 Task: Look for space in Changji, China from 5th July, 2023 to 15th July, 2023 for 9 adults in price range Rs.15000 to Rs.25000. Place can be entire place with 5 bedrooms having 5 beds and 5 bathrooms. Property type can be house, flat, guest house. Amenities needed are: washing machine. Booking option can be shelf check-in. Required host language is Chinese (Simplified).
Action: Mouse moved to (344, 198)
Screenshot: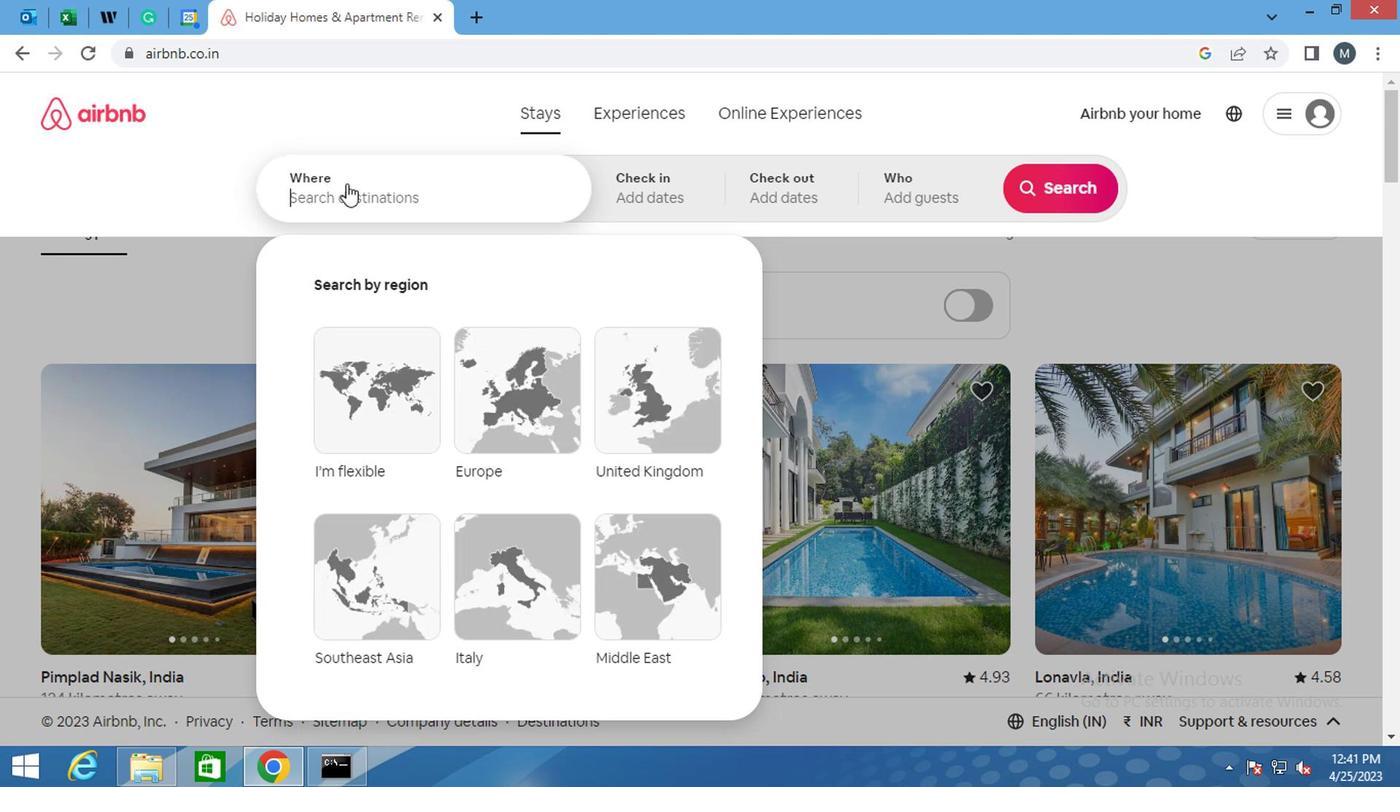 
Action: Mouse pressed left at (344, 198)
Screenshot: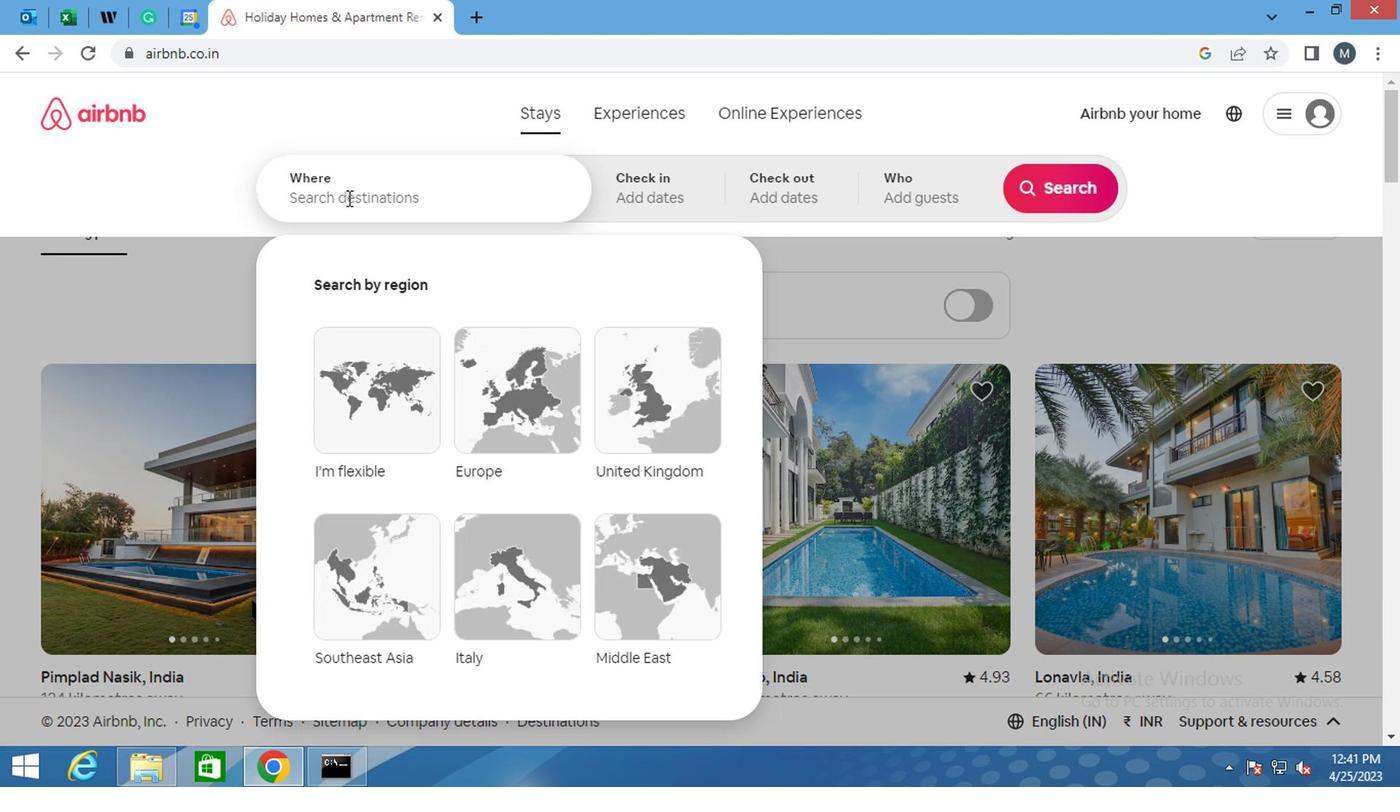 
Action: Mouse moved to (334, 204)
Screenshot: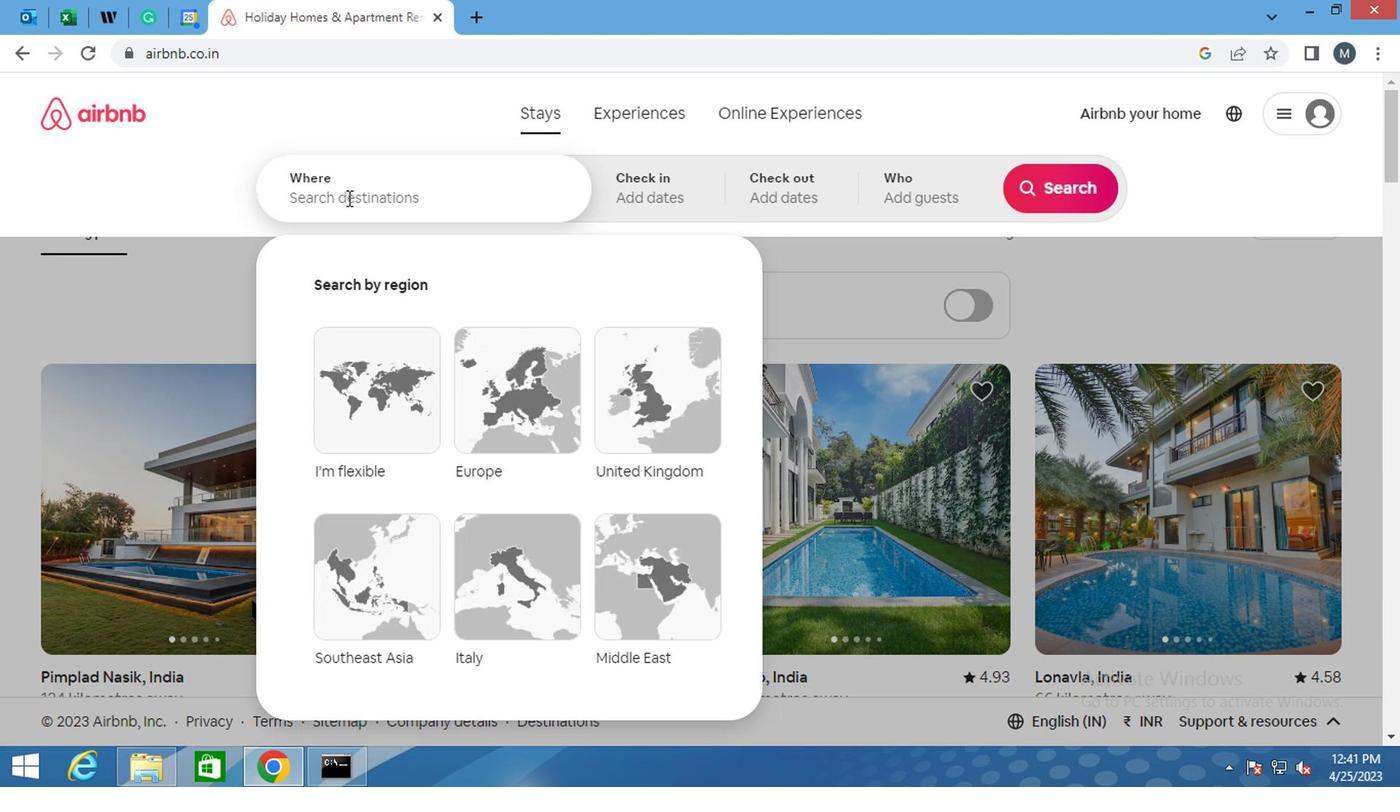 
Action: Key pressed <Key.shift>CHANGJI,<Key.shift>CHINA
Screenshot: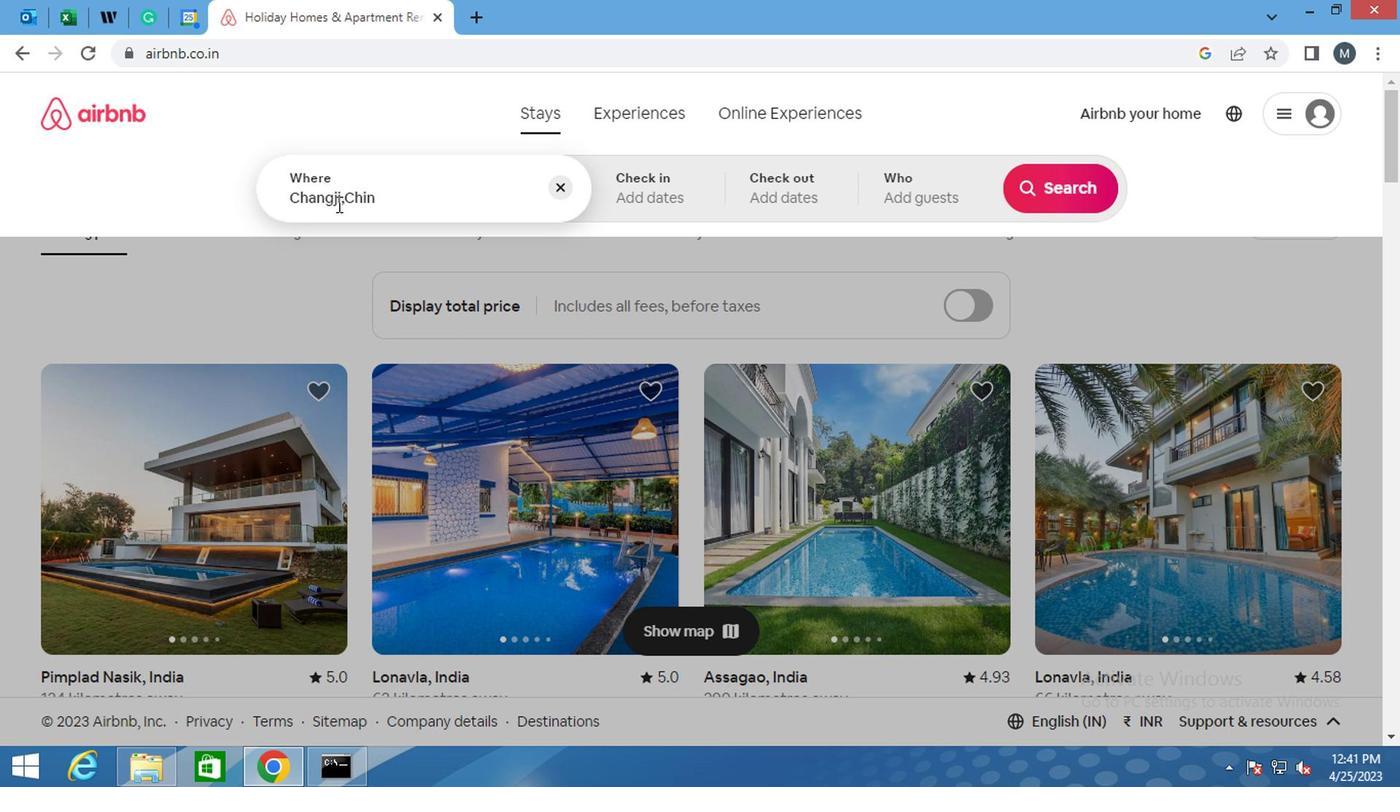
Action: Mouse moved to (670, 193)
Screenshot: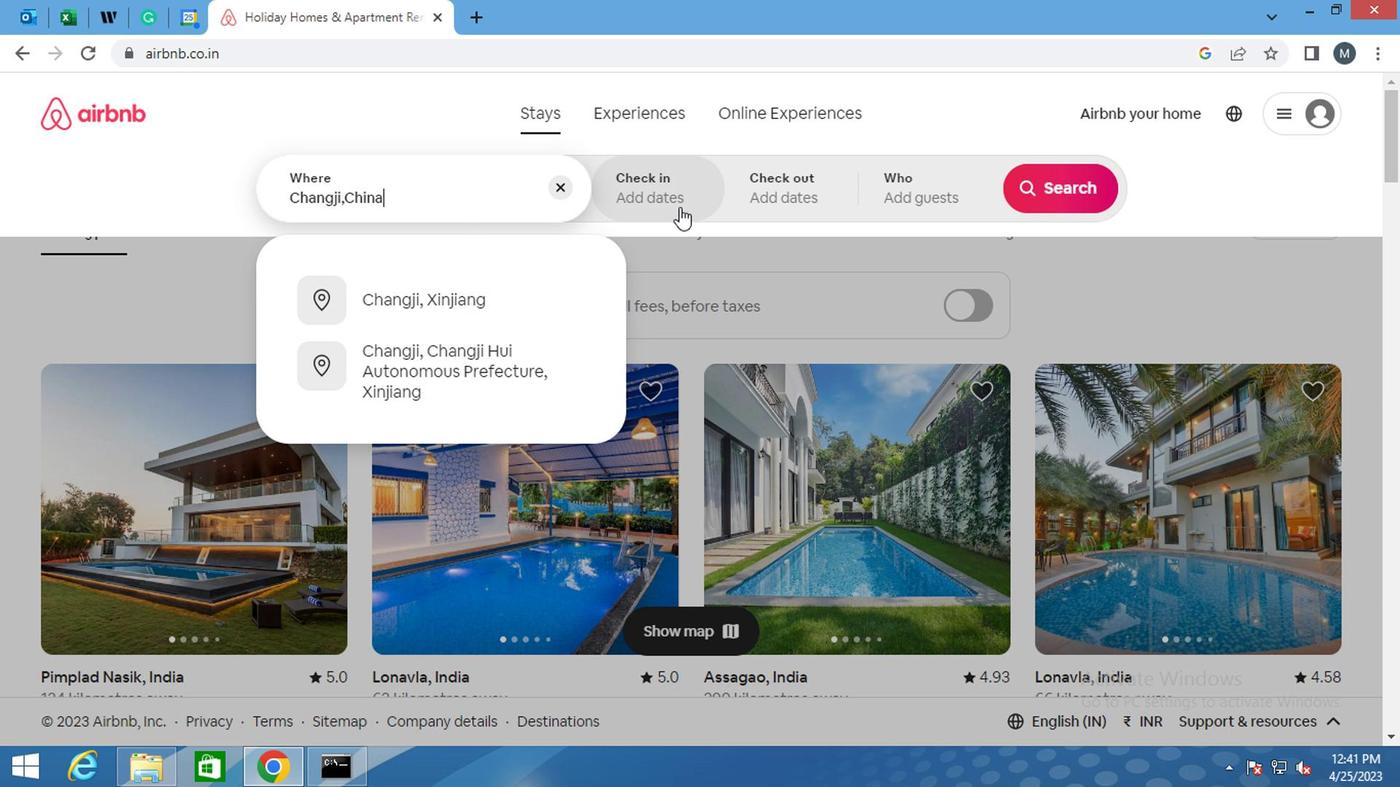 
Action: Mouse pressed left at (670, 193)
Screenshot: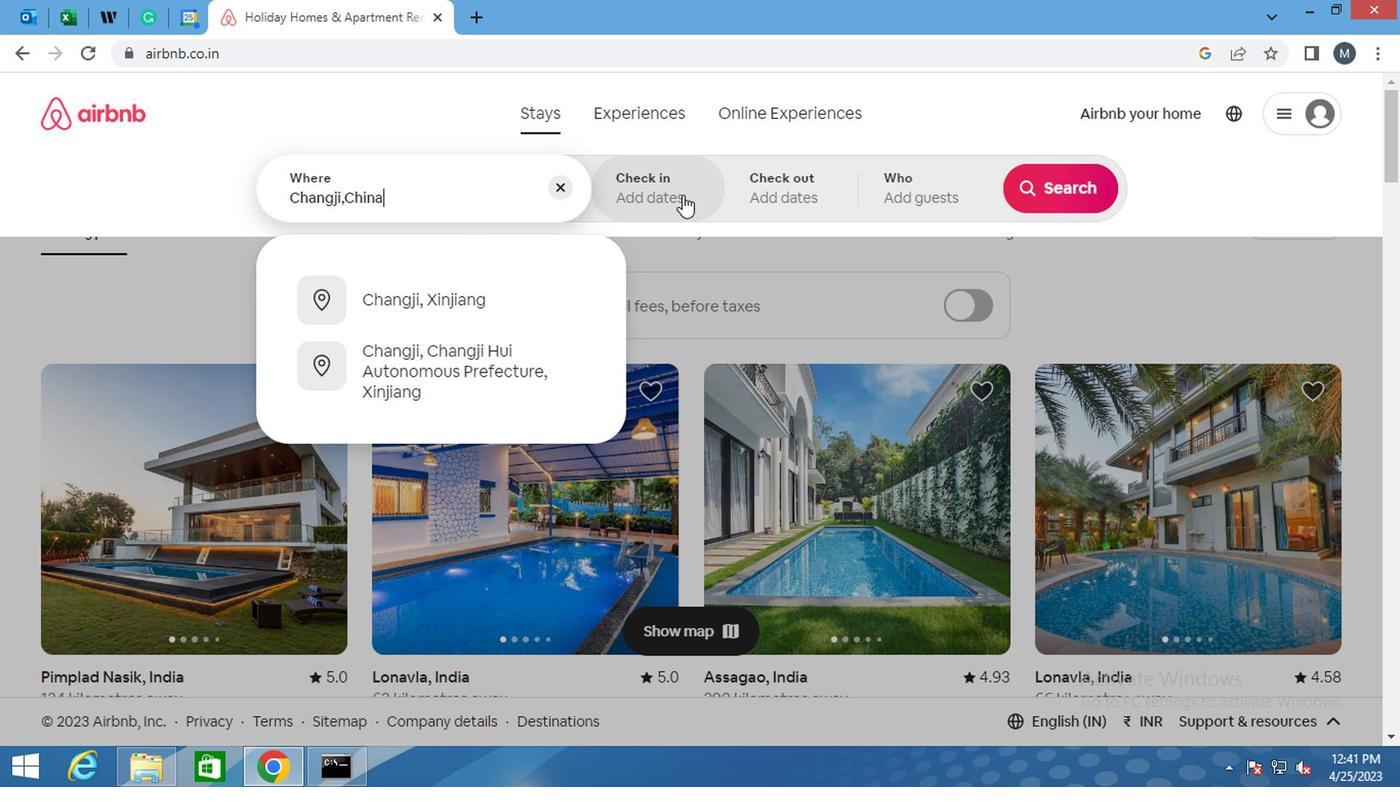
Action: Mouse moved to (1047, 347)
Screenshot: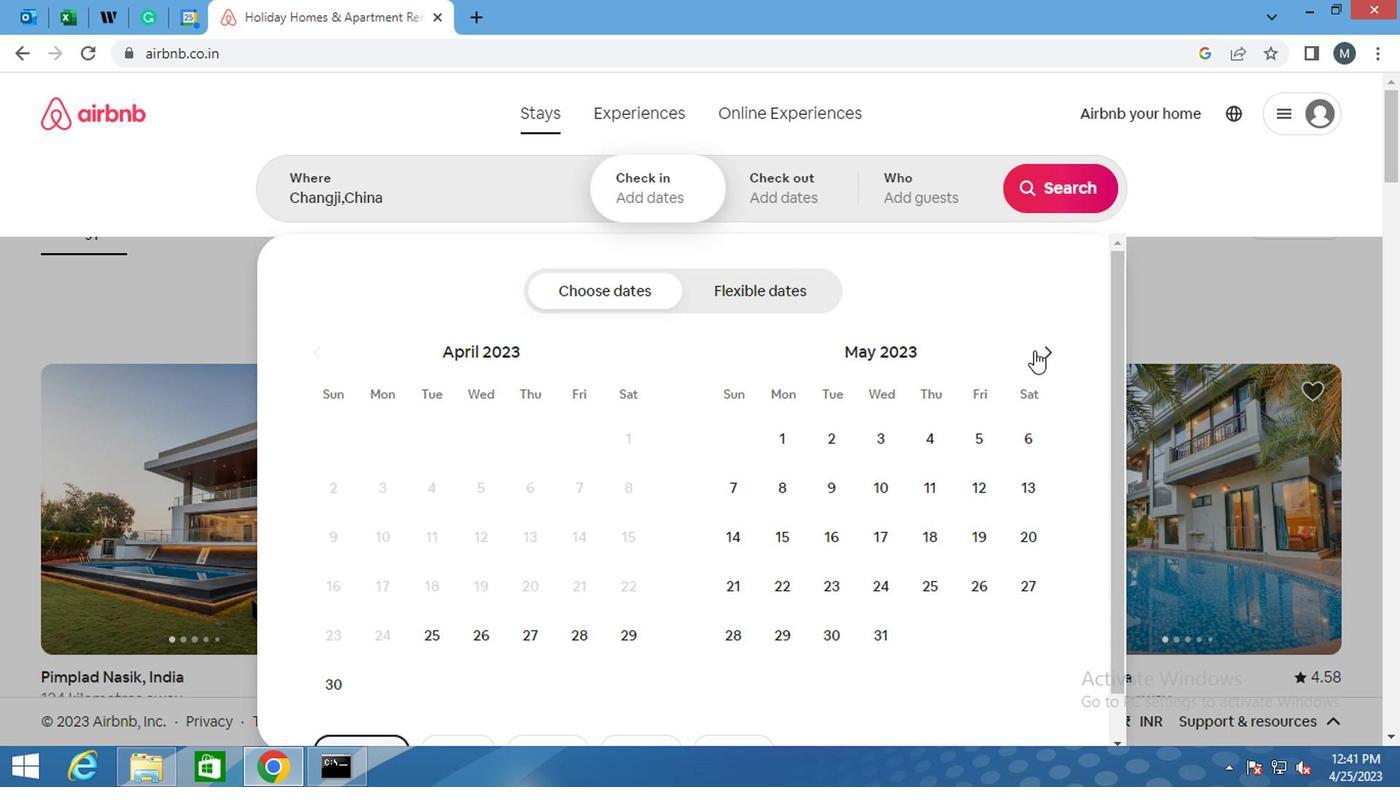 
Action: Mouse pressed left at (1047, 347)
Screenshot: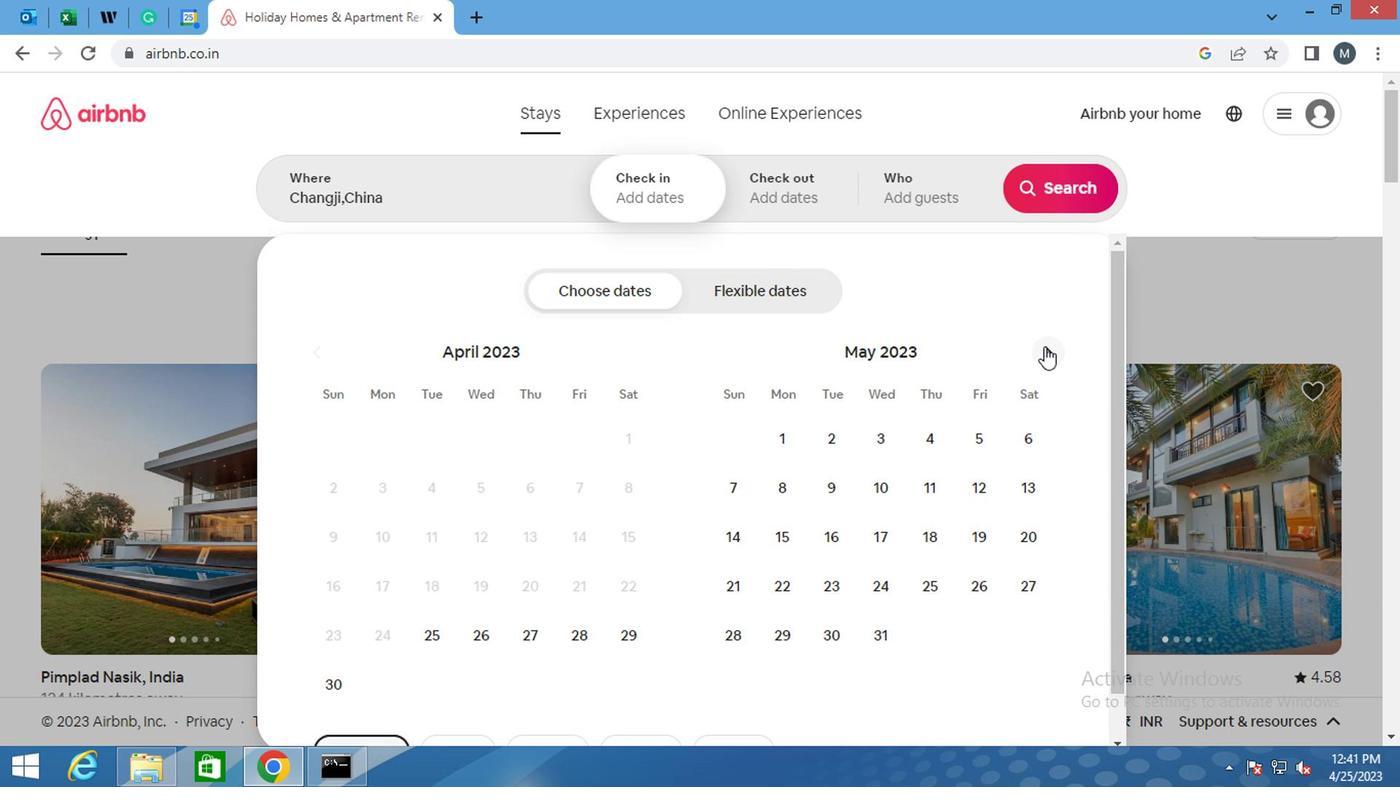 
Action: Mouse moved to (1047, 347)
Screenshot: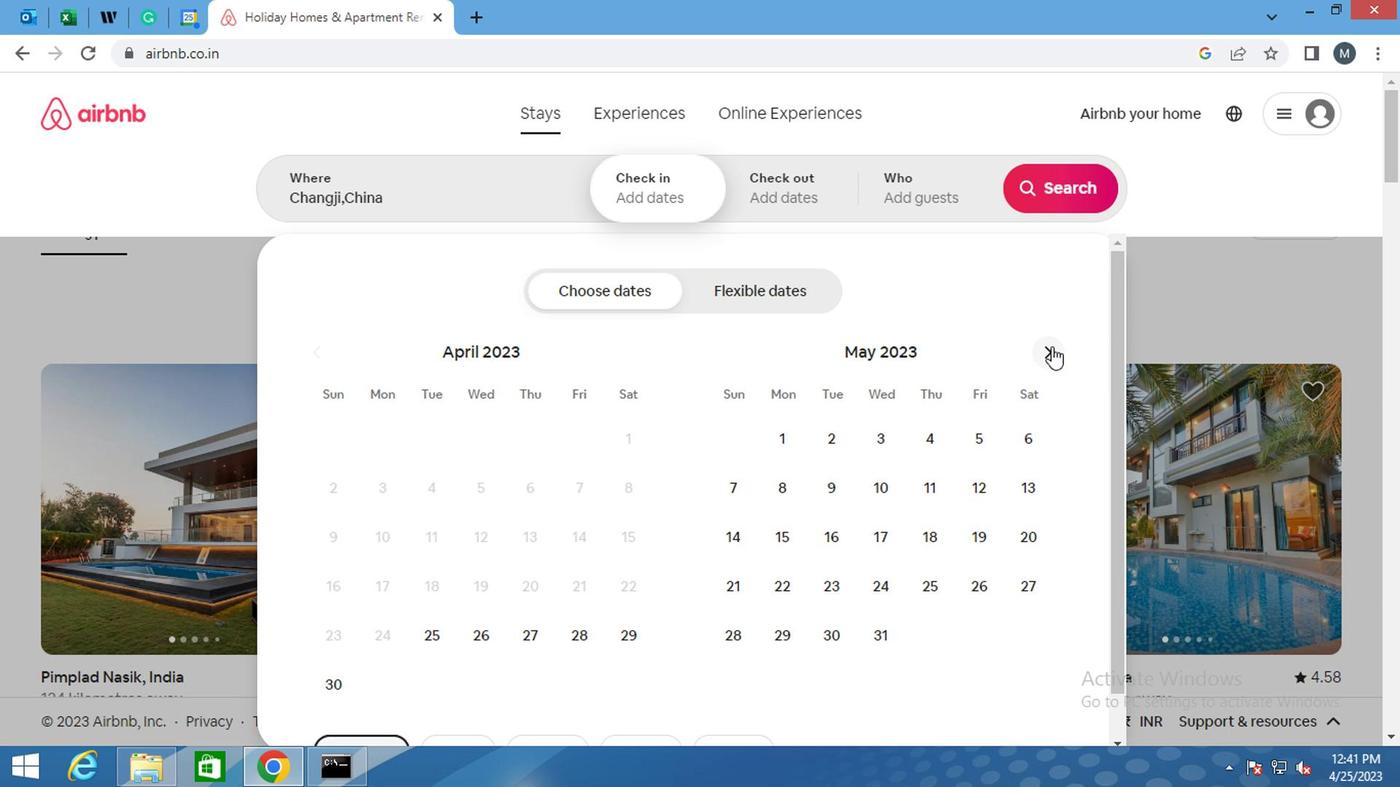 
Action: Mouse pressed left at (1047, 347)
Screenshot: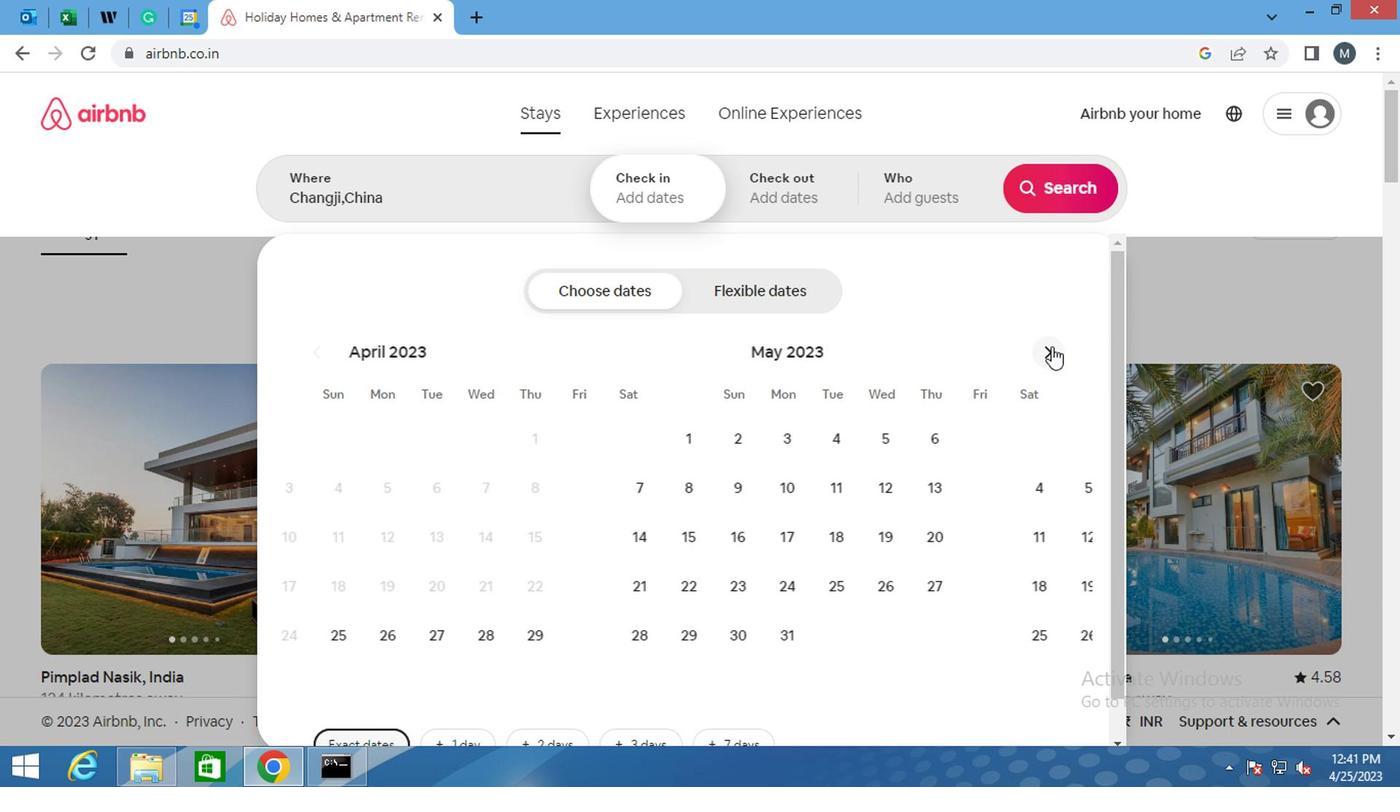 
Action: Mouse moved to (883, 498)
Screenshot: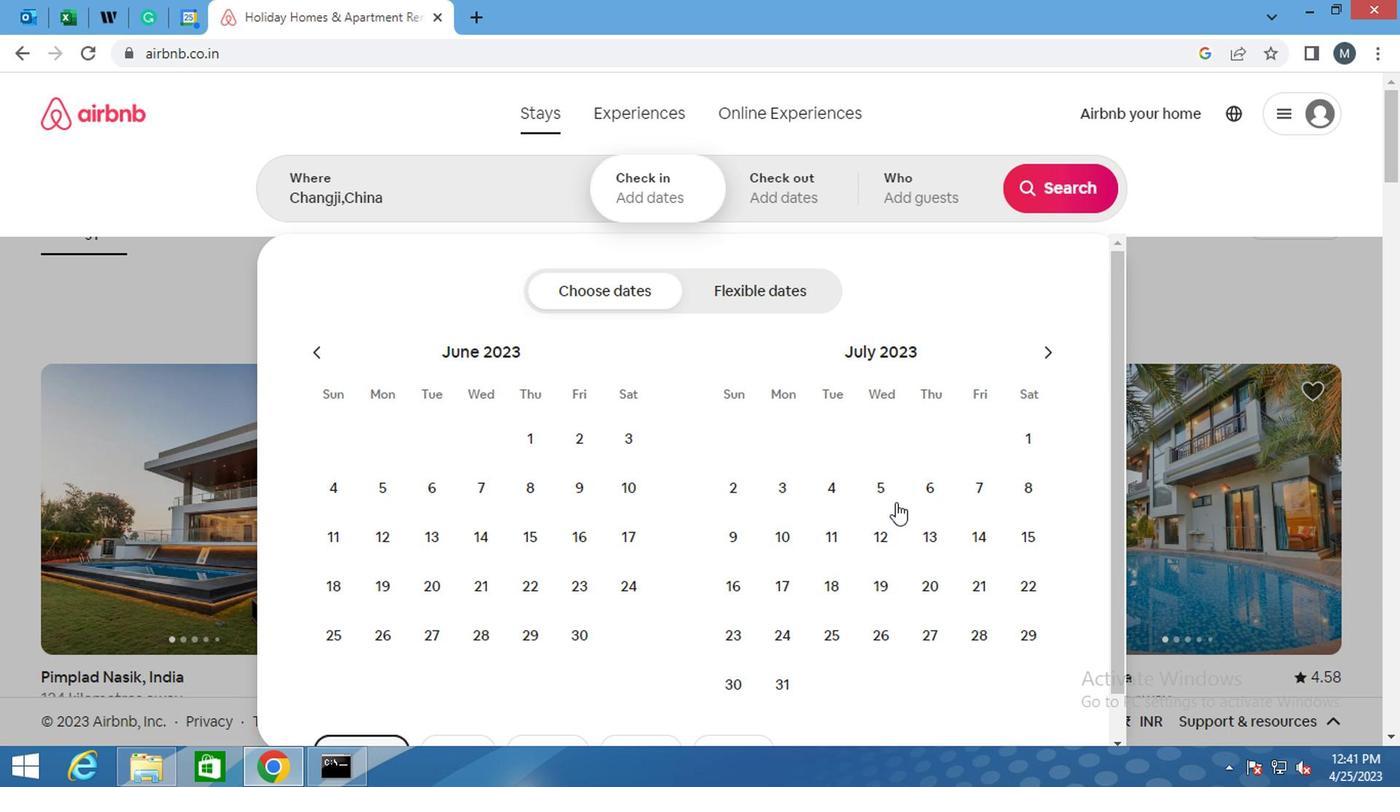 
Action: Mouse pressed left at (883, 498)
Screenshot: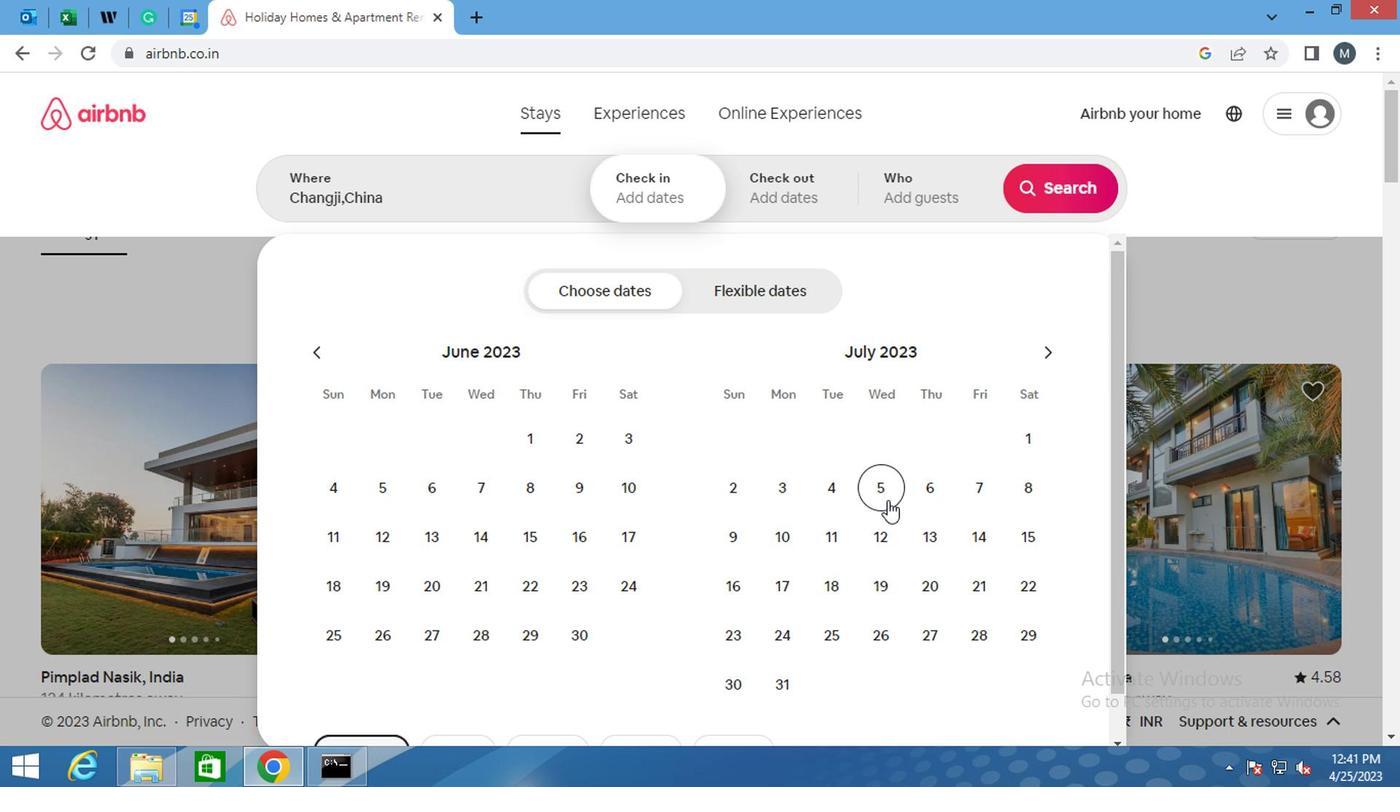 
Action: Mouse moved to (1028, 538)
Screenshot: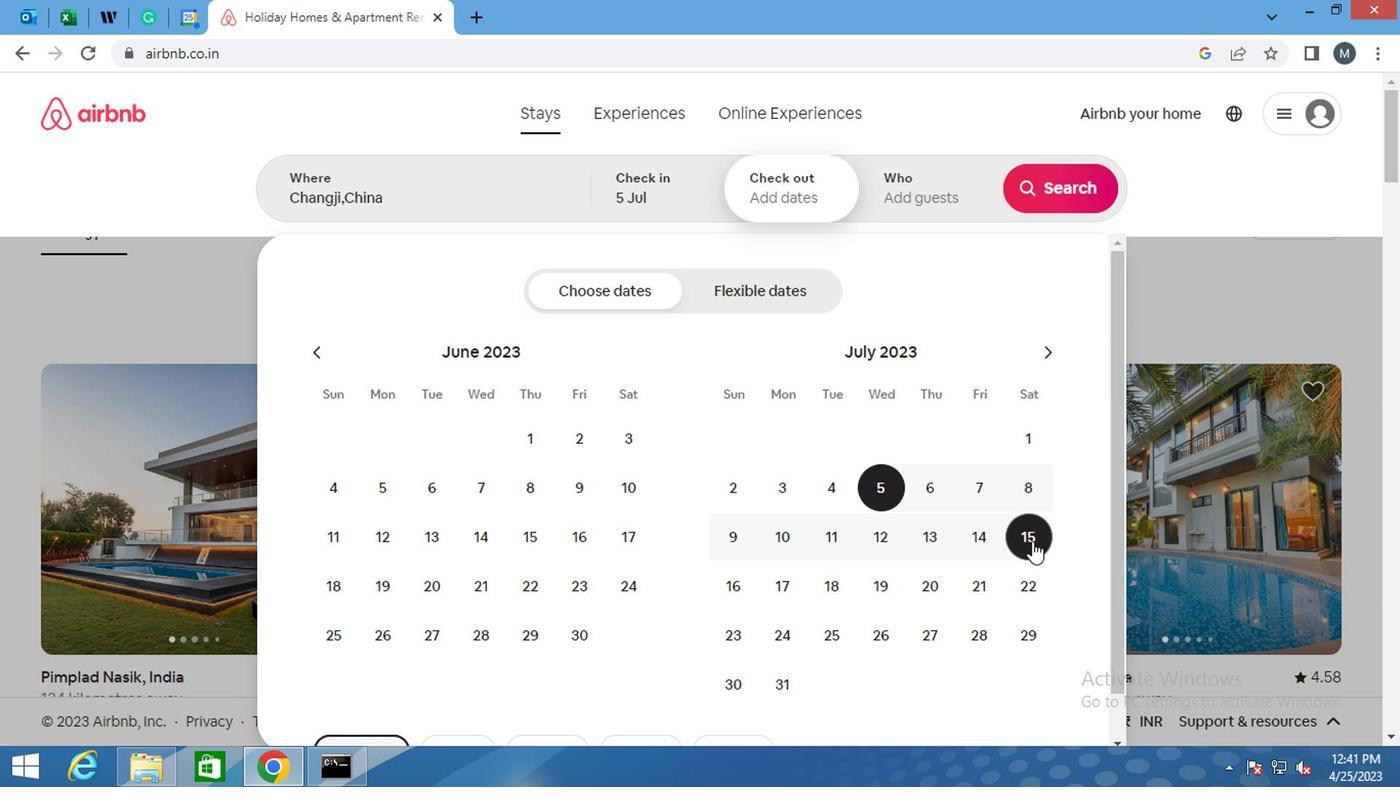 
Action: Mouse pressed left at (1028, 538)
Screenshot: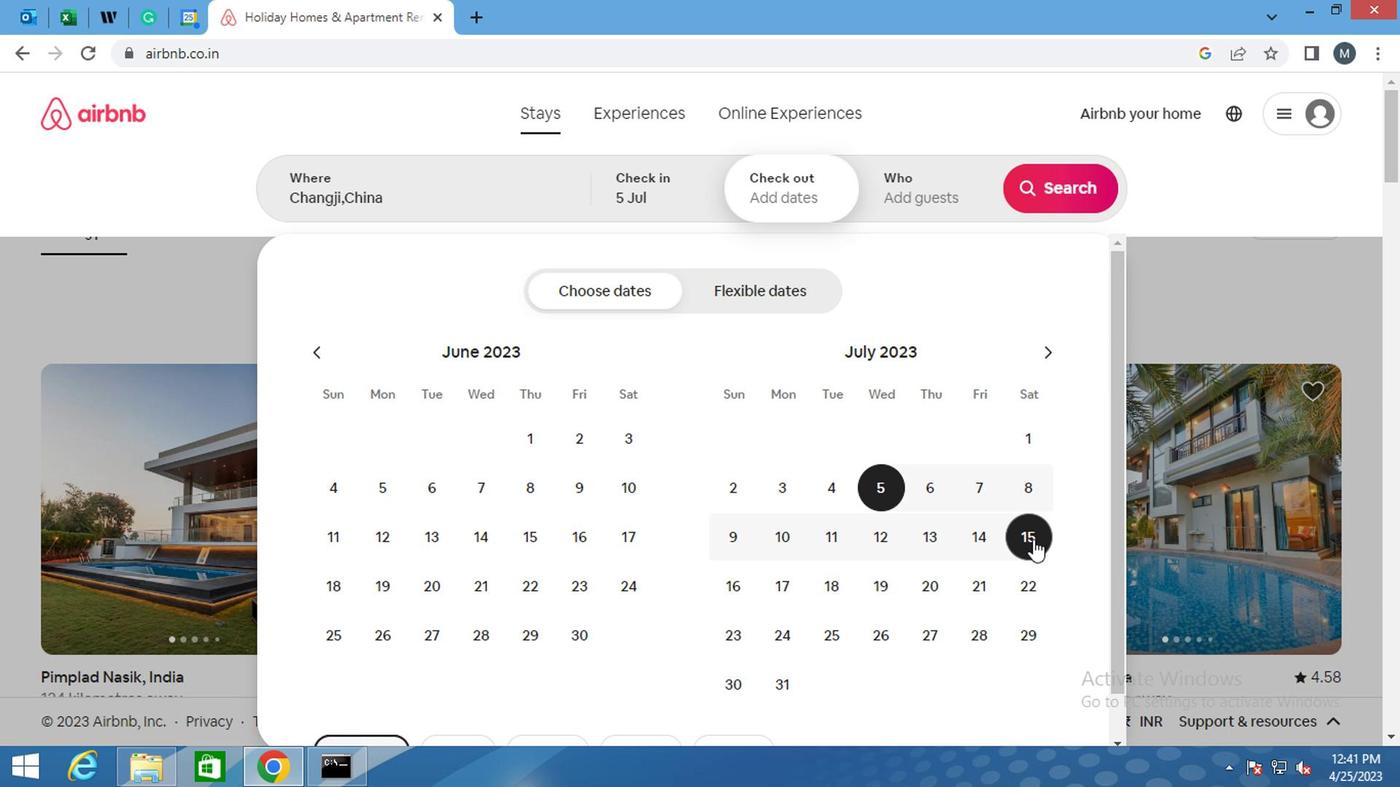 
Action: Mouse moved to (921, 204)
Screenshot: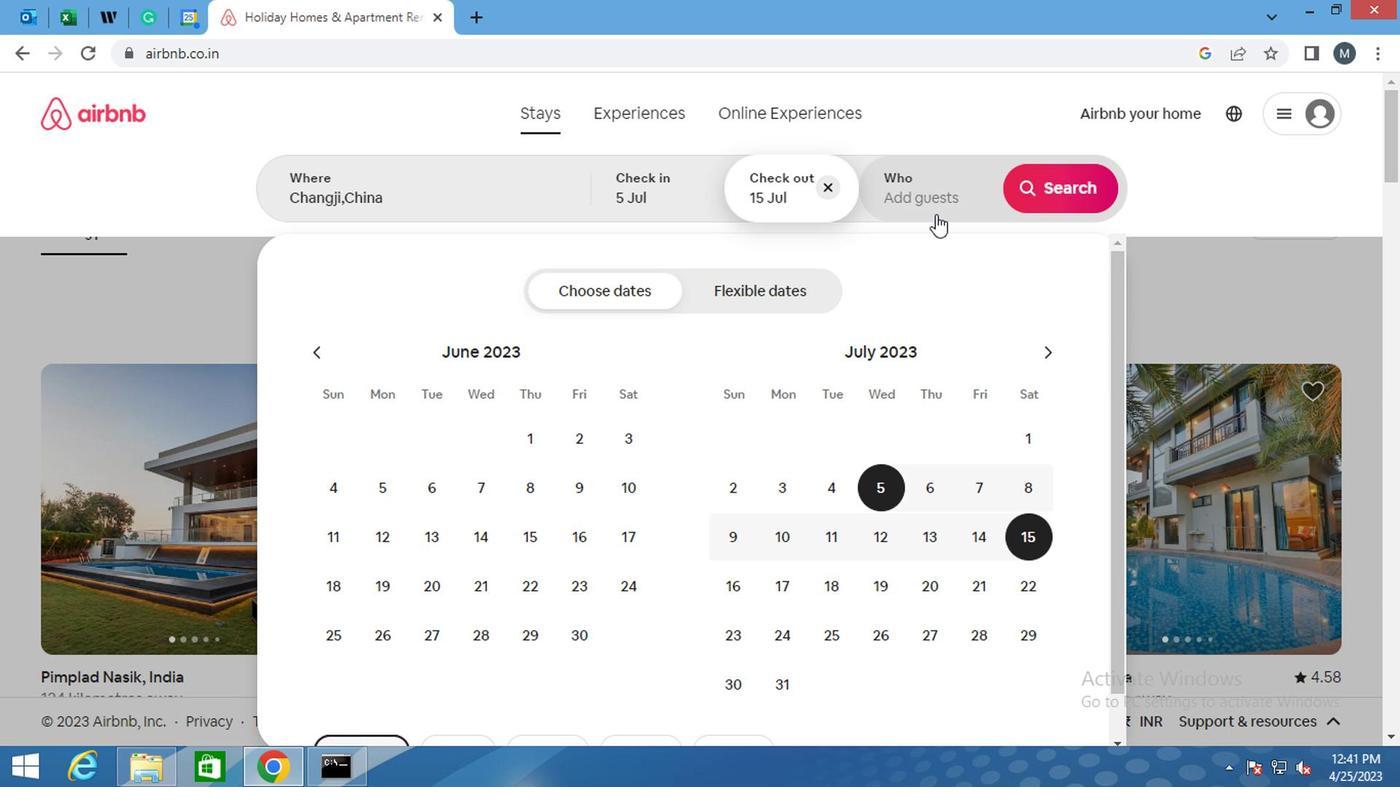 
Action: Mouse pressed left at (921, 204)
Screenshot: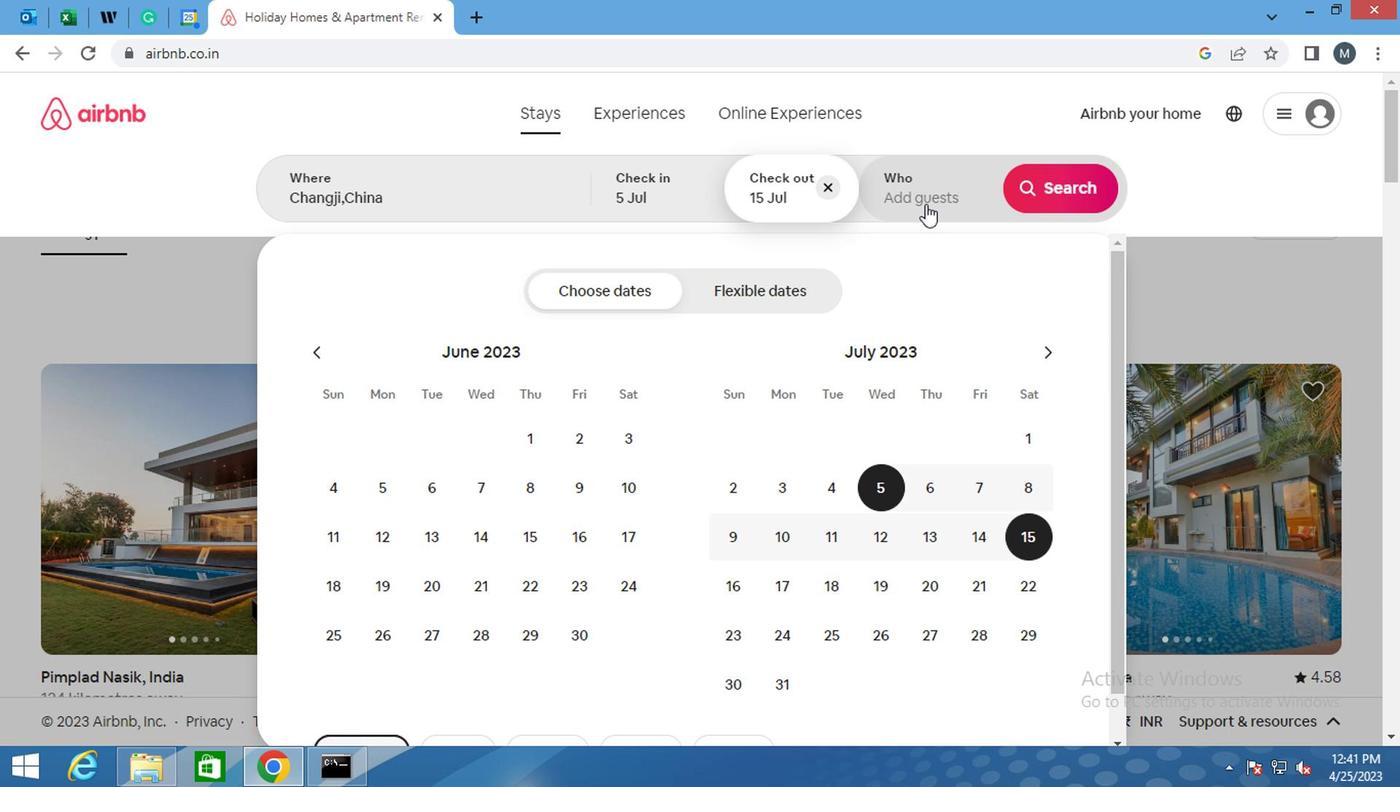 
Action: Mouse moved to (1070, 304)
Screenshot: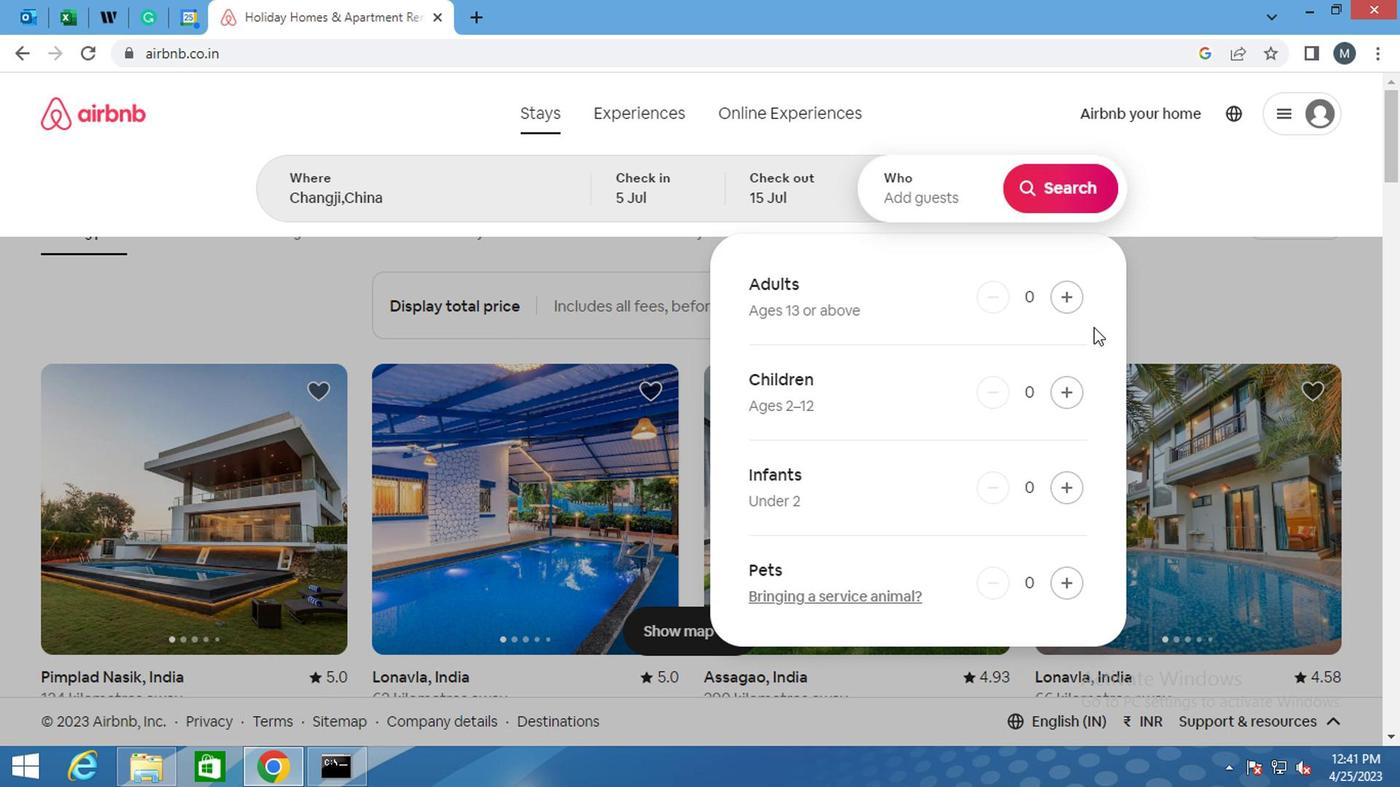 
Action: Mouse pressed left at (1070, 304)
Screenshot: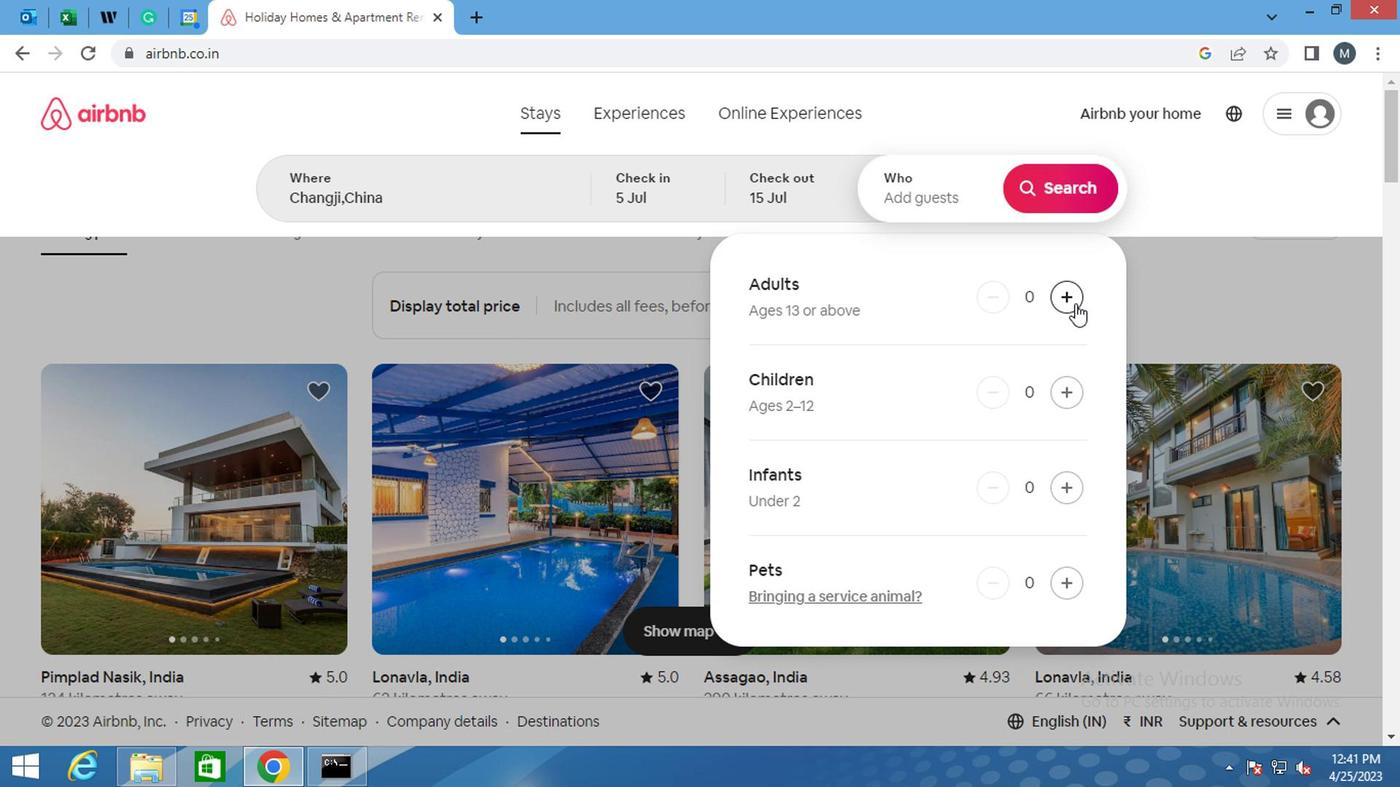 
Action: Mouse pressed left at (1070, 304)
Screenshot: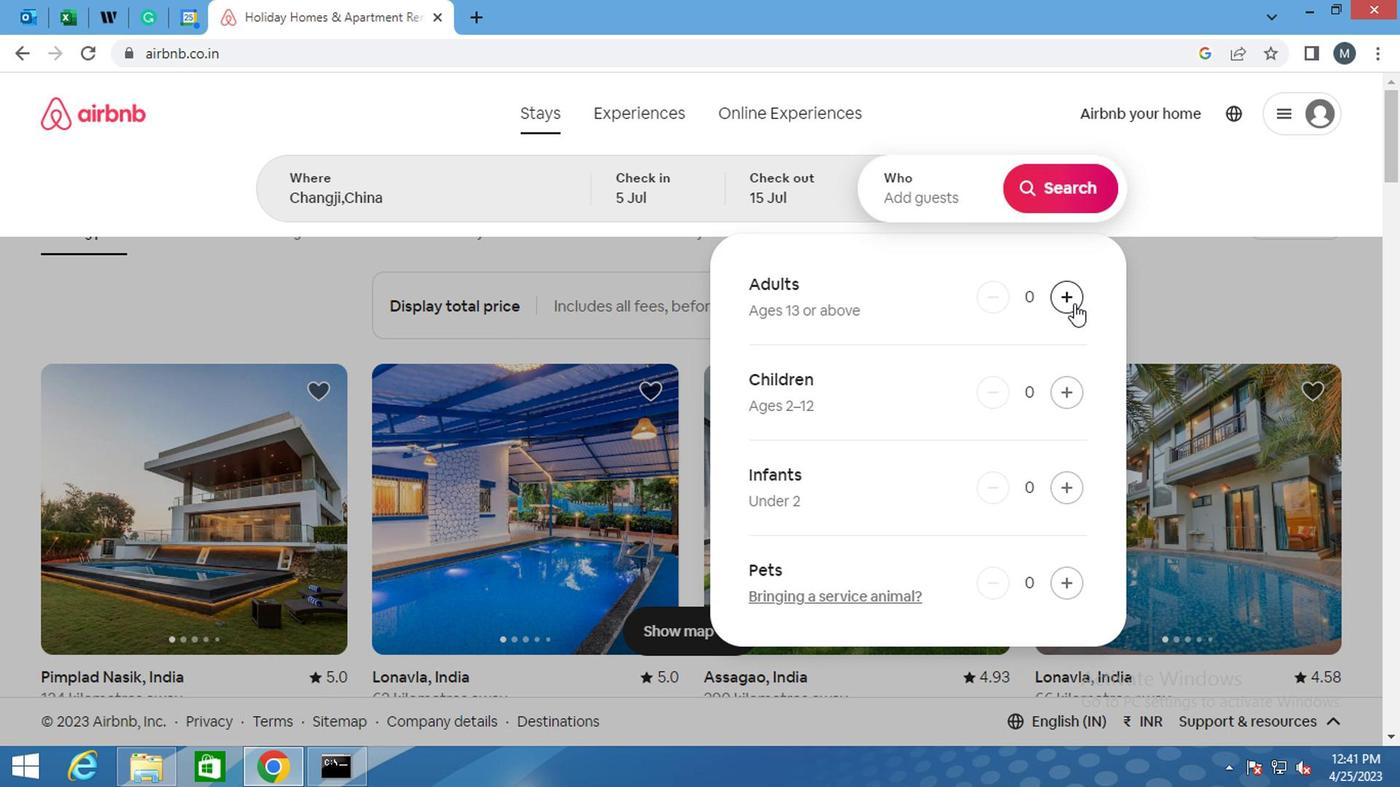 
Action: Mouse pressed left at (1070, 304)
Screenshot: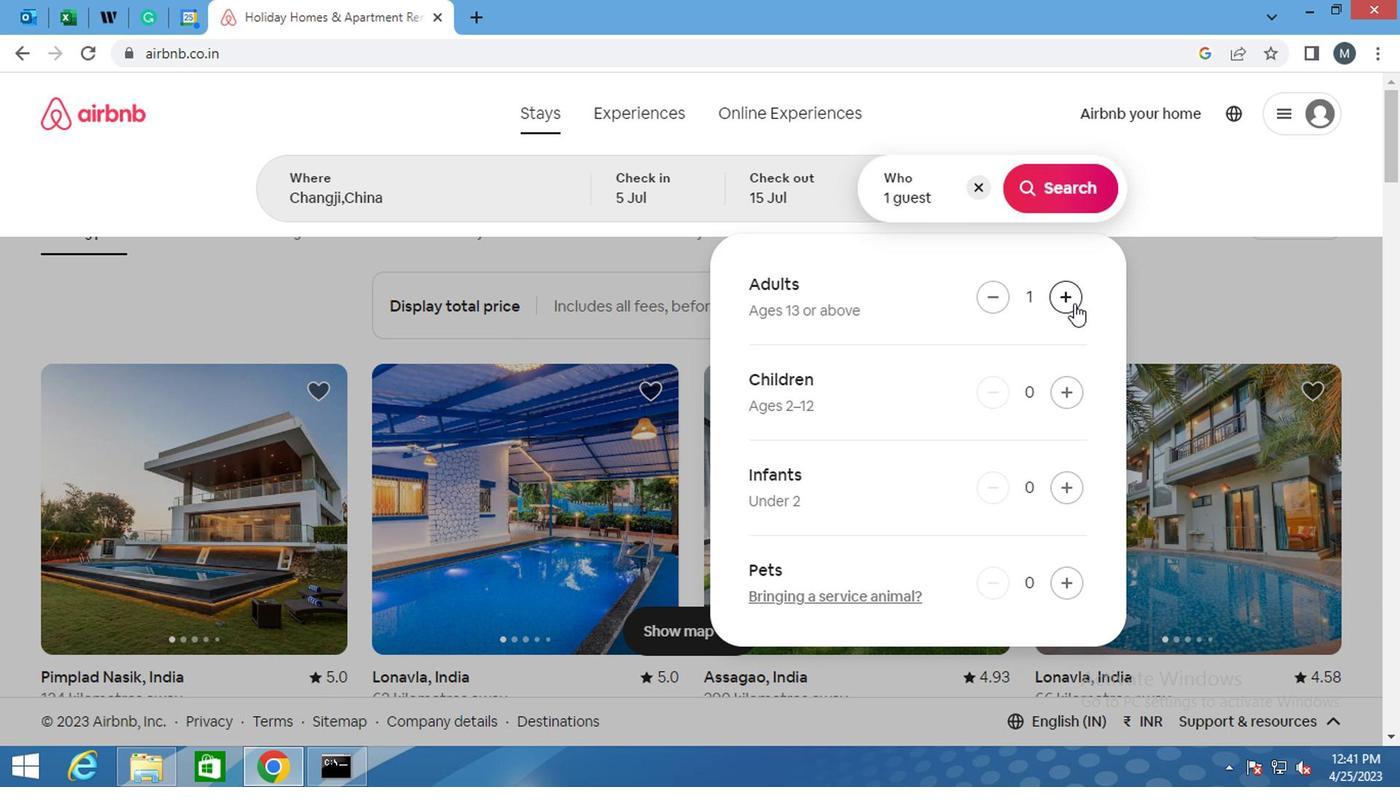 
Action: Mouse pressed left at (1070, 304)
Screenshot: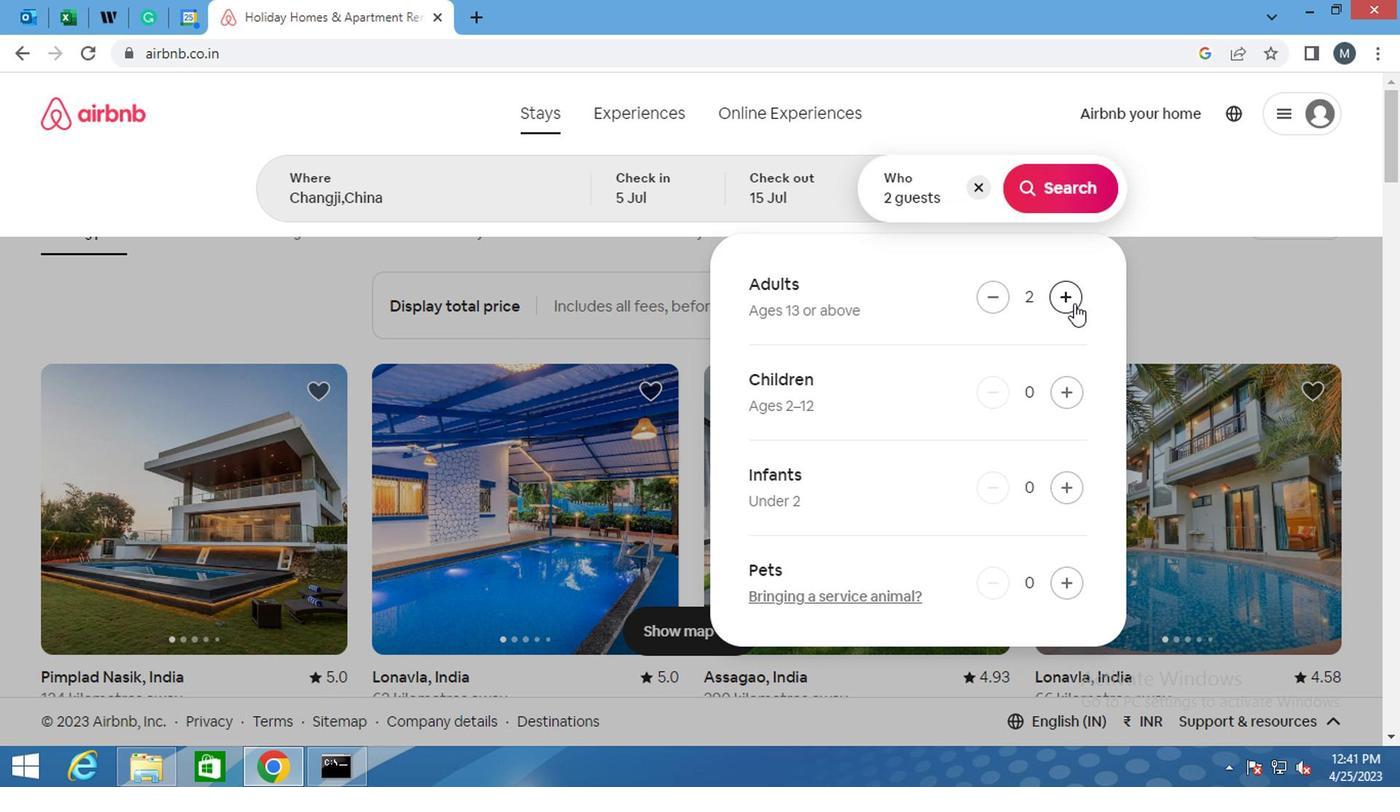 
Action: Mouse pressed left at (1070, 304)
Screenshot: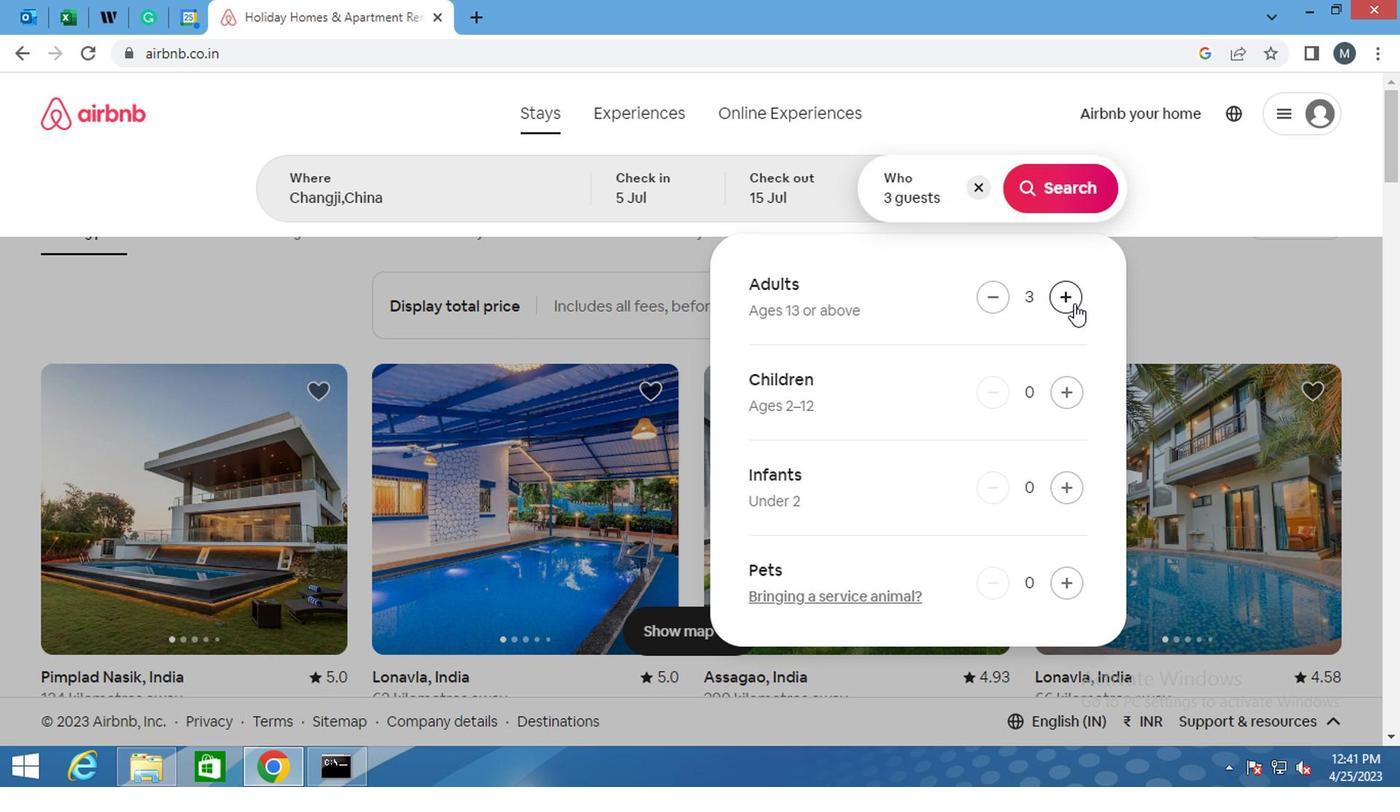 
Action: Mouse pressed left at (1070, 304)
Screenshot: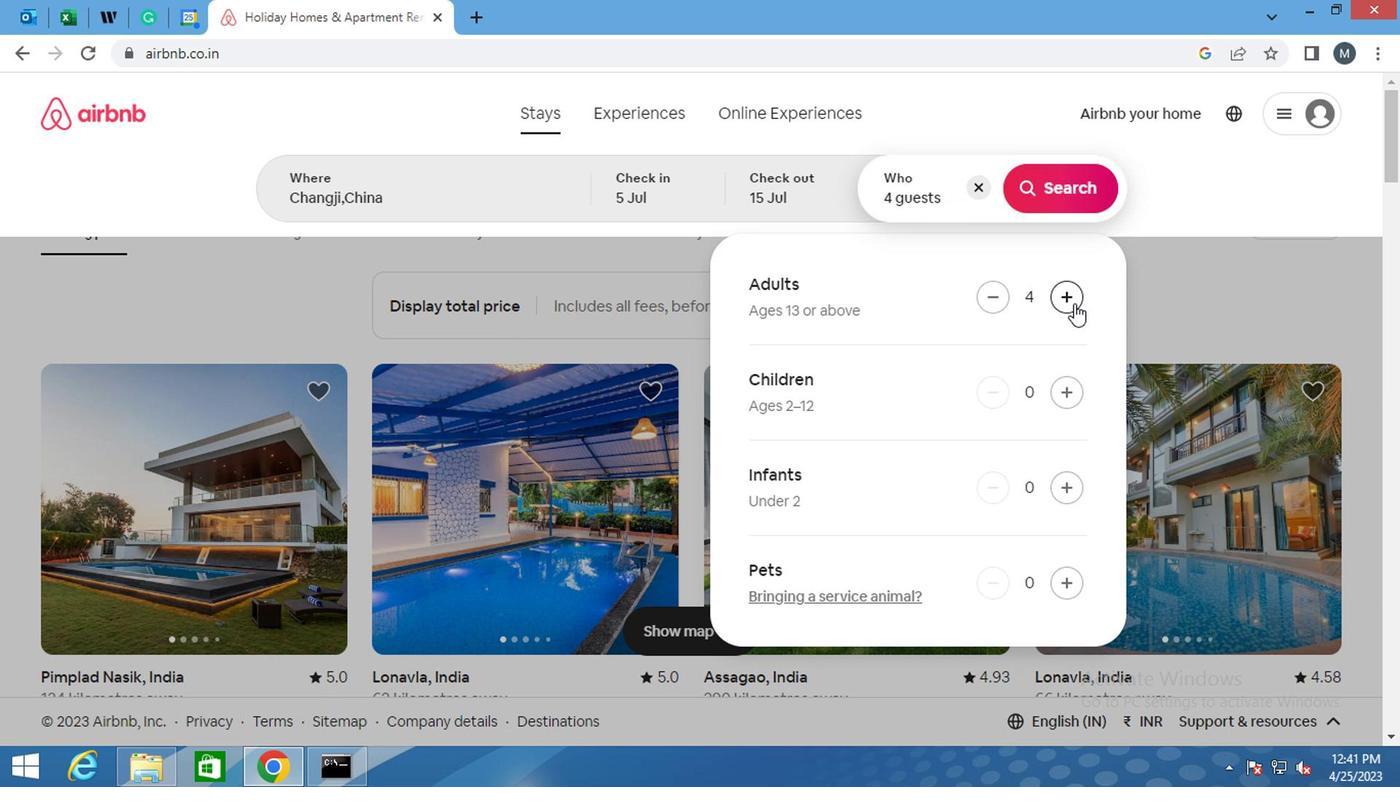 
Action: Mouse pressed left at (1070, 304)
Screenshot: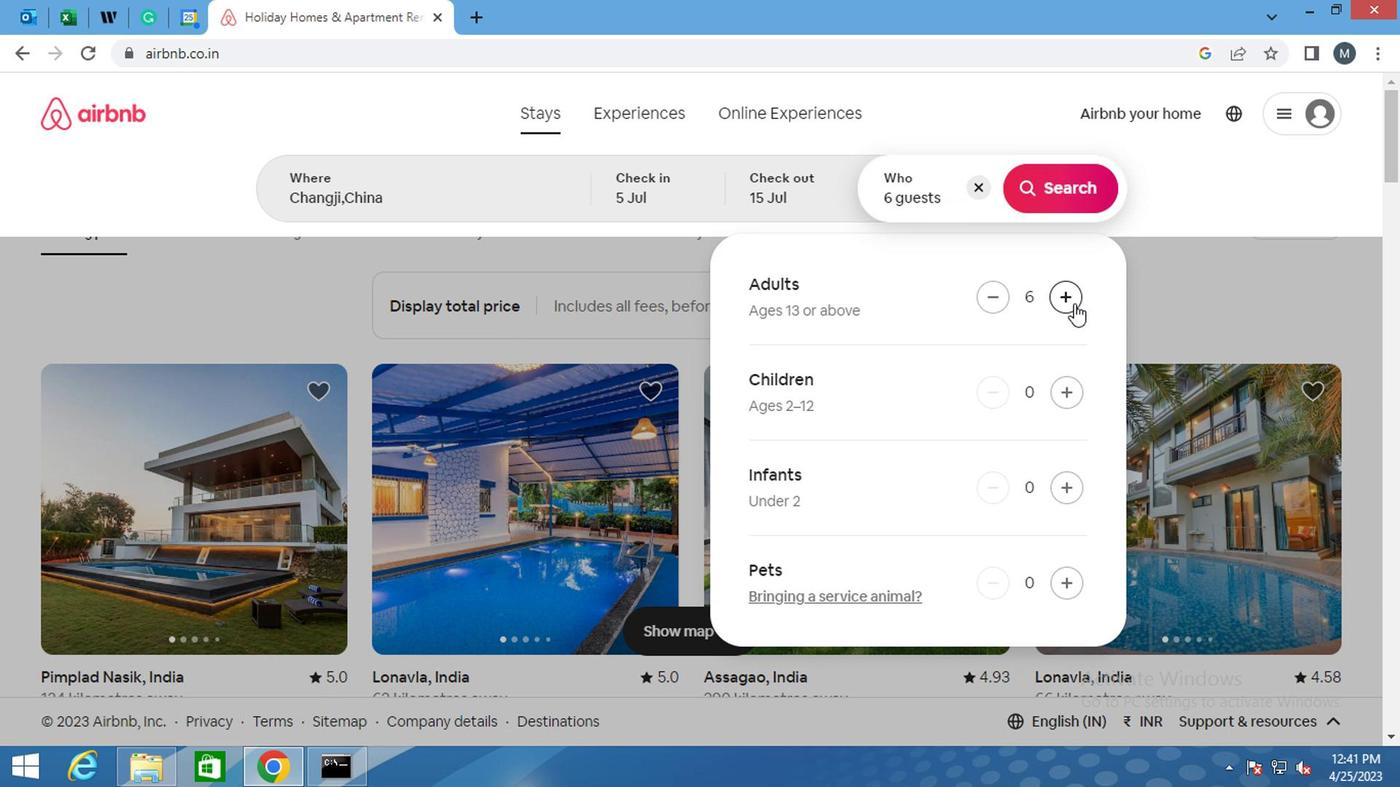 
Action: Mouse pressed left at (1070, 304)
Screenshot: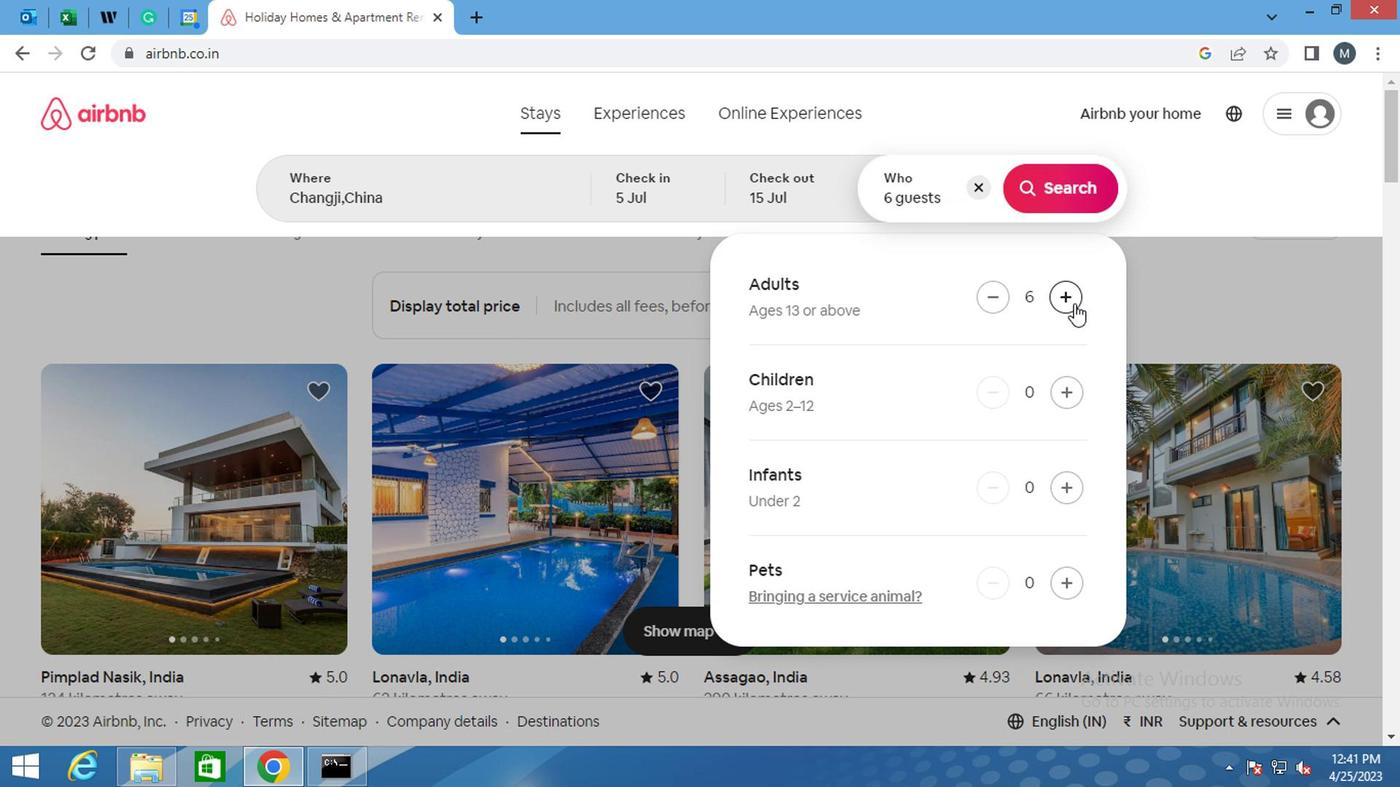 
Action: Mouse pressed left at (1070, 304)
Screenshot: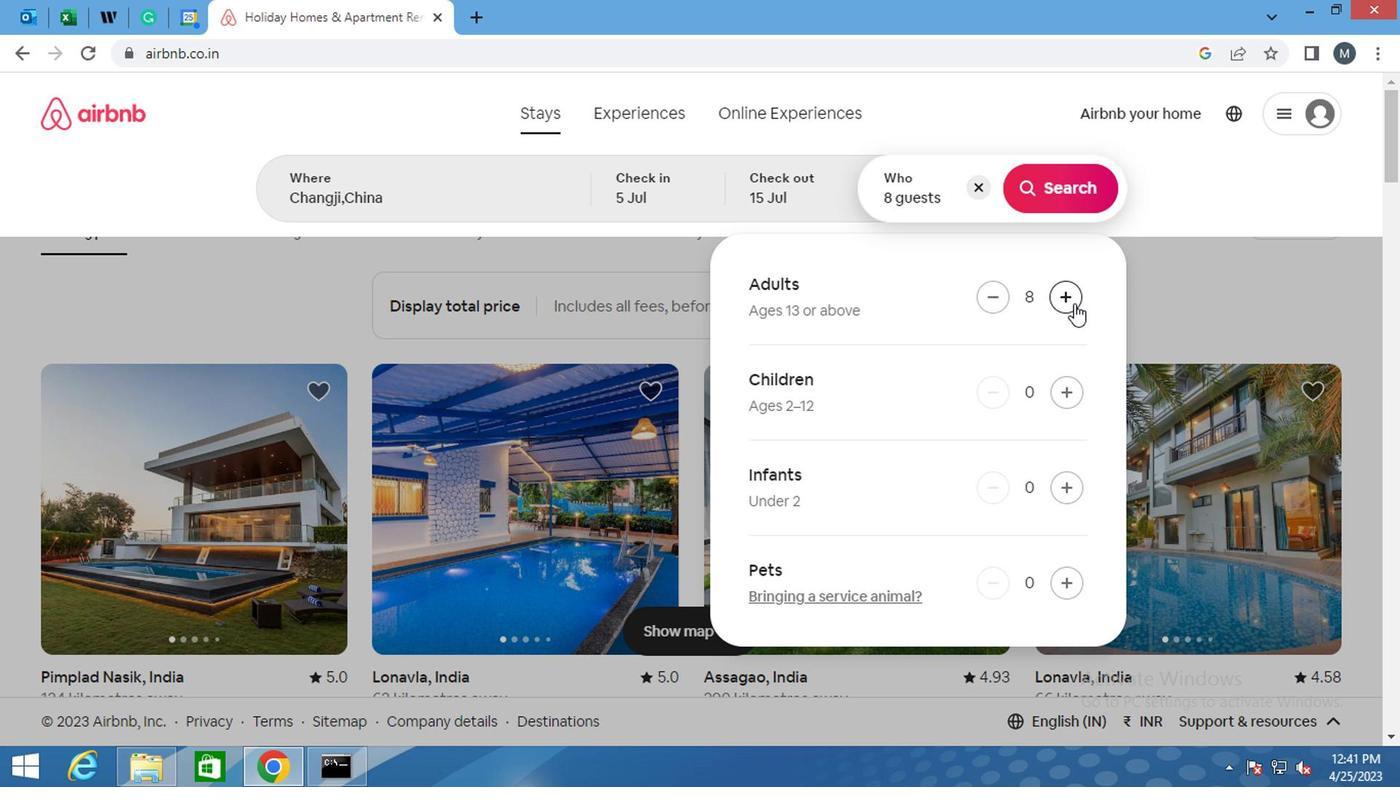 
Action: Mouse moved to (1060, 191)
Screenshot: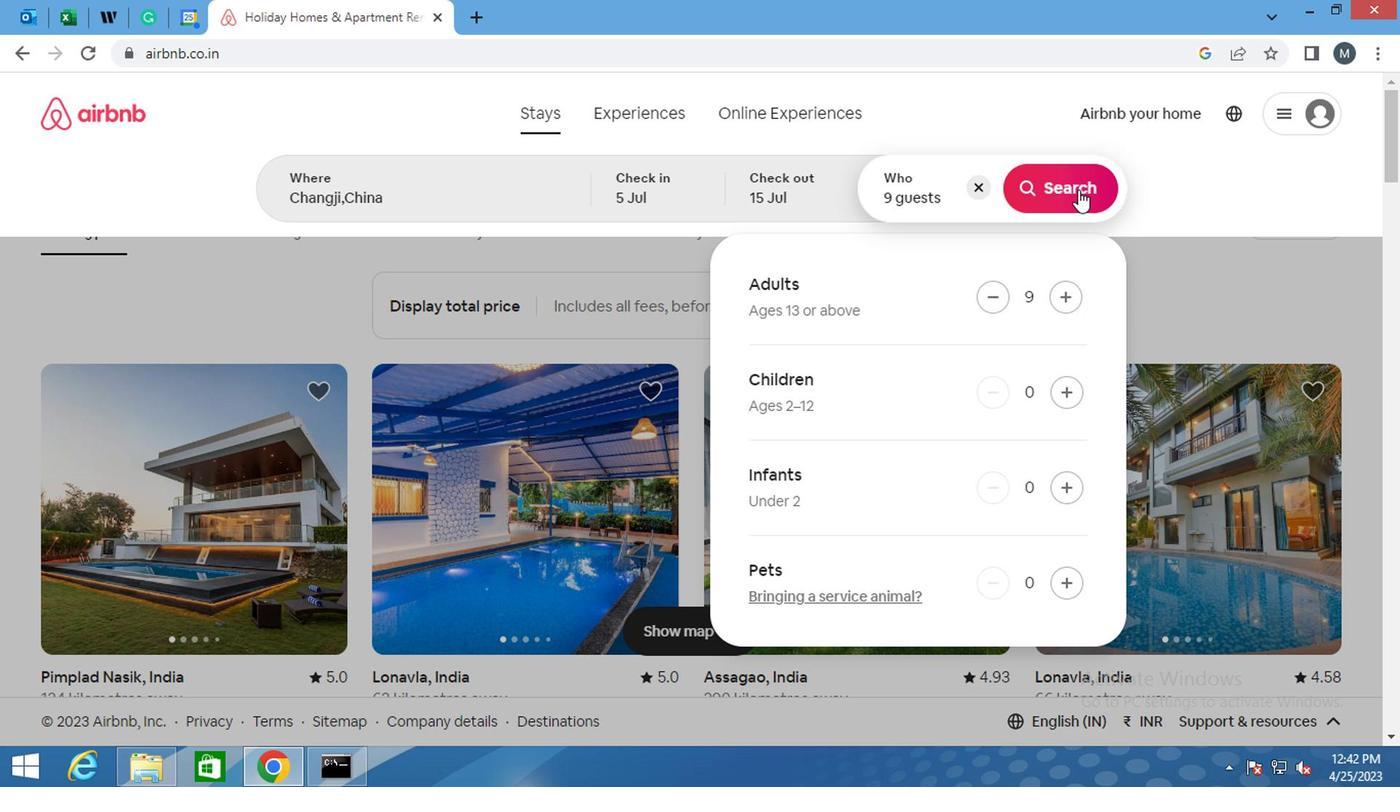 
Action: Mouse pressed left at (1060, 191)
Screenshot: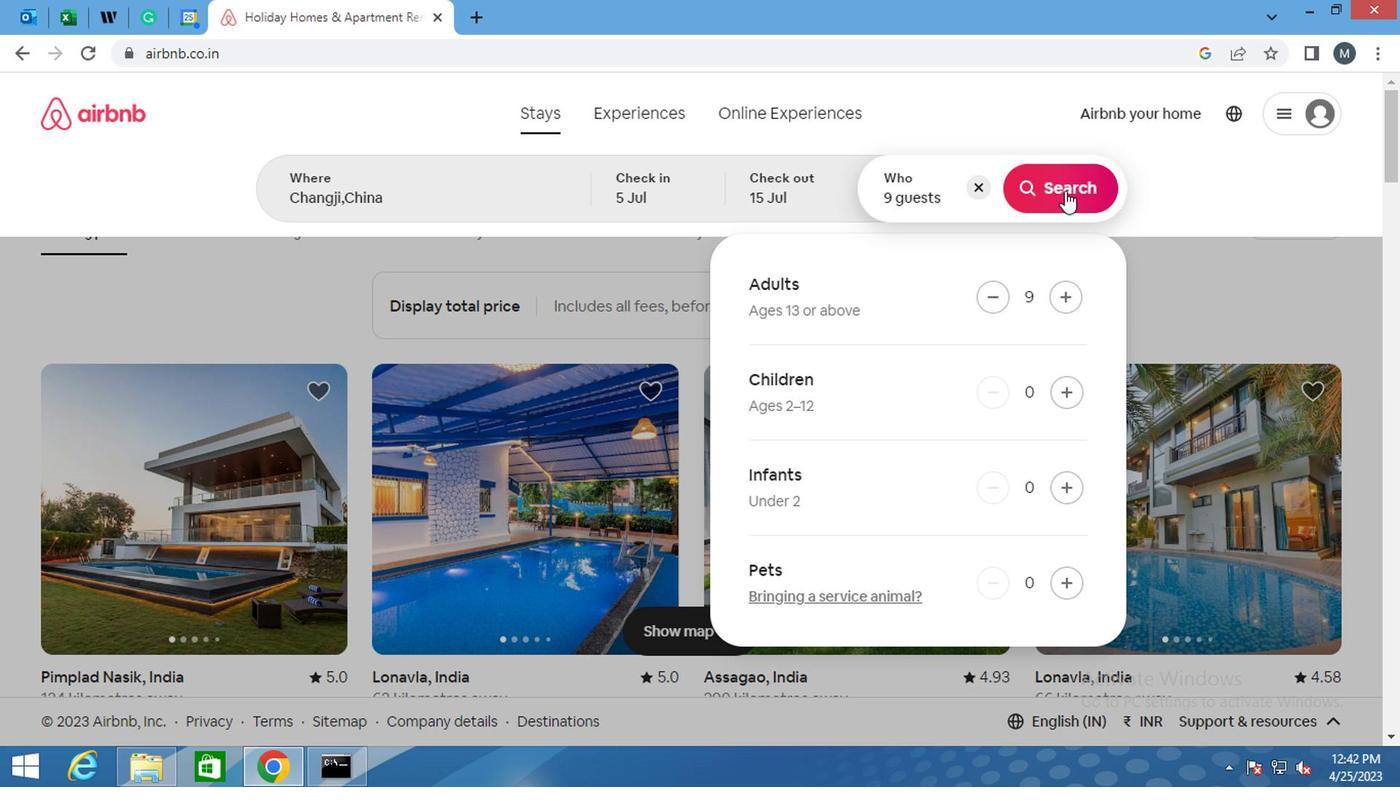 
Action: Mouse moved to (1312, 193)
Screenshot: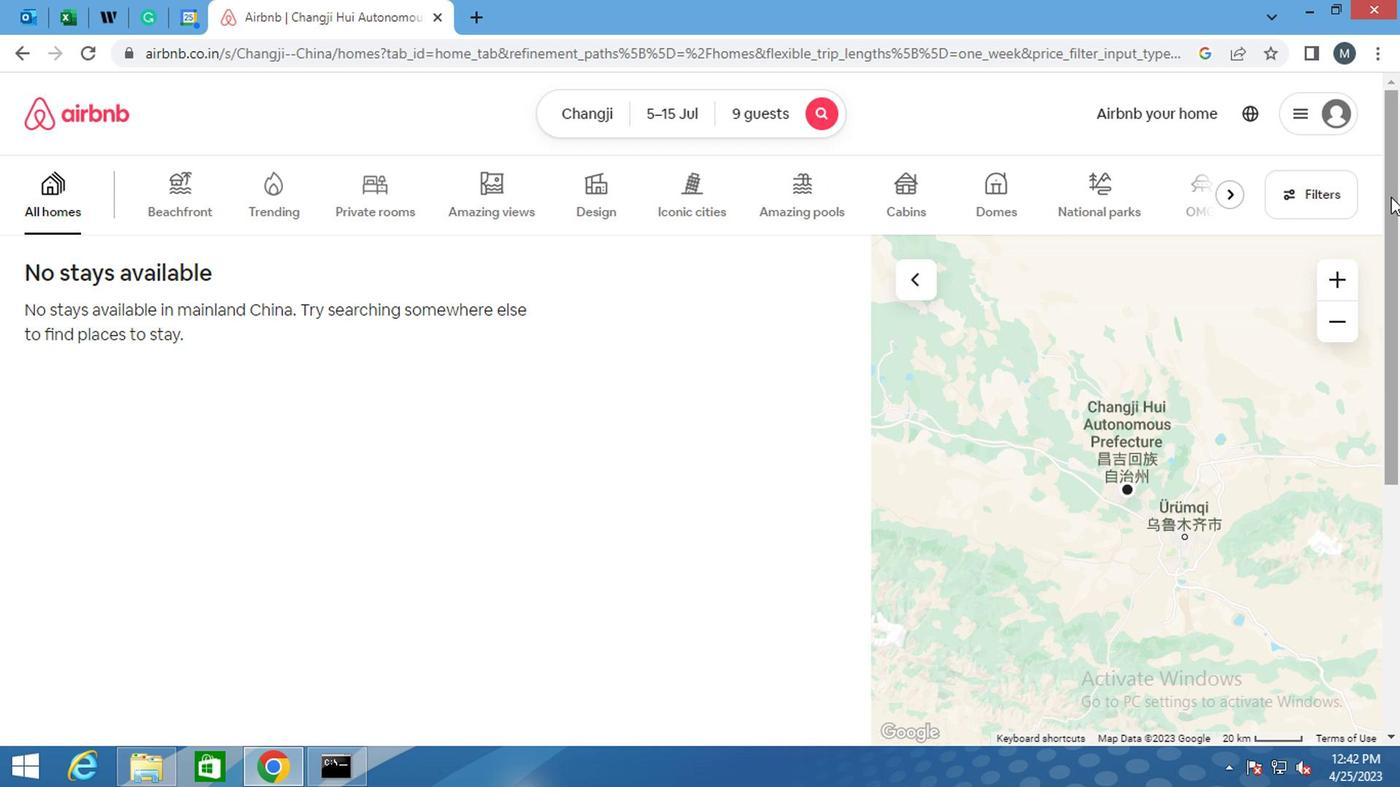 
Action: Mouse pressed left at (1312, 193)
Screenshot: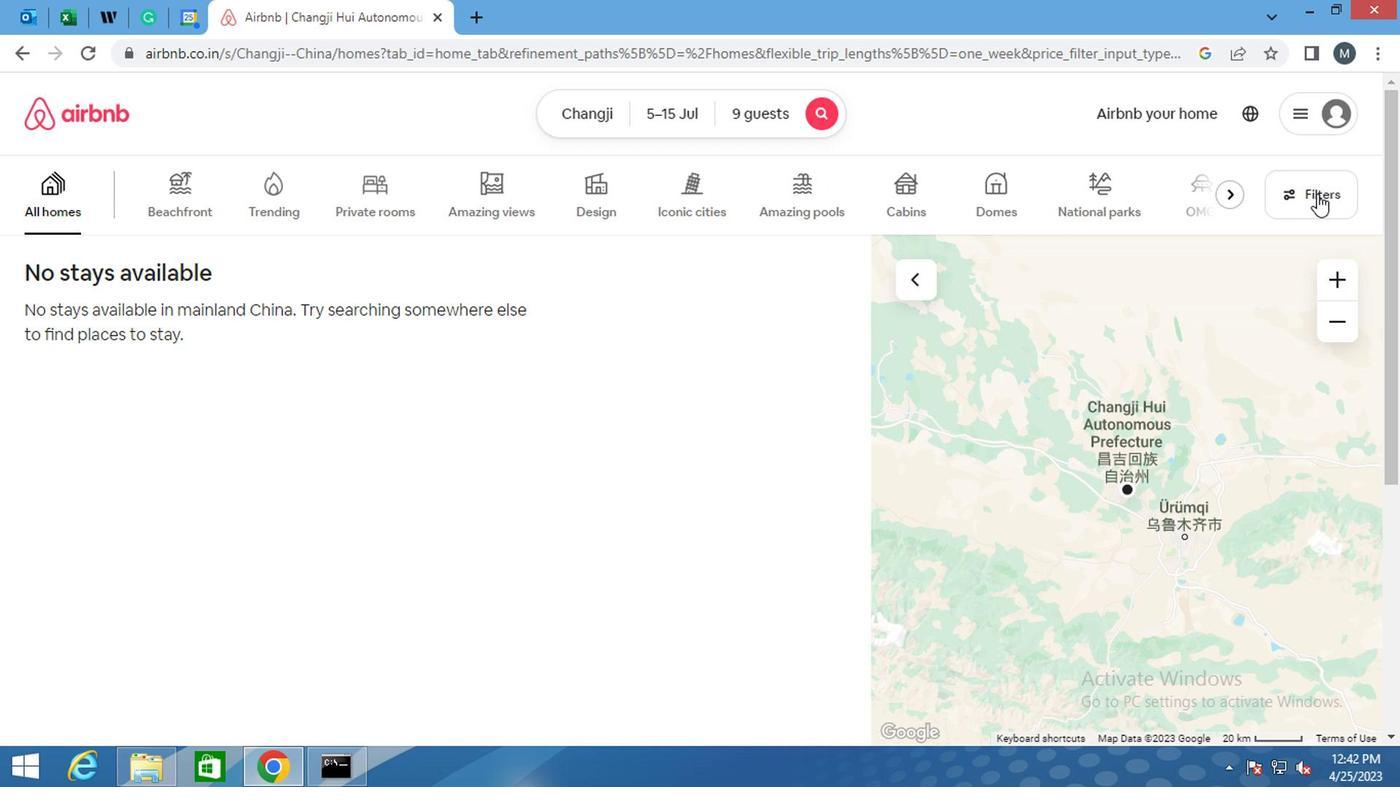 
Action: Mouse moved to (490, 328)
Screenshot: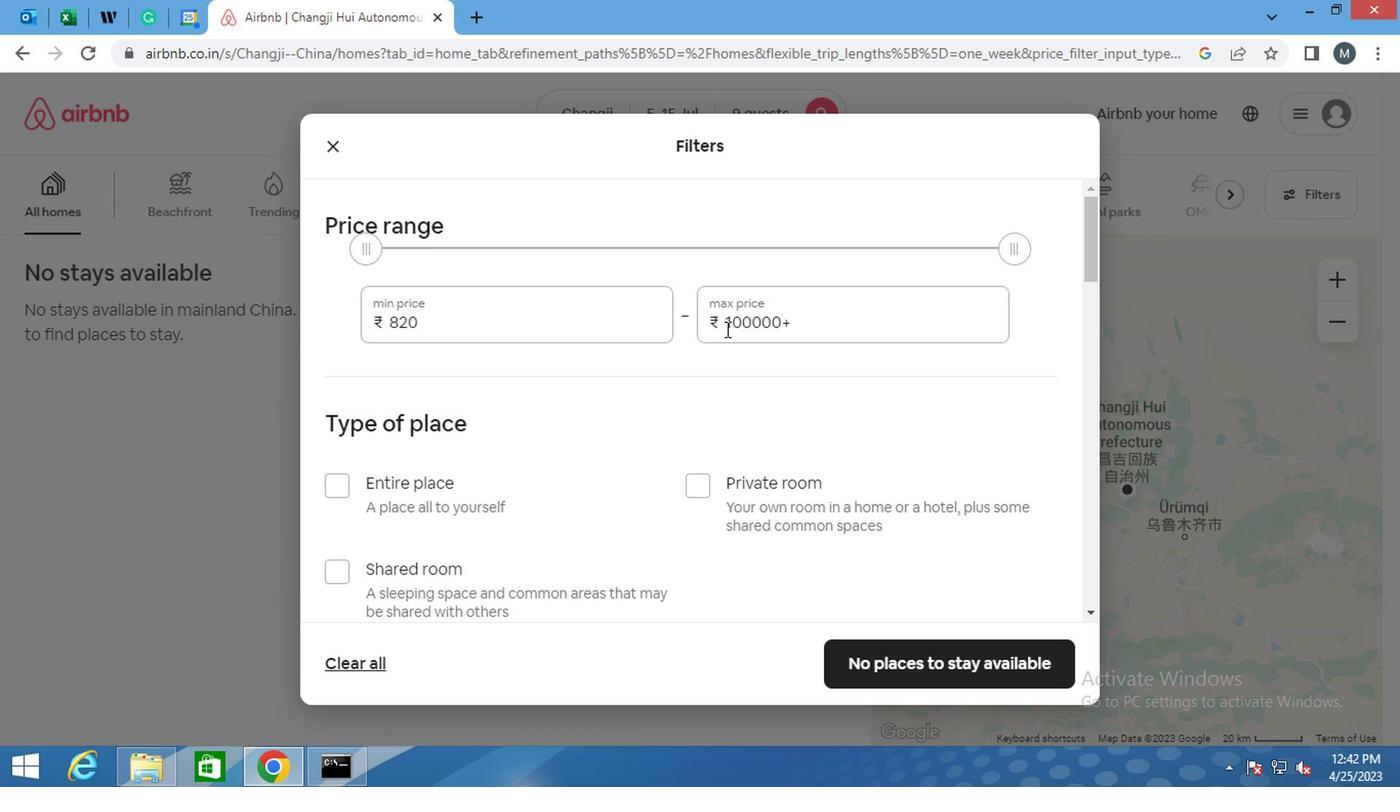 
Action: Mouse pressed left at (490, 328)
Screenshot: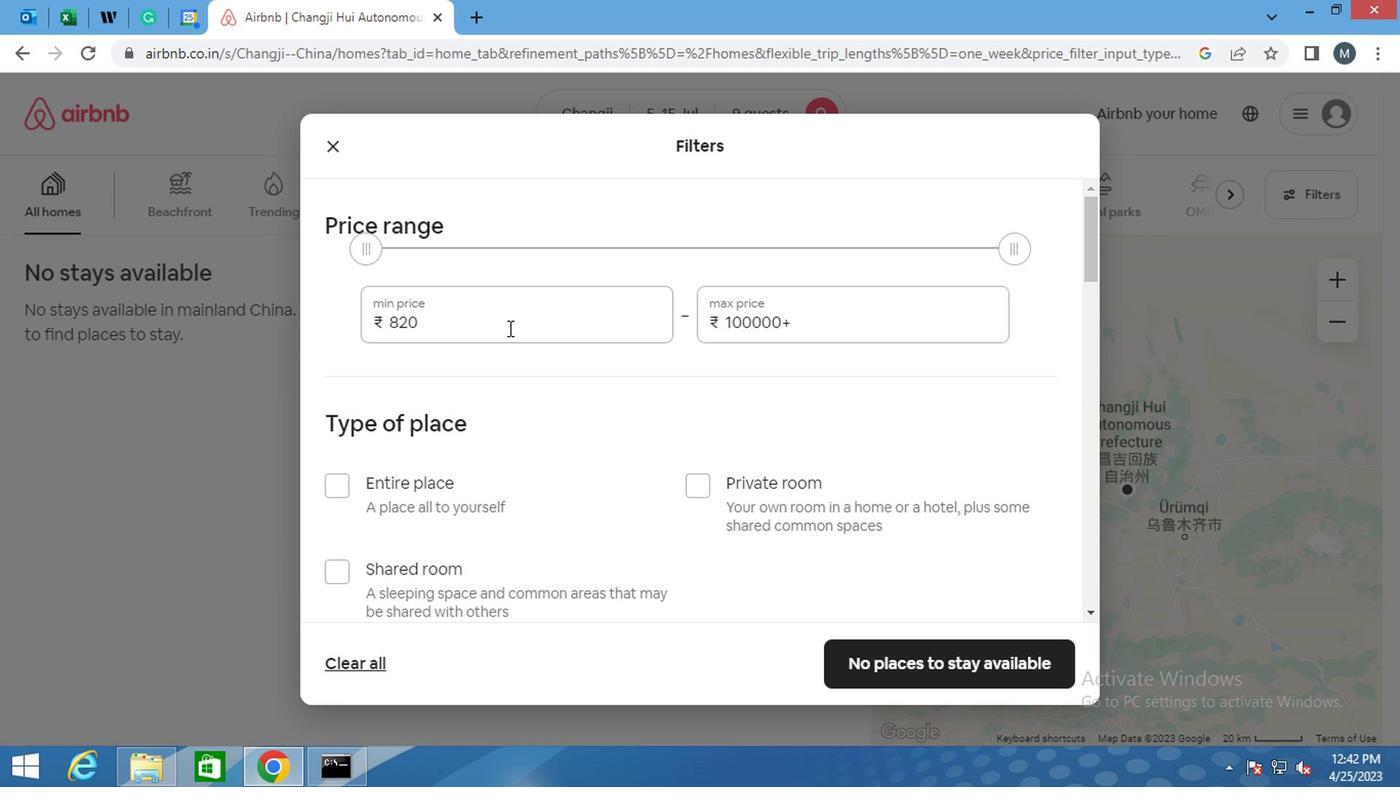 
Action: Mouse pressed left at (490, 328)
Screenshot: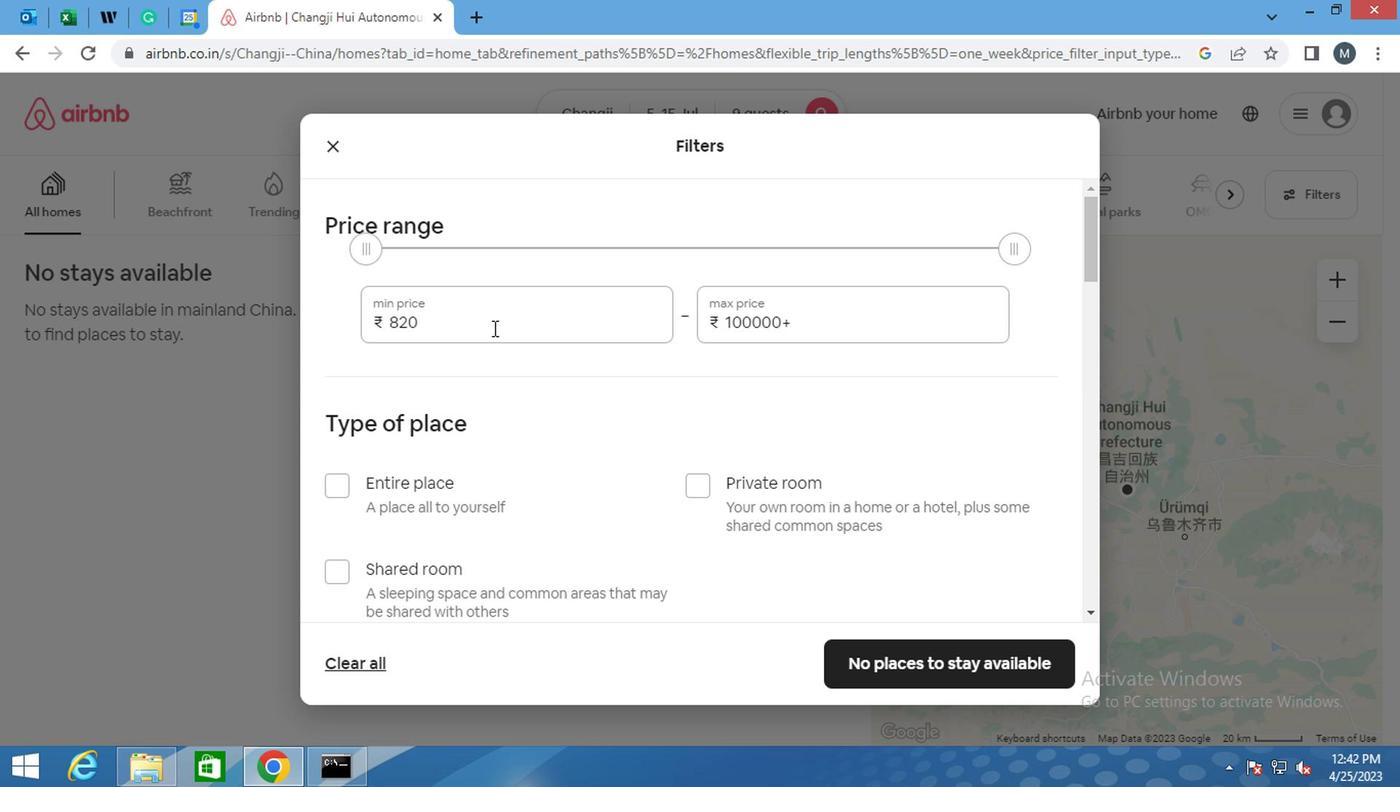 
Action: Key pressed 15000
Screenshot: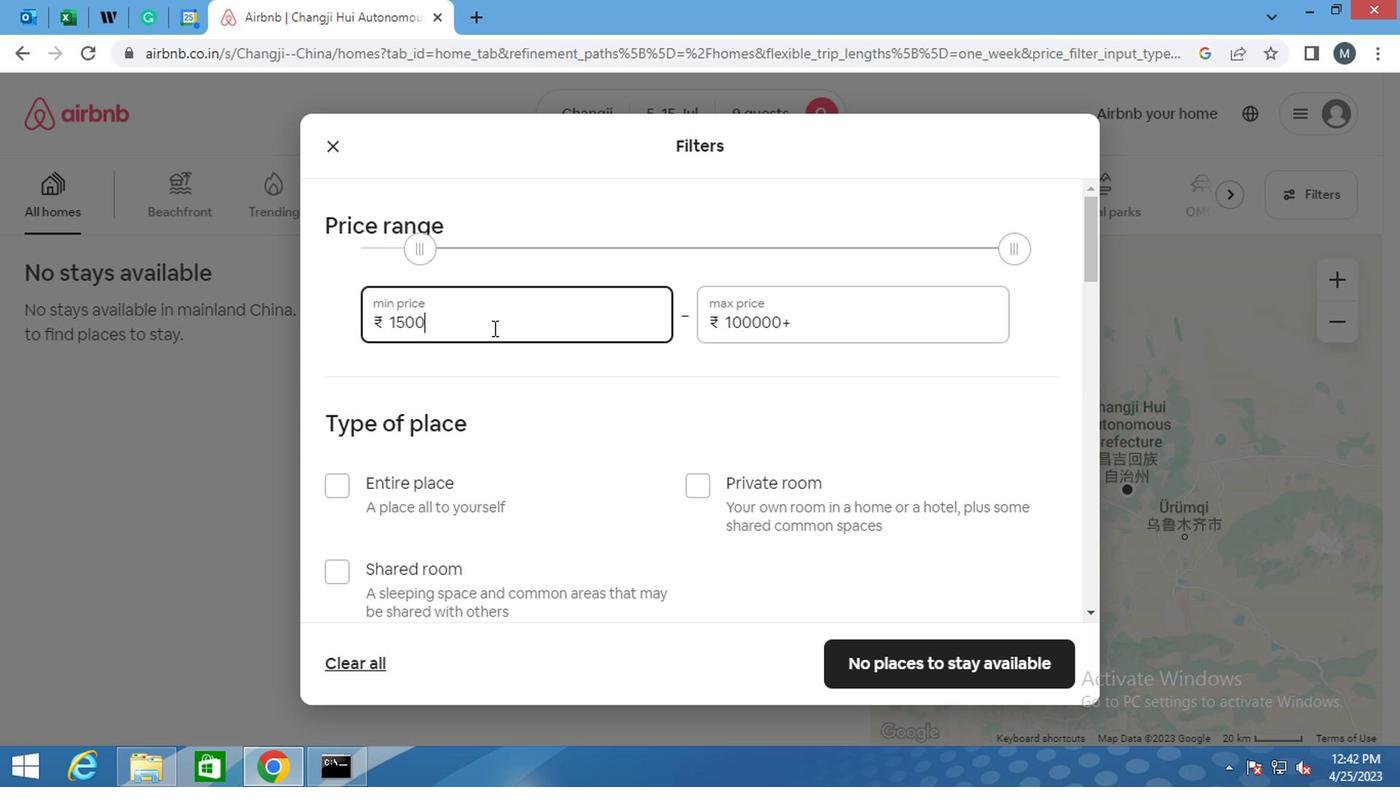
Action: Mouse moved to (794, 319)
Screenshot: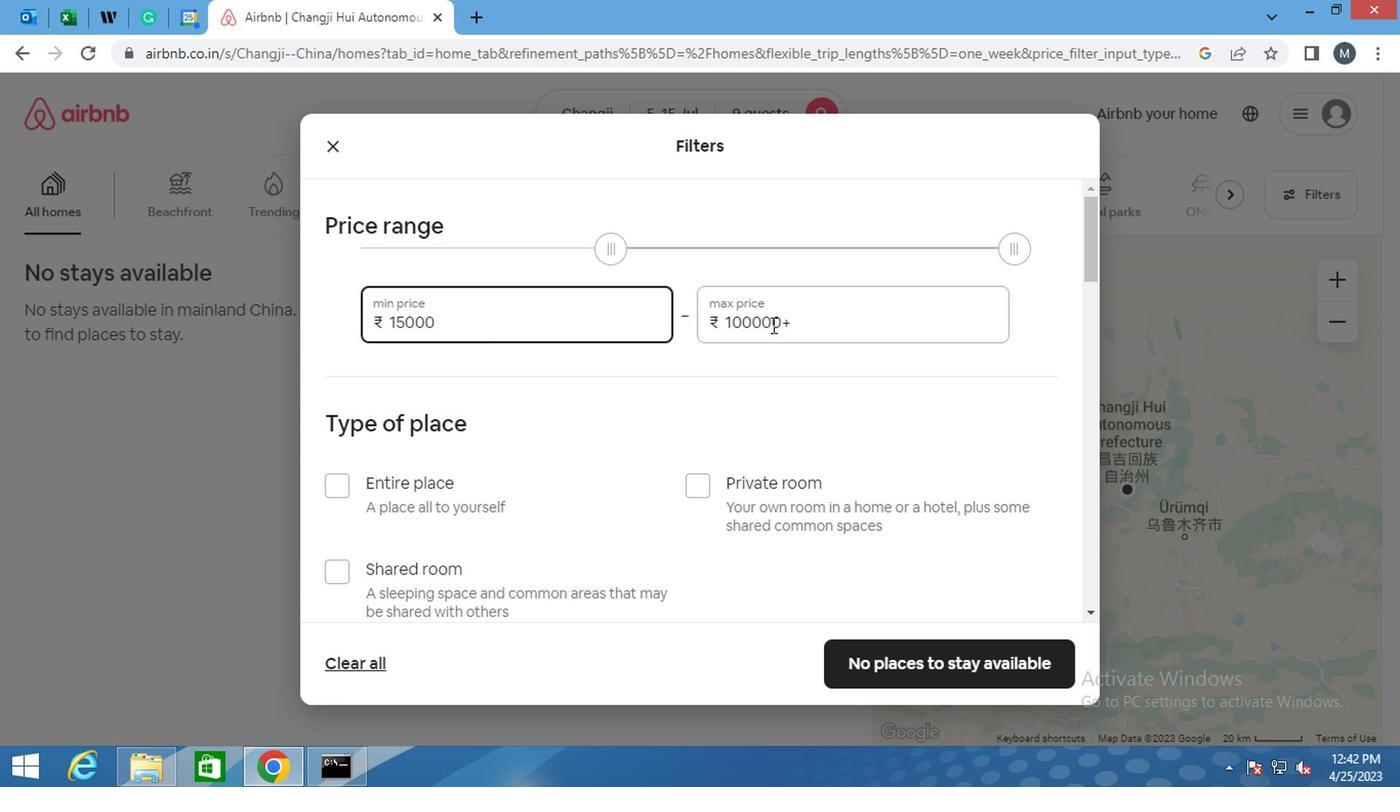 
Action: Mouse pressed left at (794, 319)
Screenshot: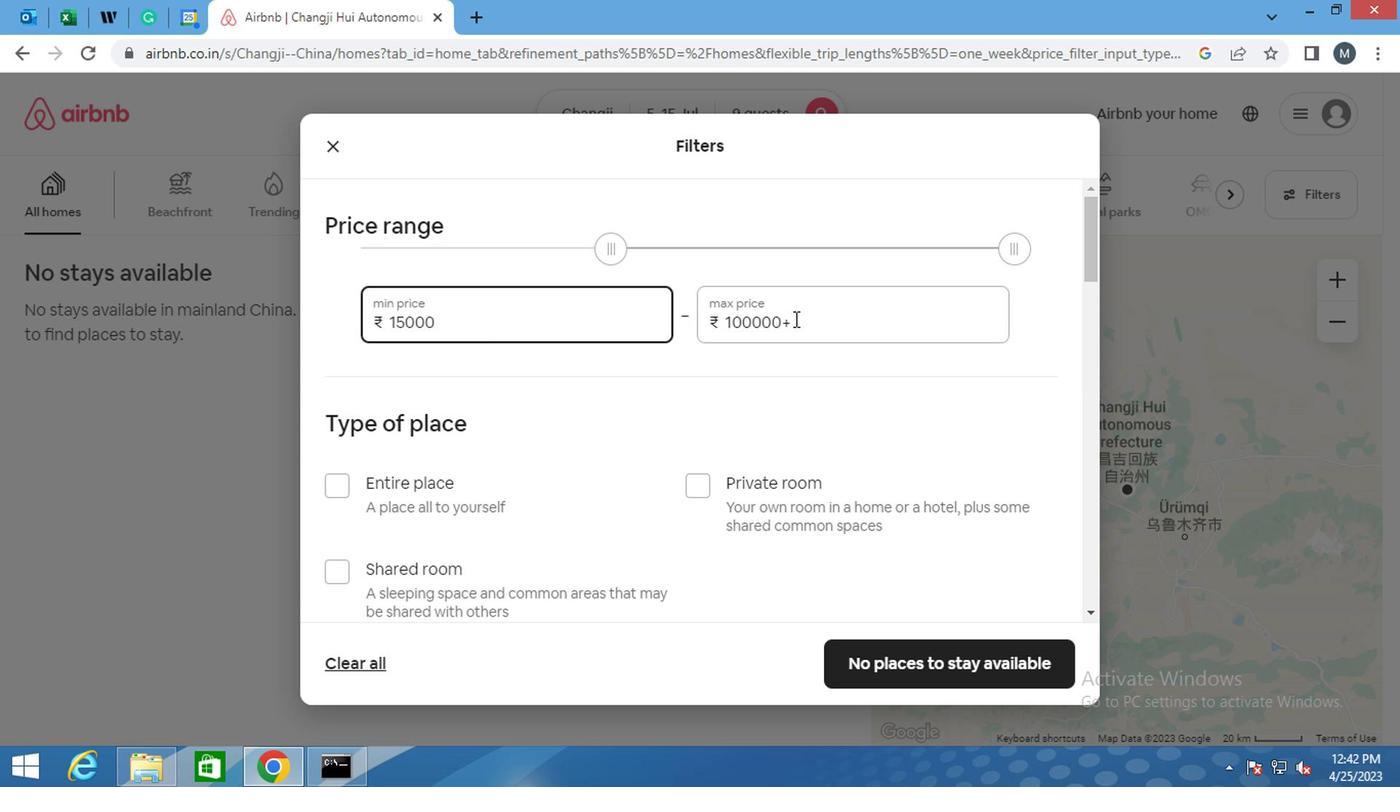 
Action: Mouse moved to (792, 319)
Screenshot: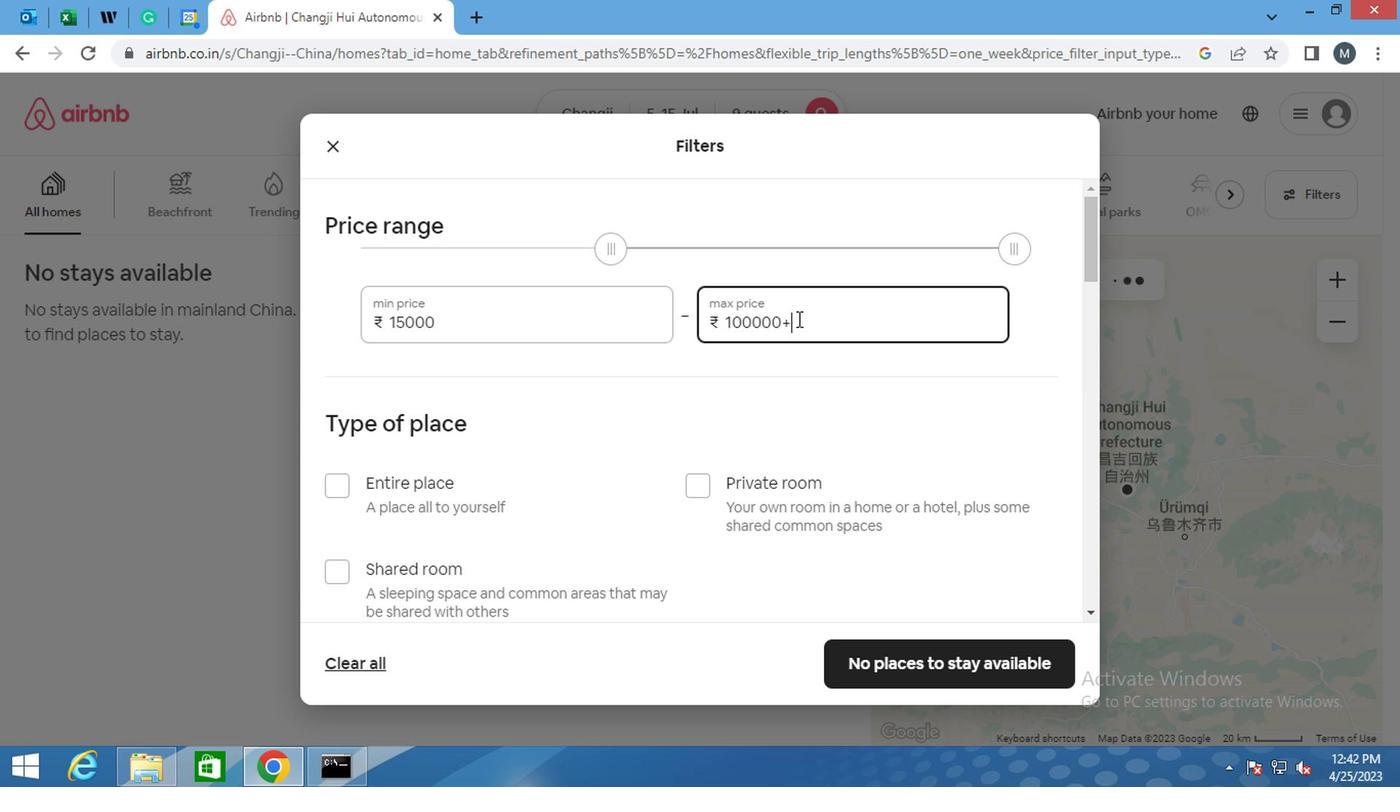 
Action: Key pressed <Key.backspace><Key.backspace><Key.backspace><Key.backspace><Key.backspace><Key.backspace><Key.backspace><Key.backspace><Key.backspace><Key.backspace><Key.backspace><Key.backspace><Key.backspace><Key.backspace>
Screenshot: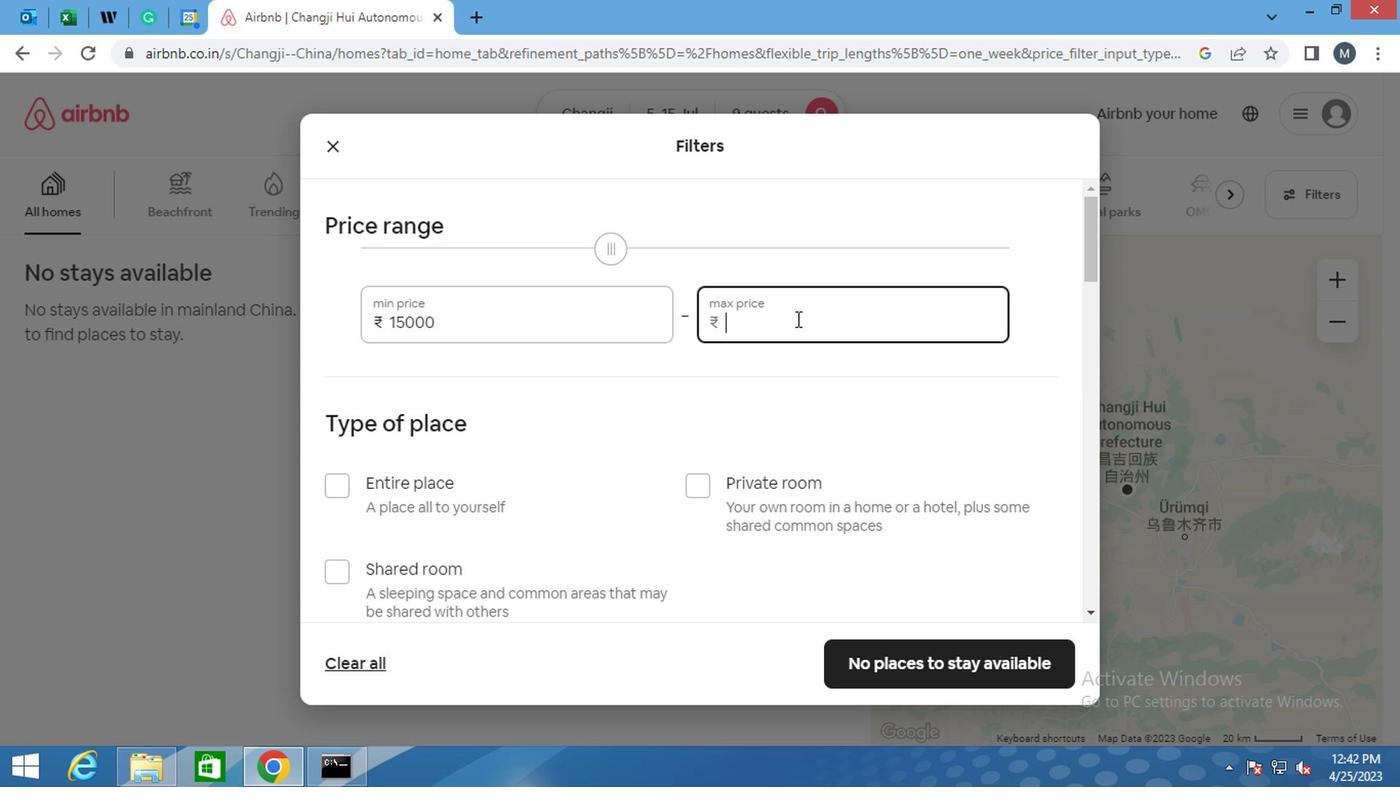 
Action: Mouse moved to (781, 320)
Screenshot: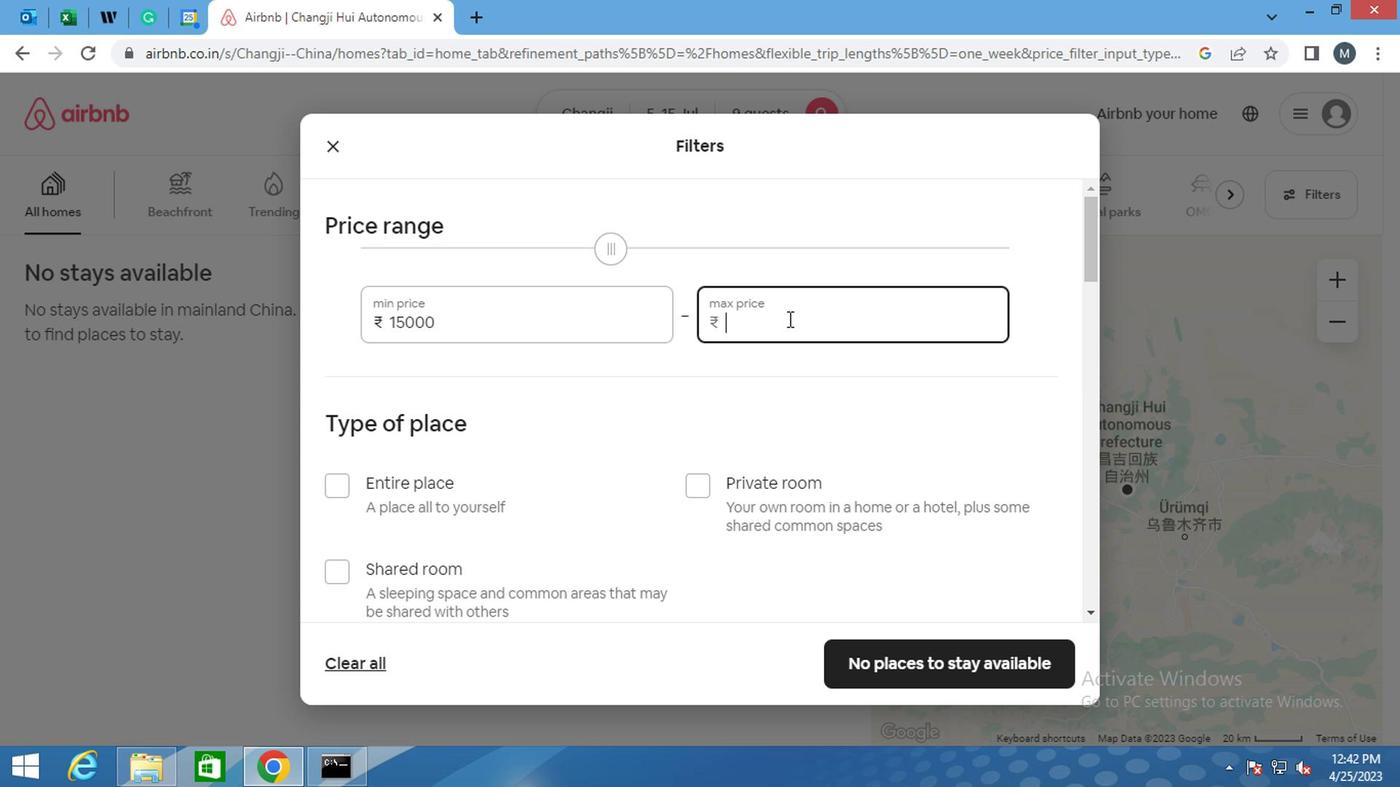 
Action: Key pressed 2
Screenshot: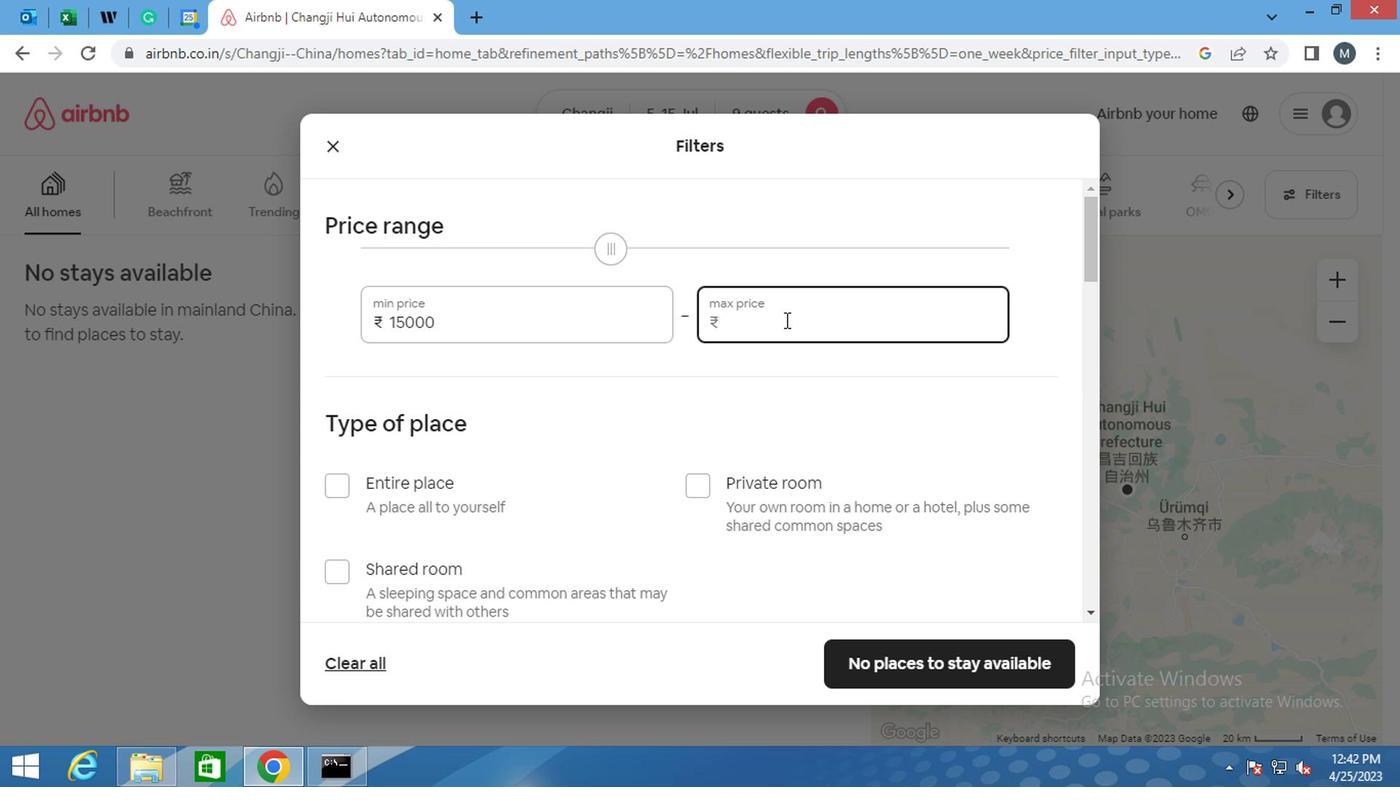 
Action: Mouse moved to (779, 323)
Screenshot: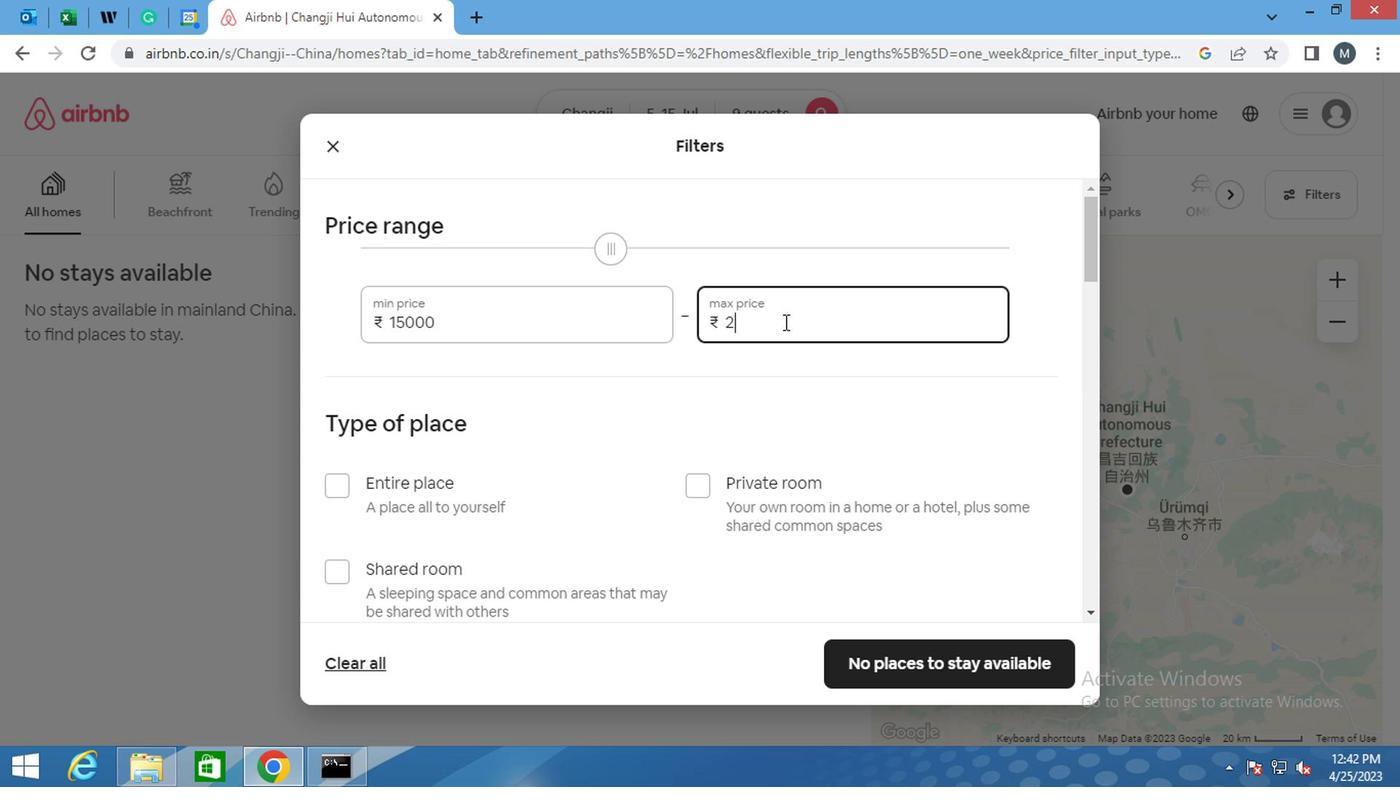 
Action: Key pressed 5
Screenshot: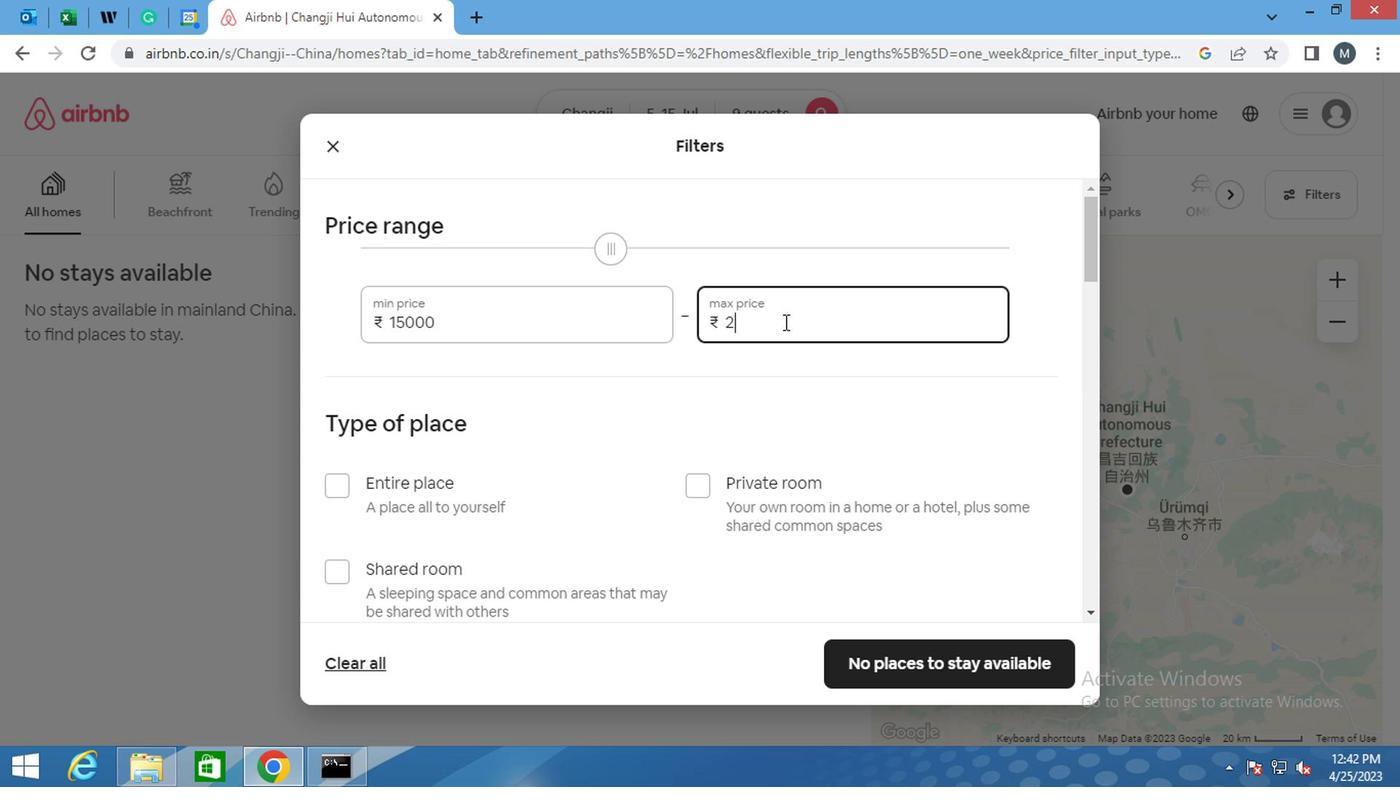 
Action: Mouse moved to (778, 324)
Screenshot: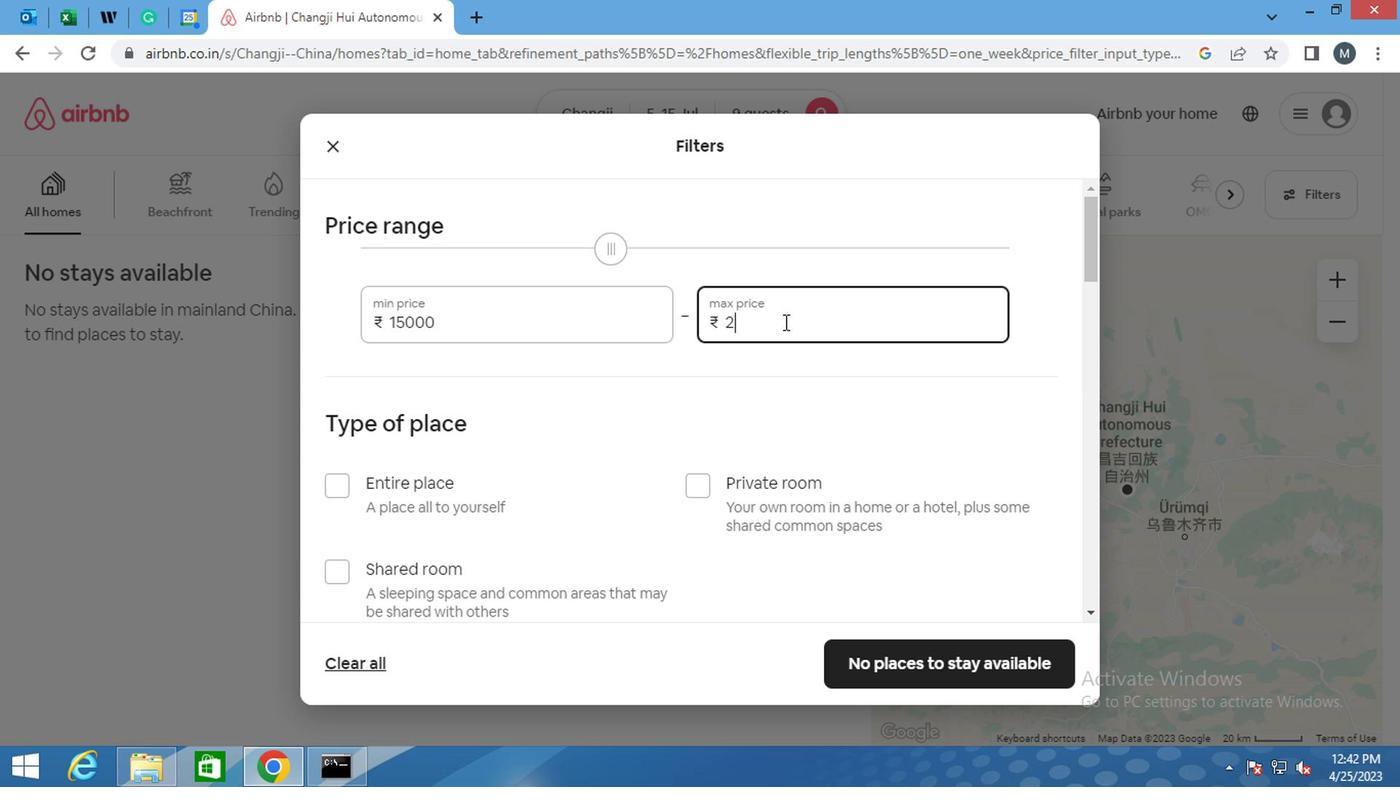 
Action: Key pressed 000
Screenshot: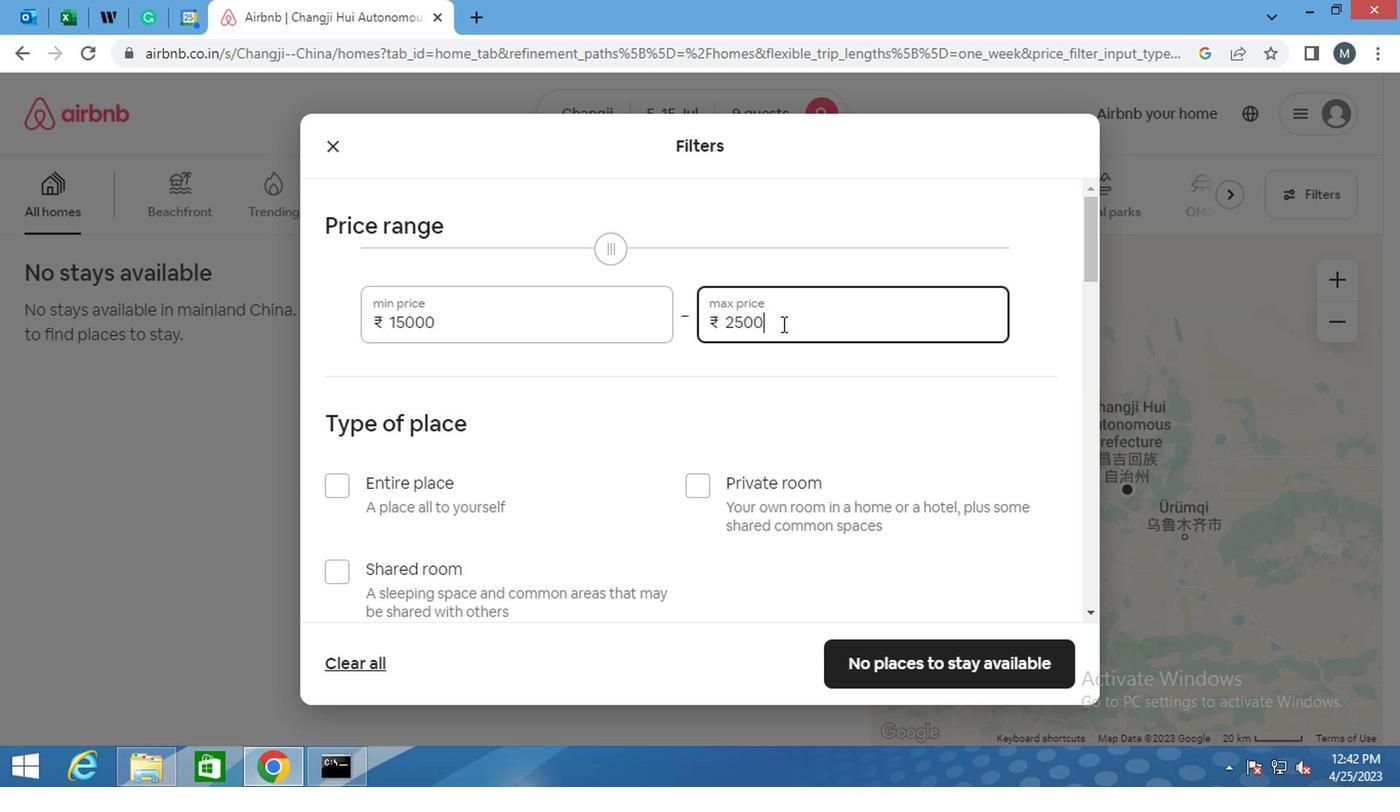 
Action: Mouse moved to (653, 324)
Screenshot: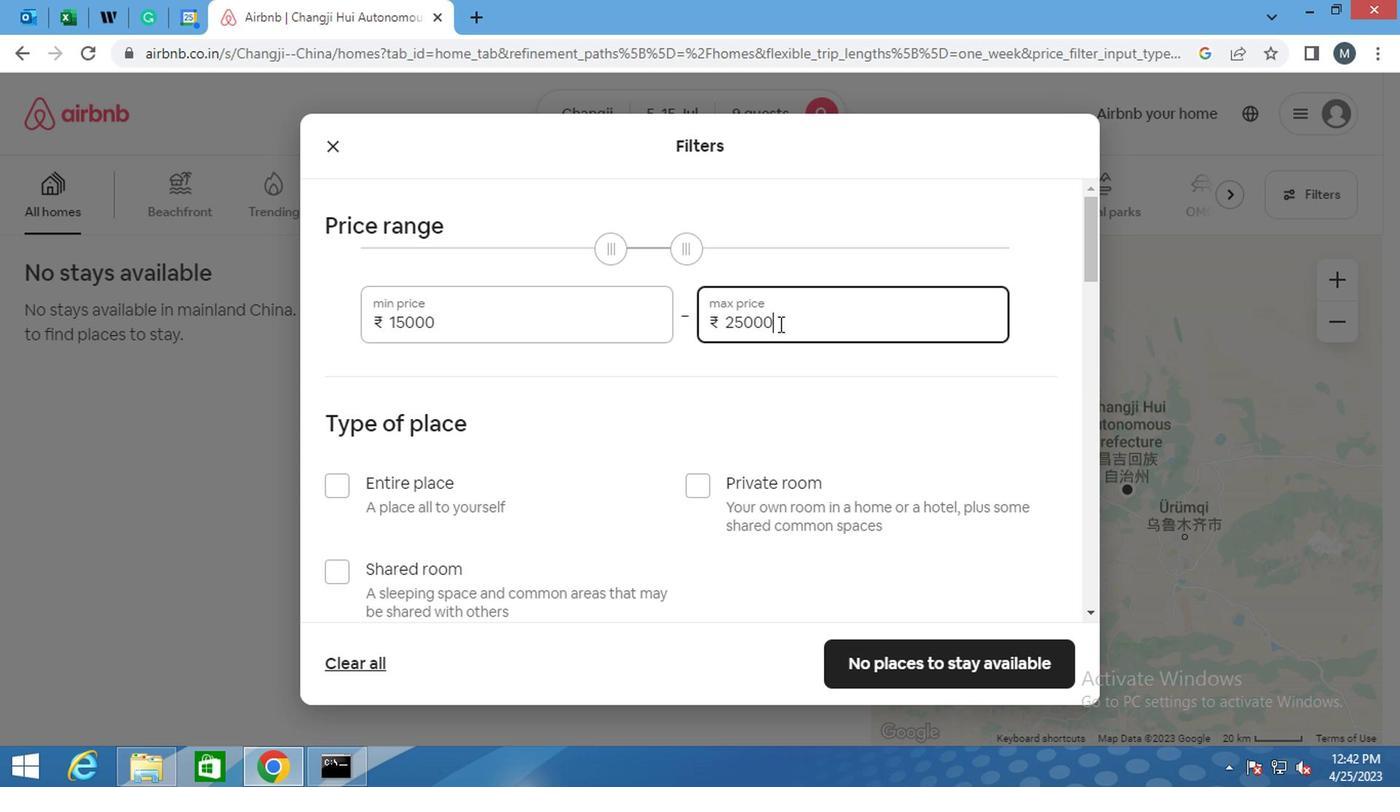 
Action: Mouse scrolled (653, 323) with delta (0, 0)
Screenshot: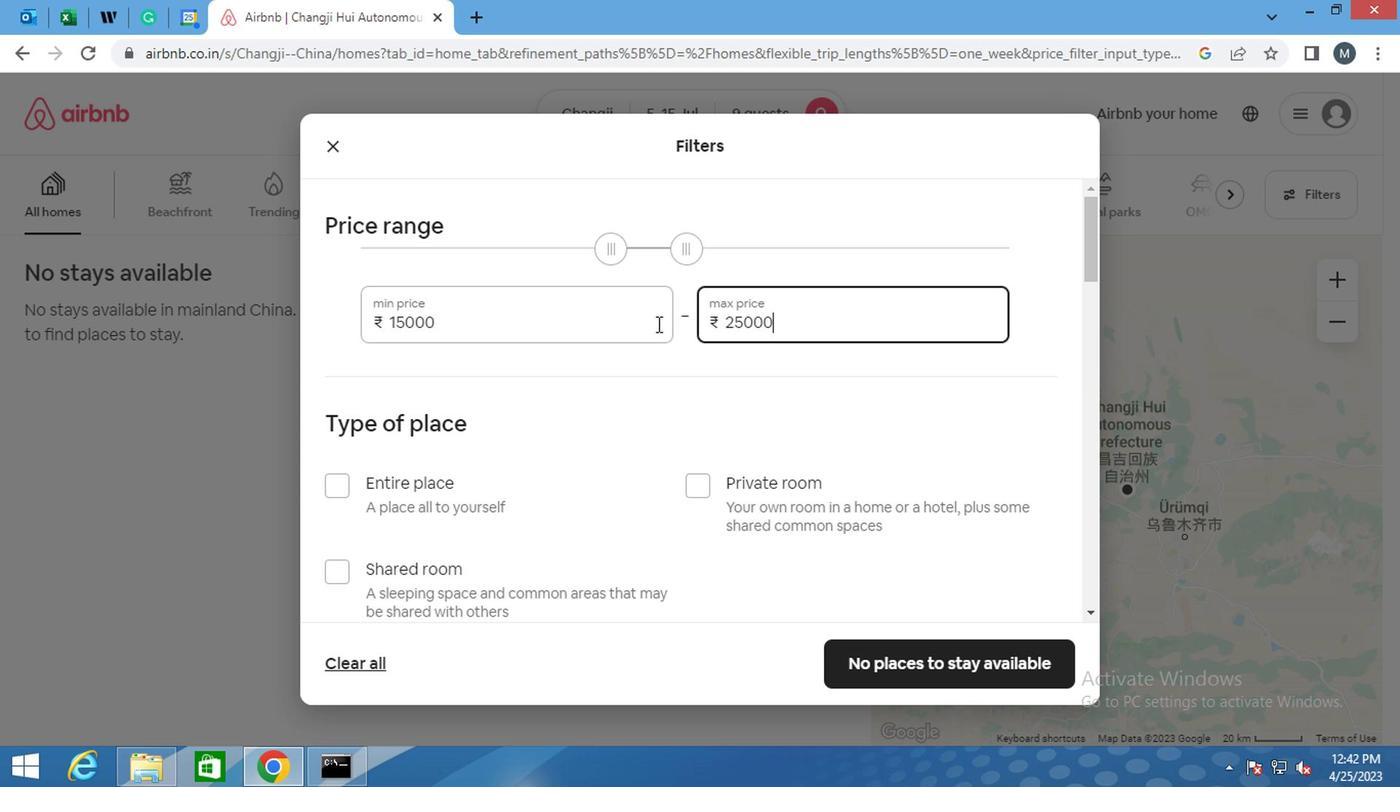 
Action: Mouse moved to (652, 324)
Screenshot: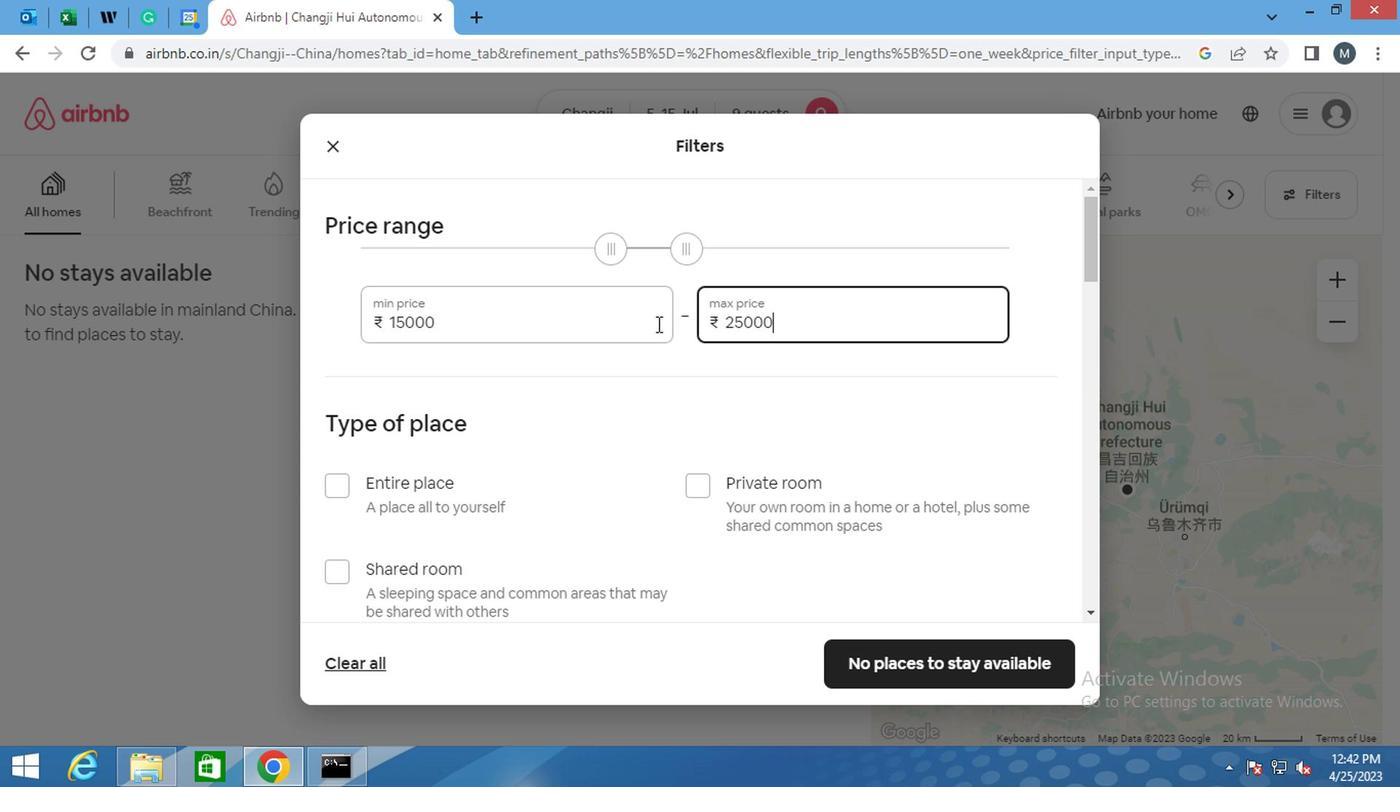
Action: Mouse scrolled (652, 323) with delta (0, 0)
Screenshot: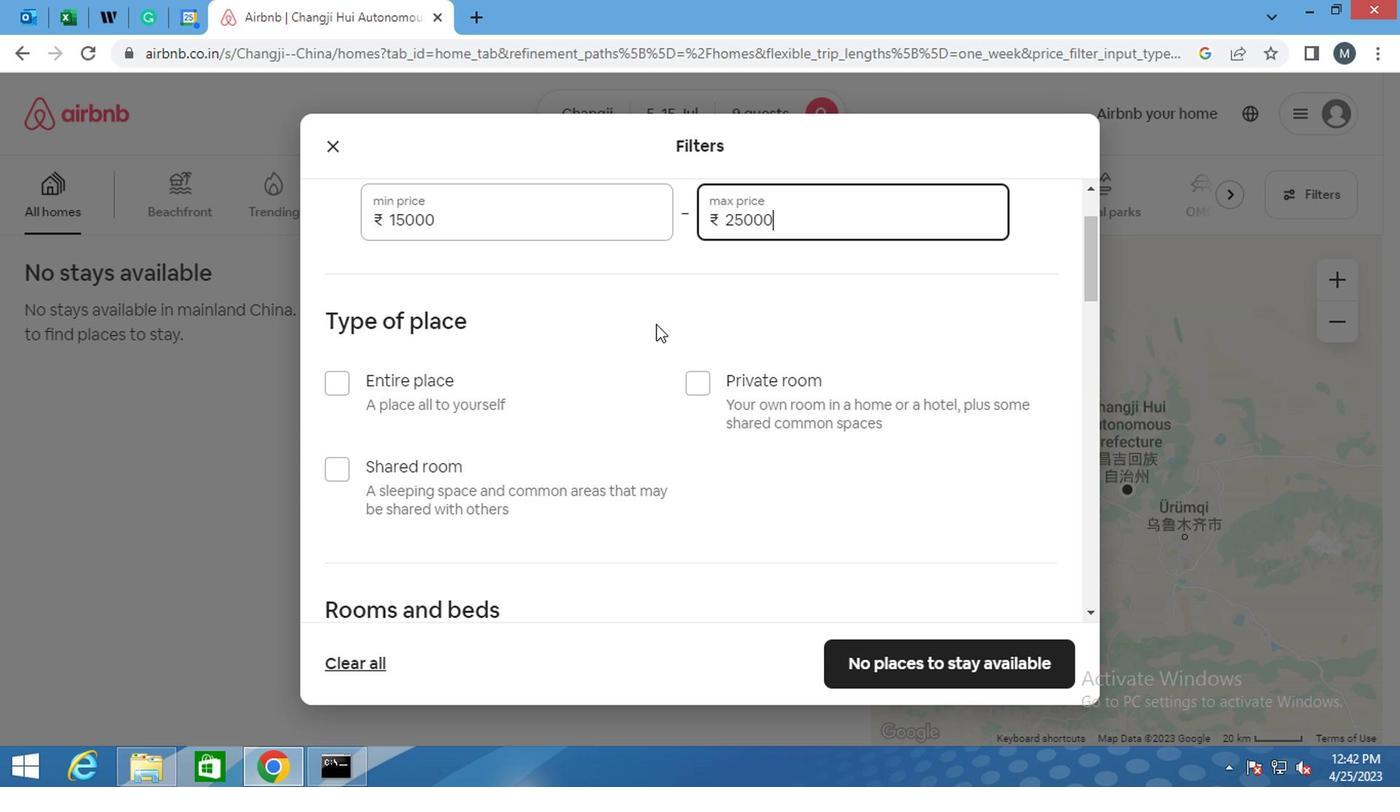 
Action: Mouse moved to (330, 278)
Screenshot: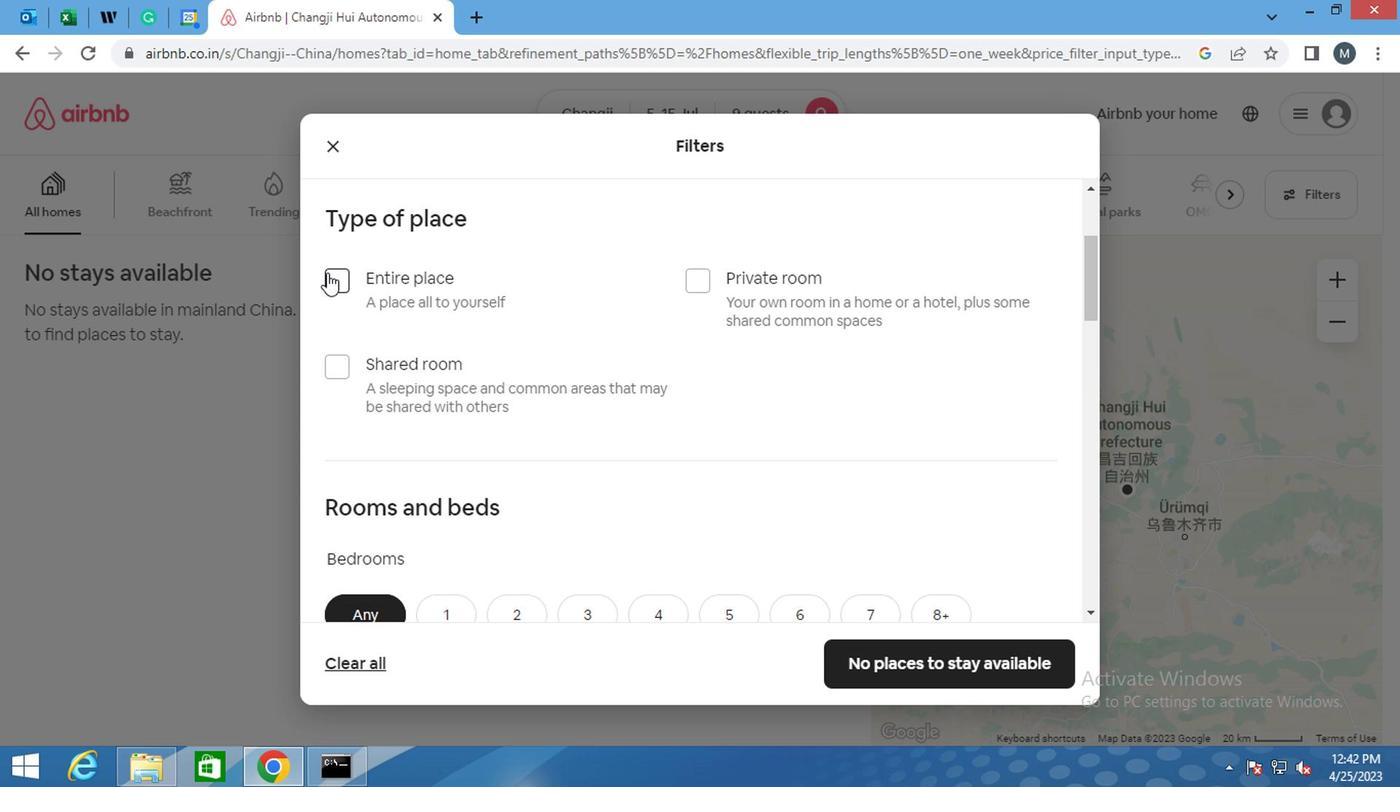 
Action: Mouse pressed left at (330, 278)
Screenshot: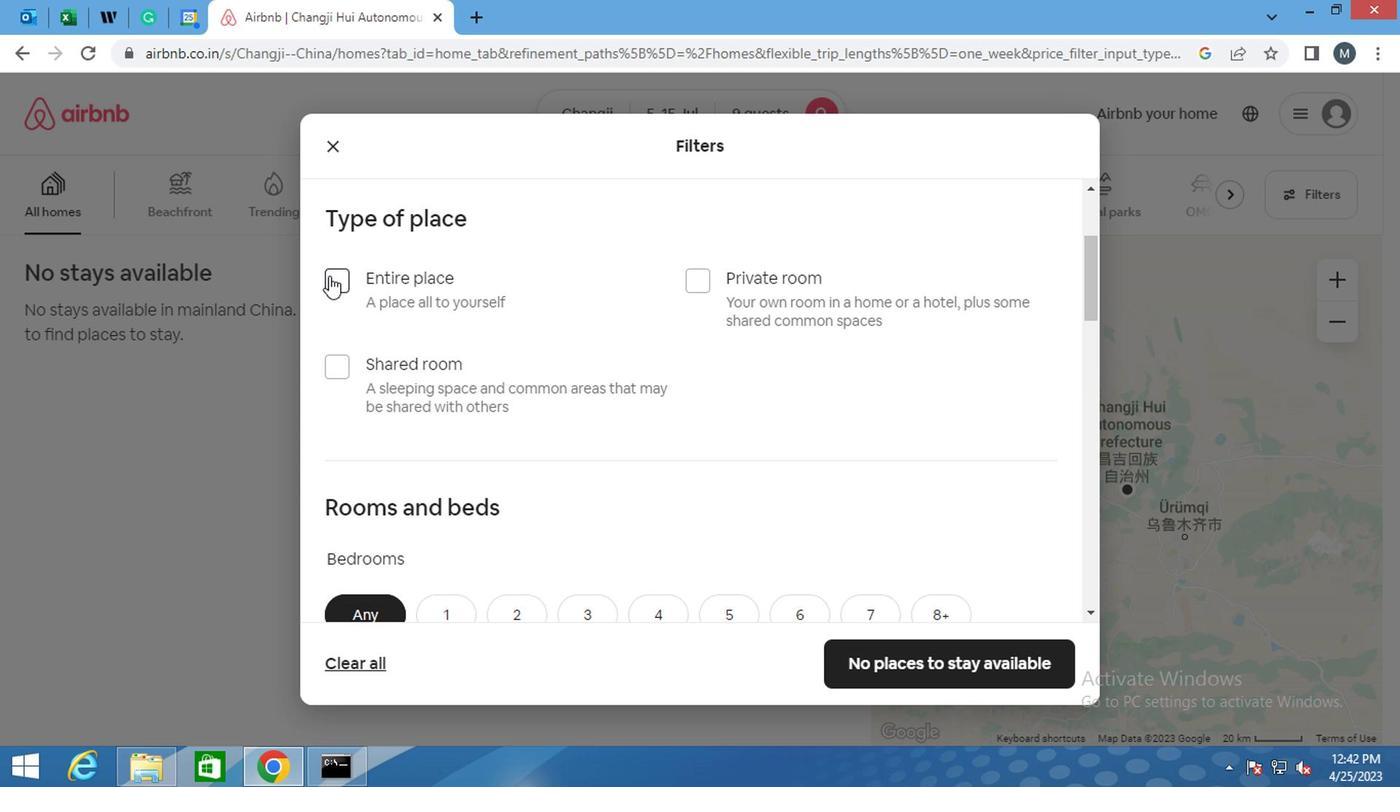 
Action: Mouse moved to (677, 285)
Screenshot: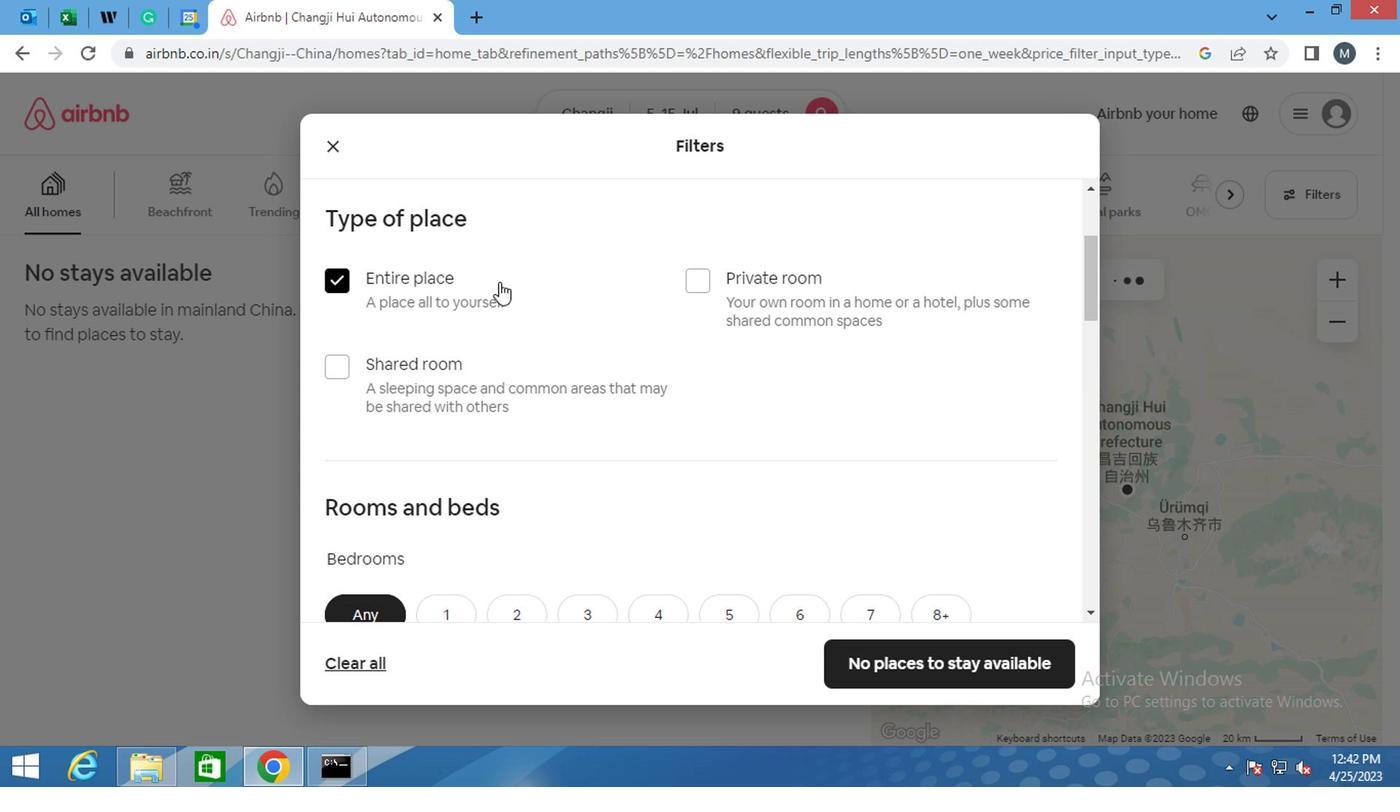 
Action: Mouse scrolled (677, 284) with delta (0, -1)
Screenshot: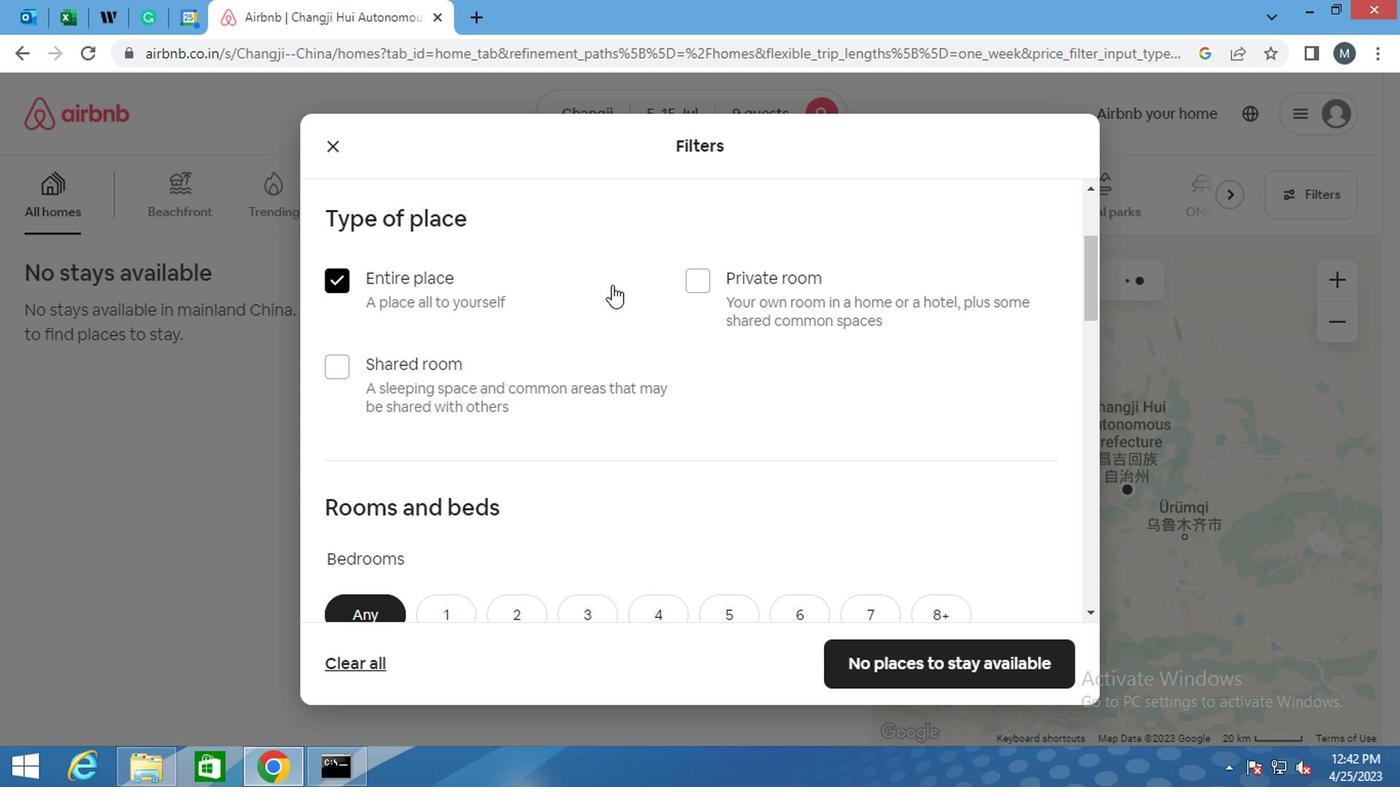 
Action: Mouse moved to (716, 301)
Screenshot: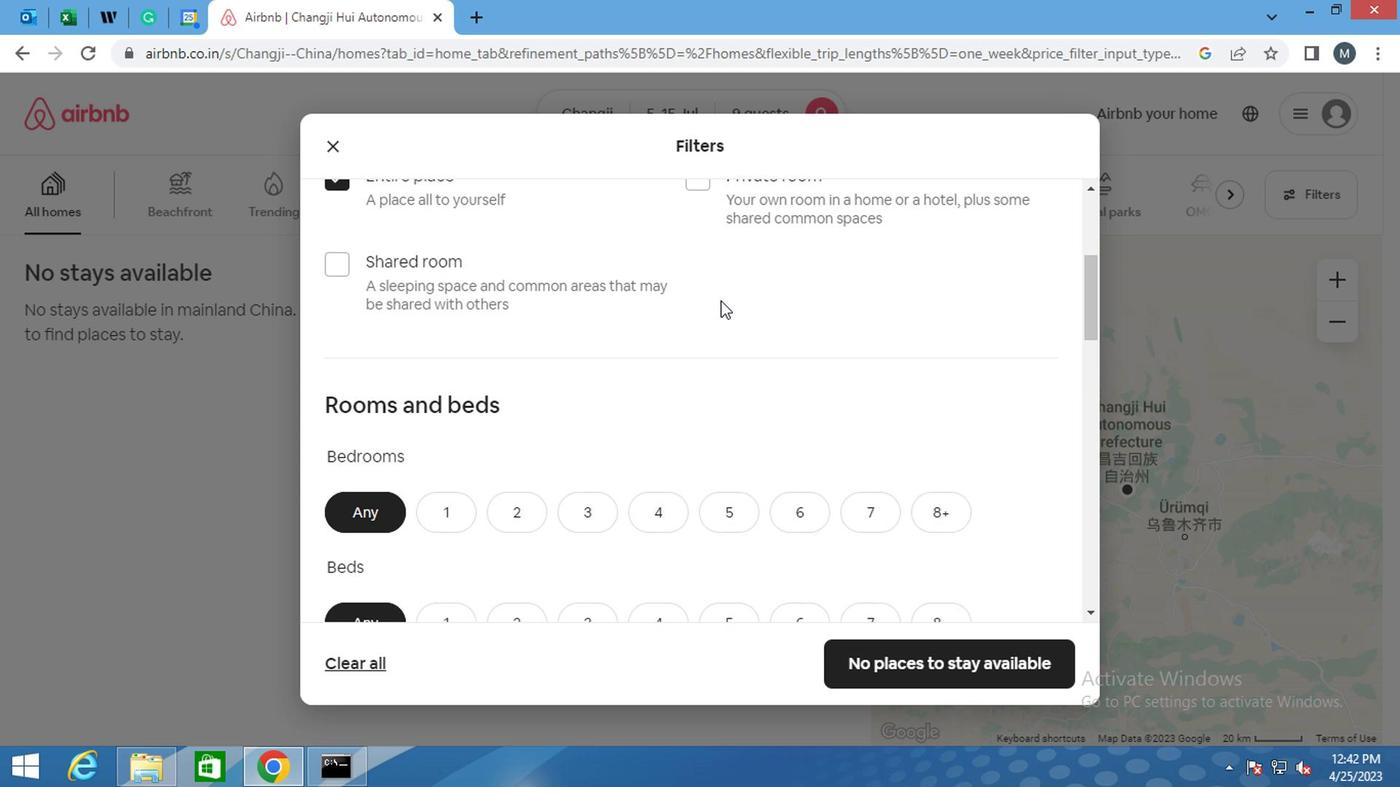 
Action: Mouse scrolled (716, 301) with delta (0, 0)
Screenshot: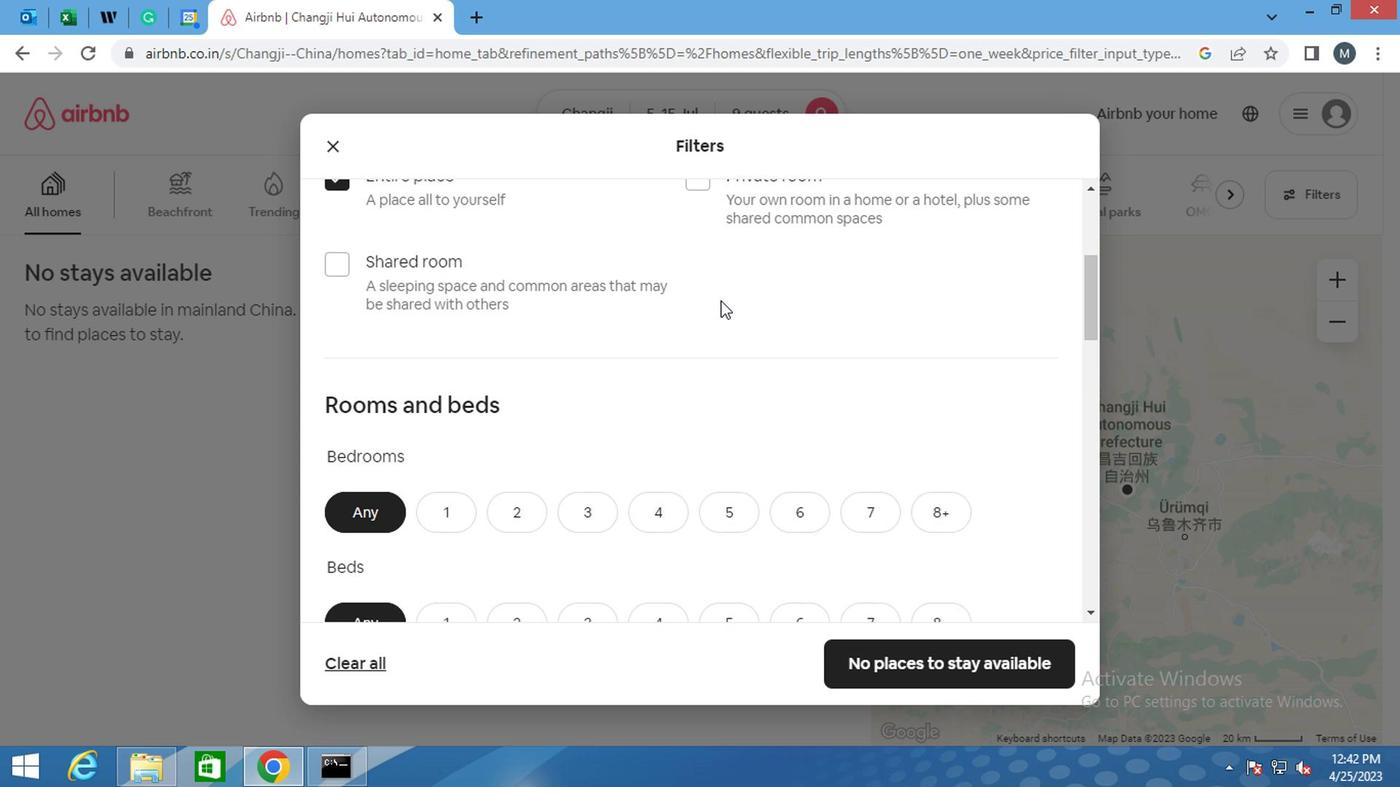 
Action: Mouse moved to (706, 408)
Screenshot: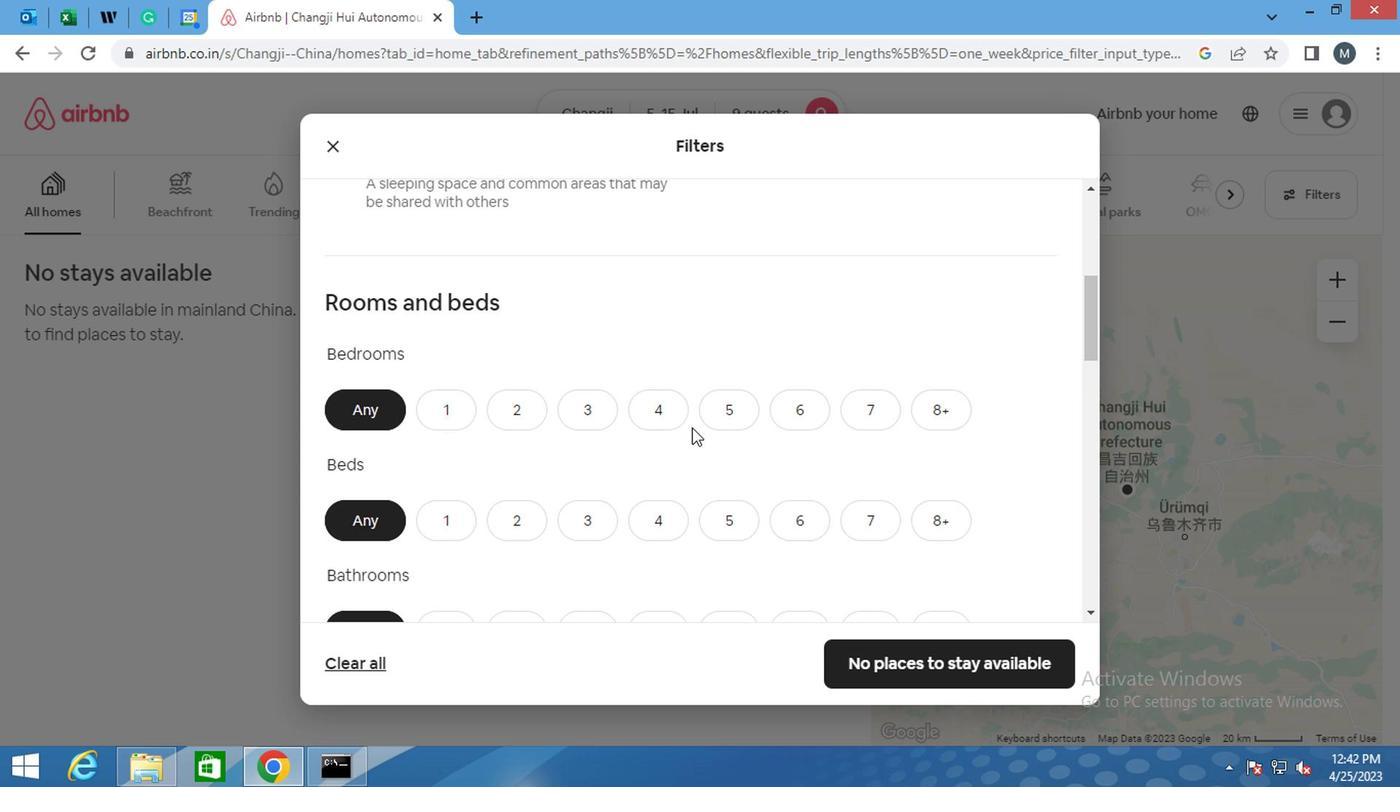 
Action: Mouse pressed left at (706, 408)
Screenshot: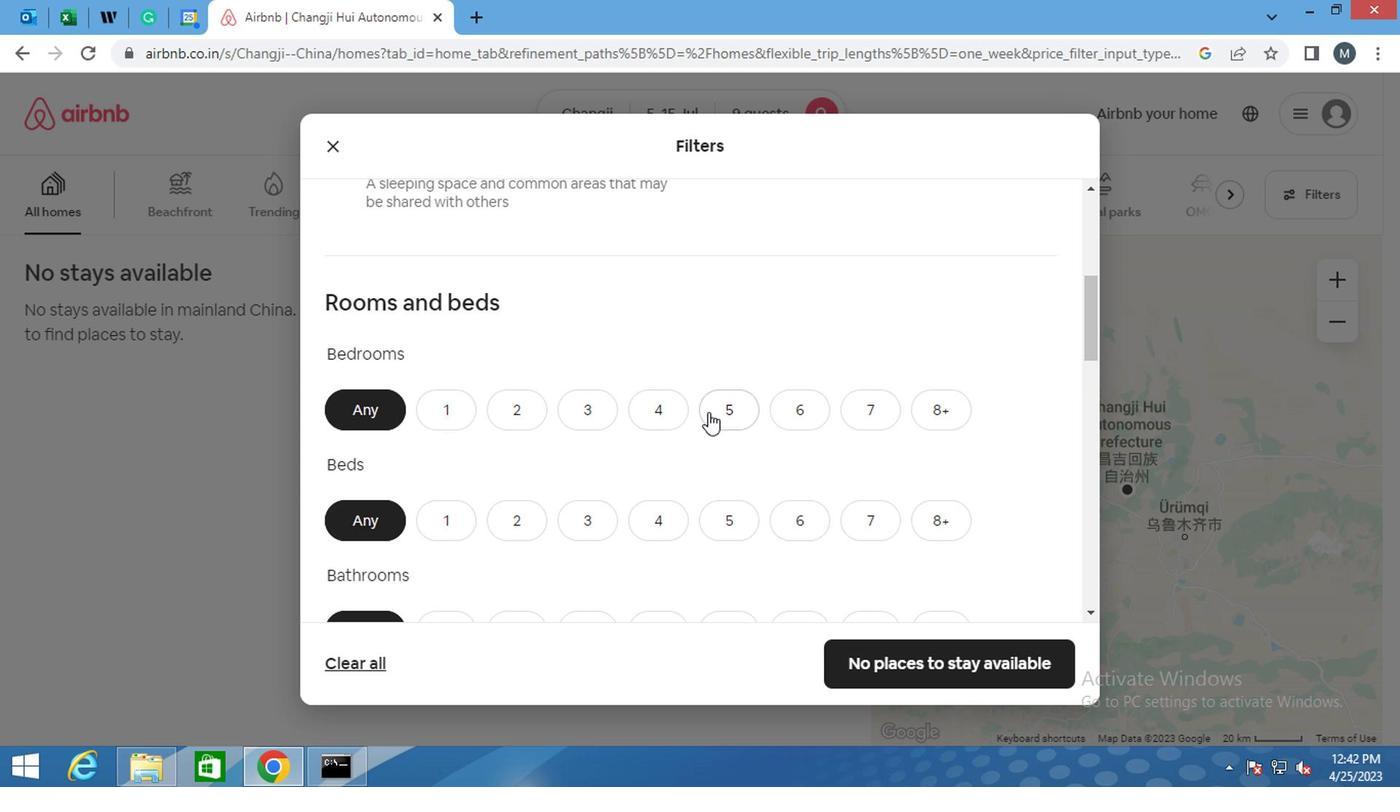 
Action: Mouse moved to (731, 522)
Screenshot: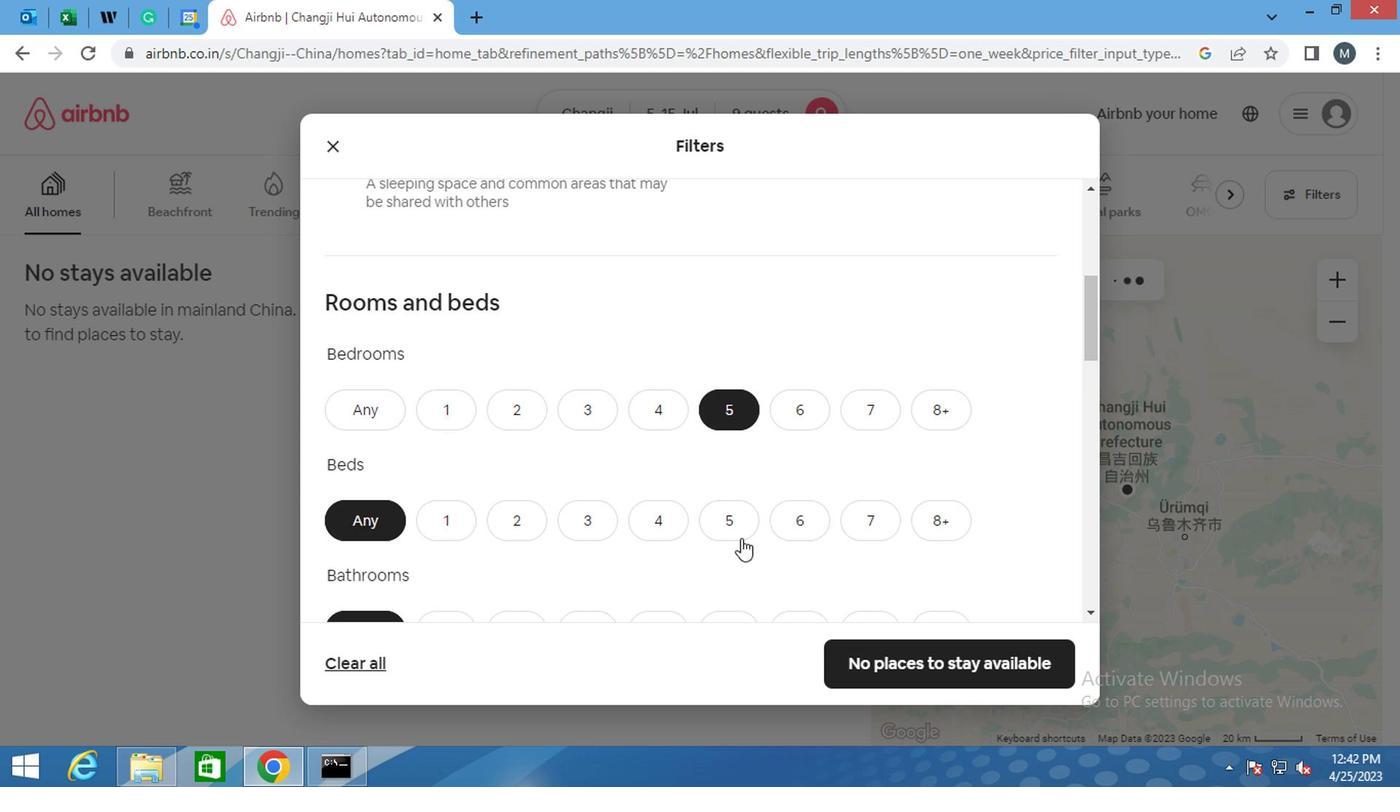 
Action: Mouse pressed left at (731, 522)
Screenshot: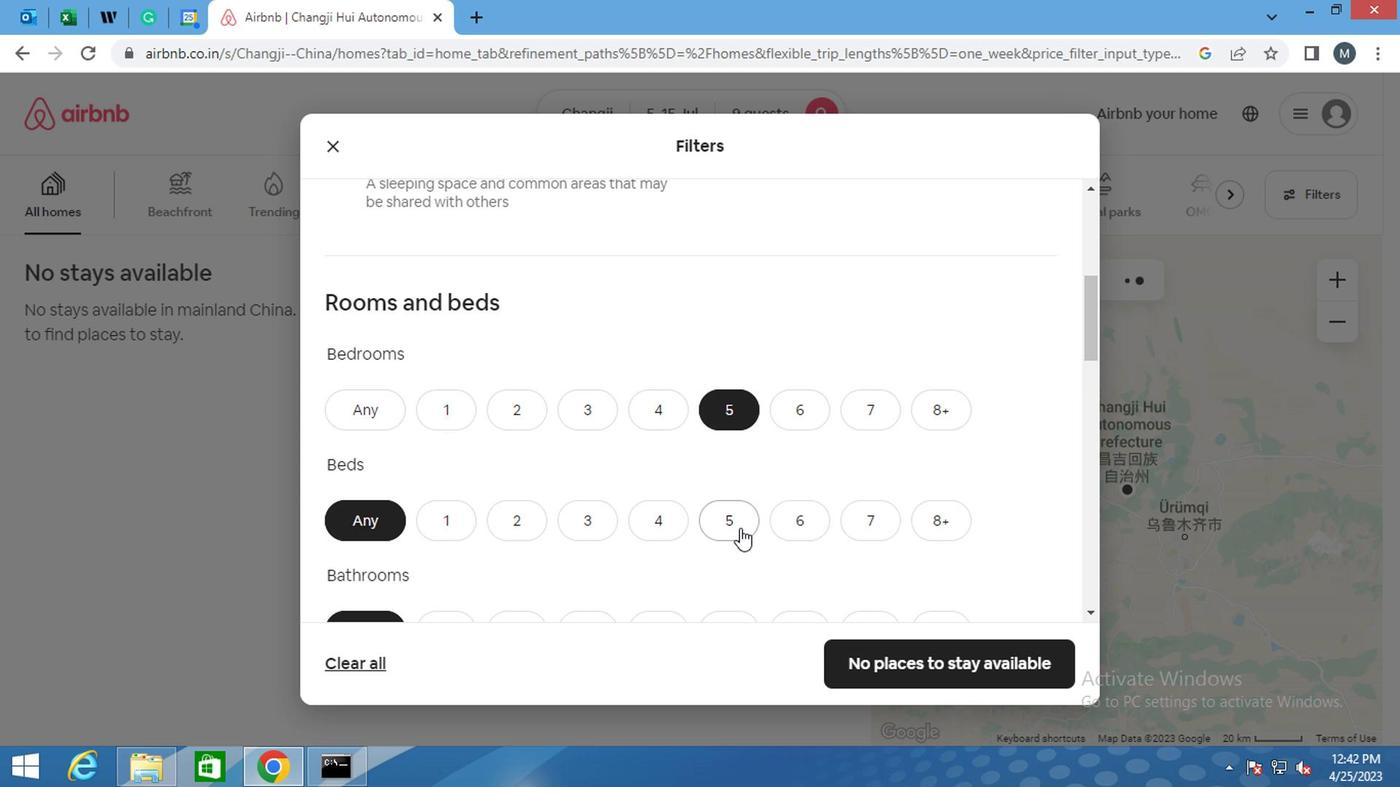 
Action: Mouse moved to (724, 502)
Screenshot: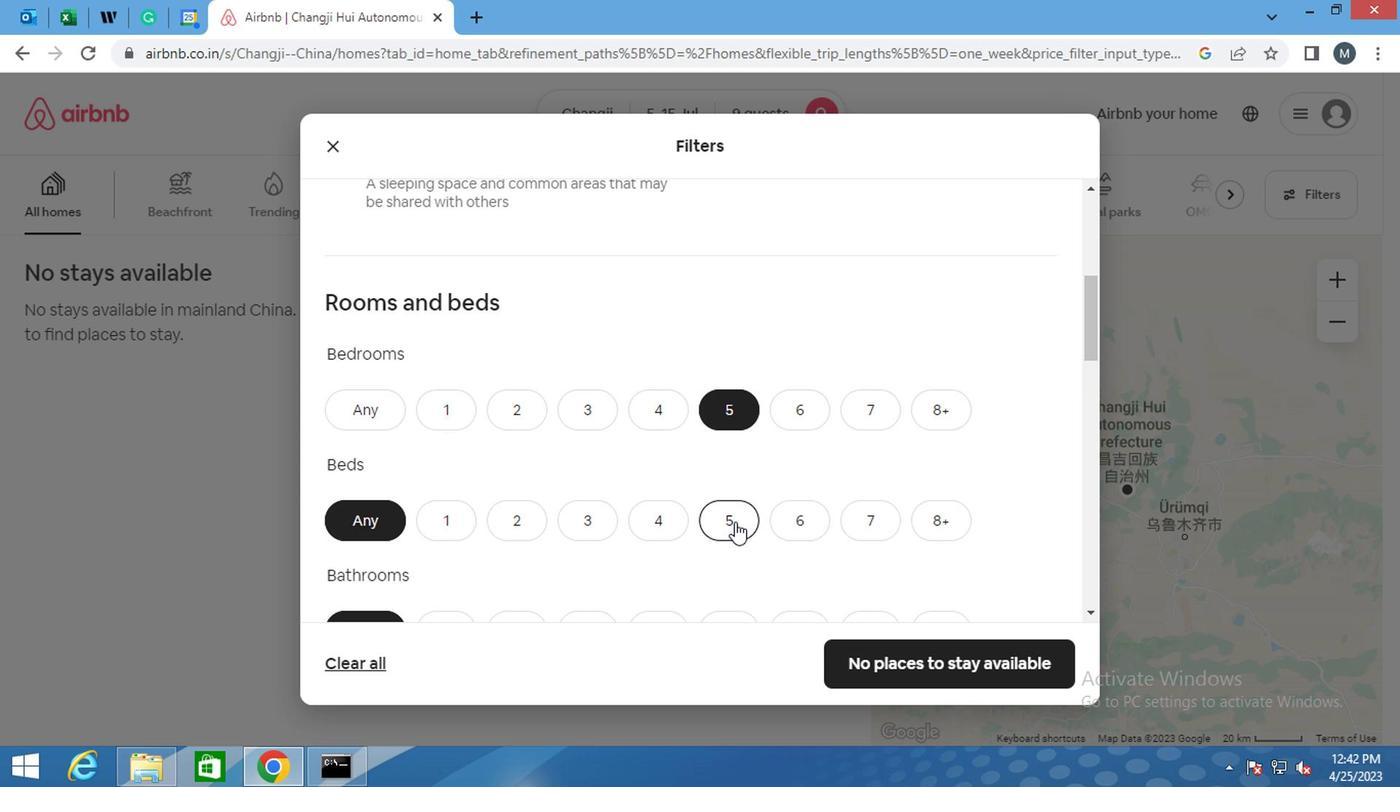 
Action: Mouse scrolled (724, 501) with delta (0, -1)
Screenshot: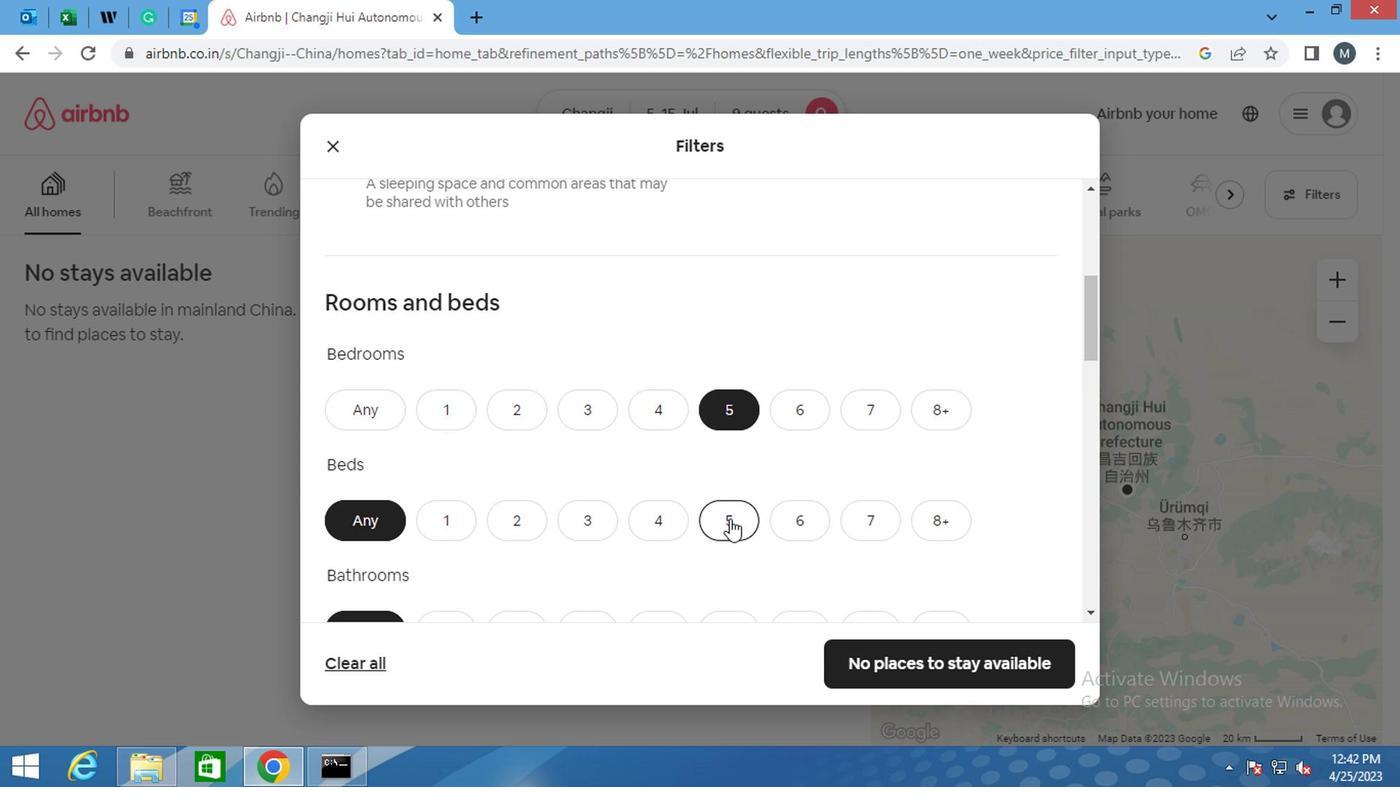 
Action: Mouse scrolled (724, 501) with delta (0, -1)
Screenshot: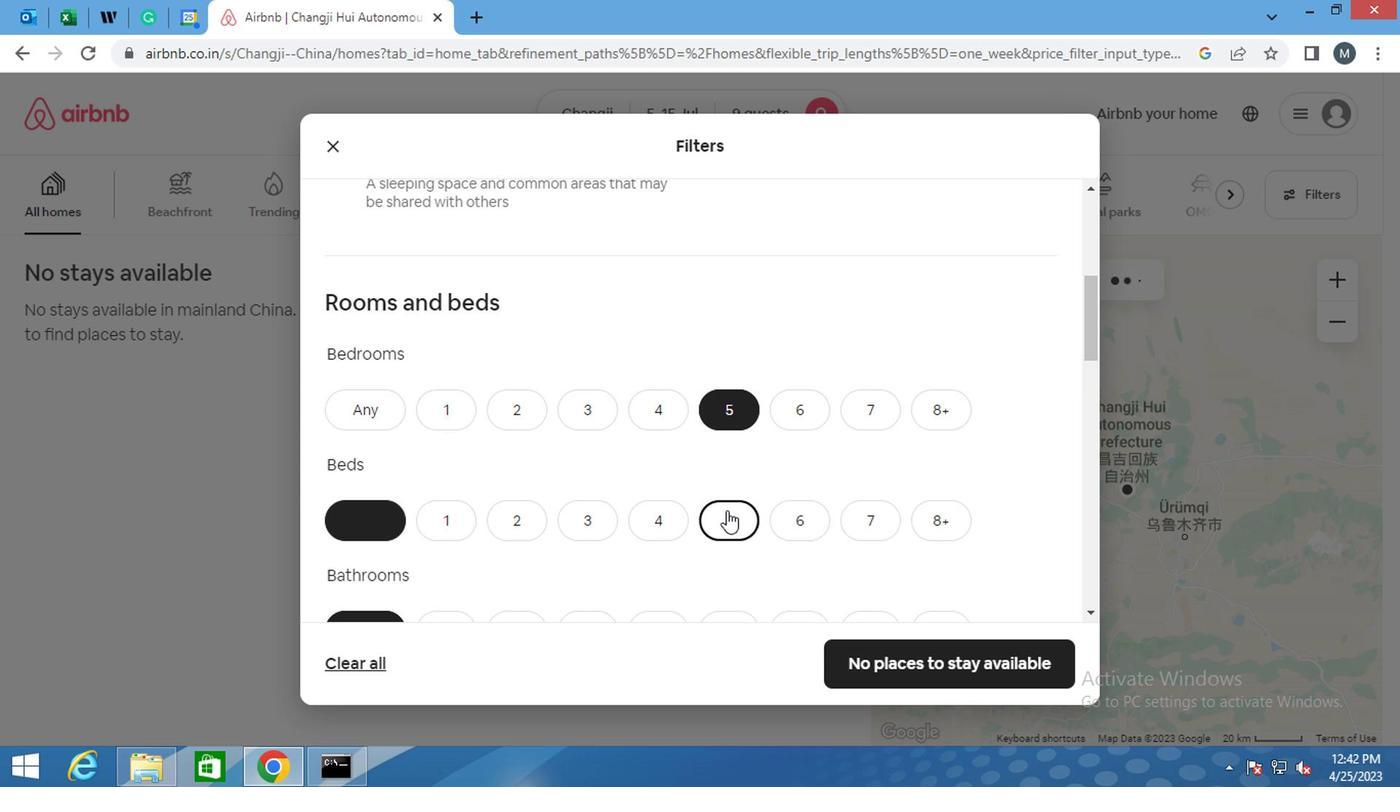 
Action: Mouse moved to (721, 427)
Screenshot: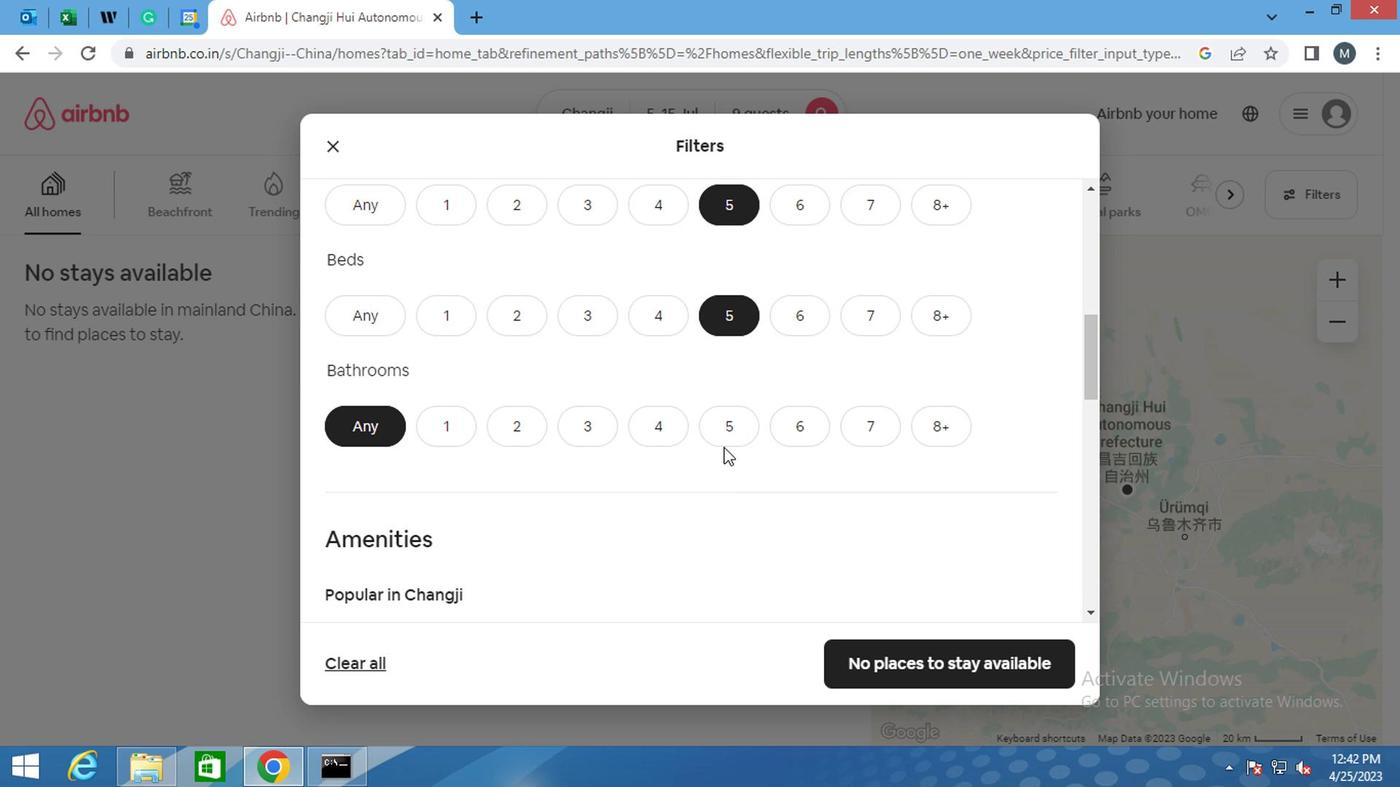 
Action: Mouse pressed left at (721, 427)
Screenshot: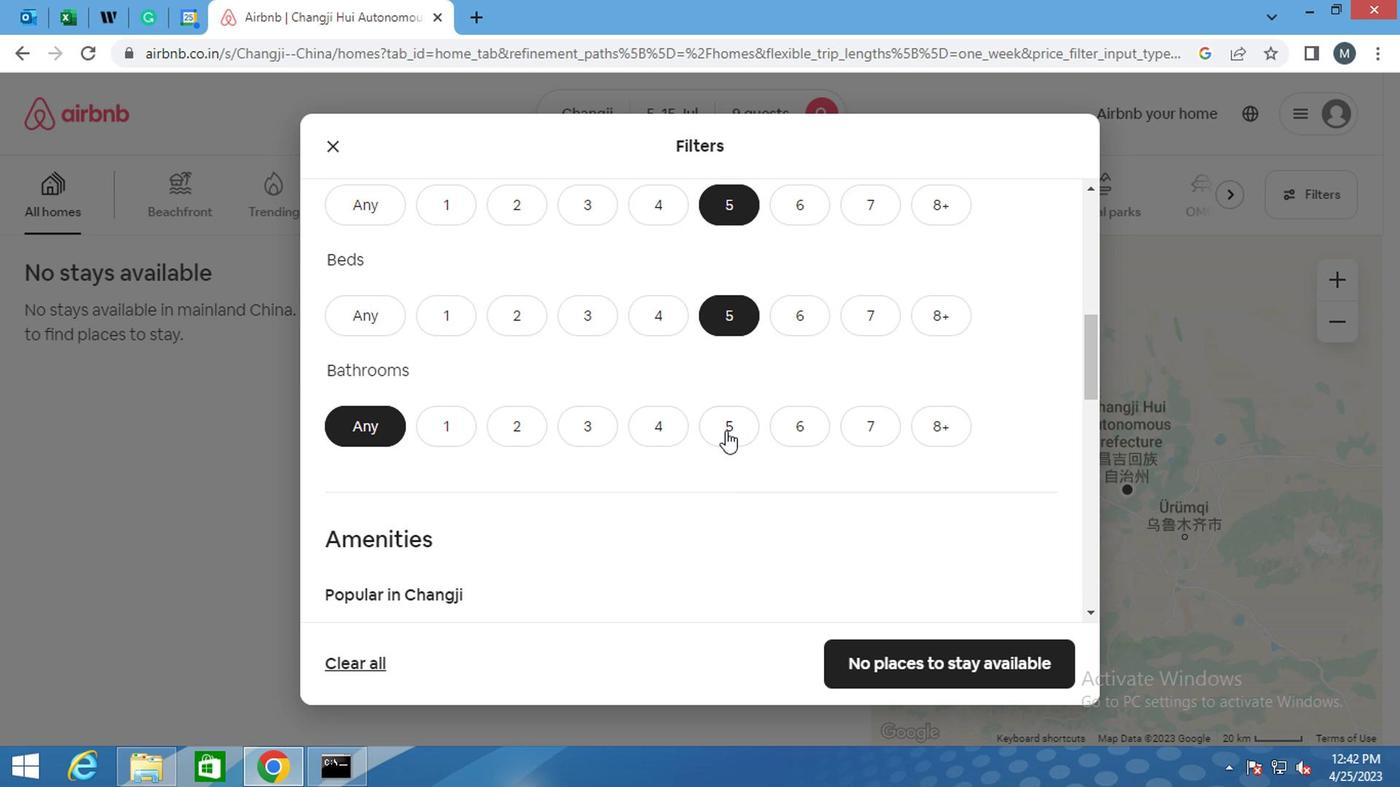 
Action: Mouse moved to (662, 409)
Screenshot: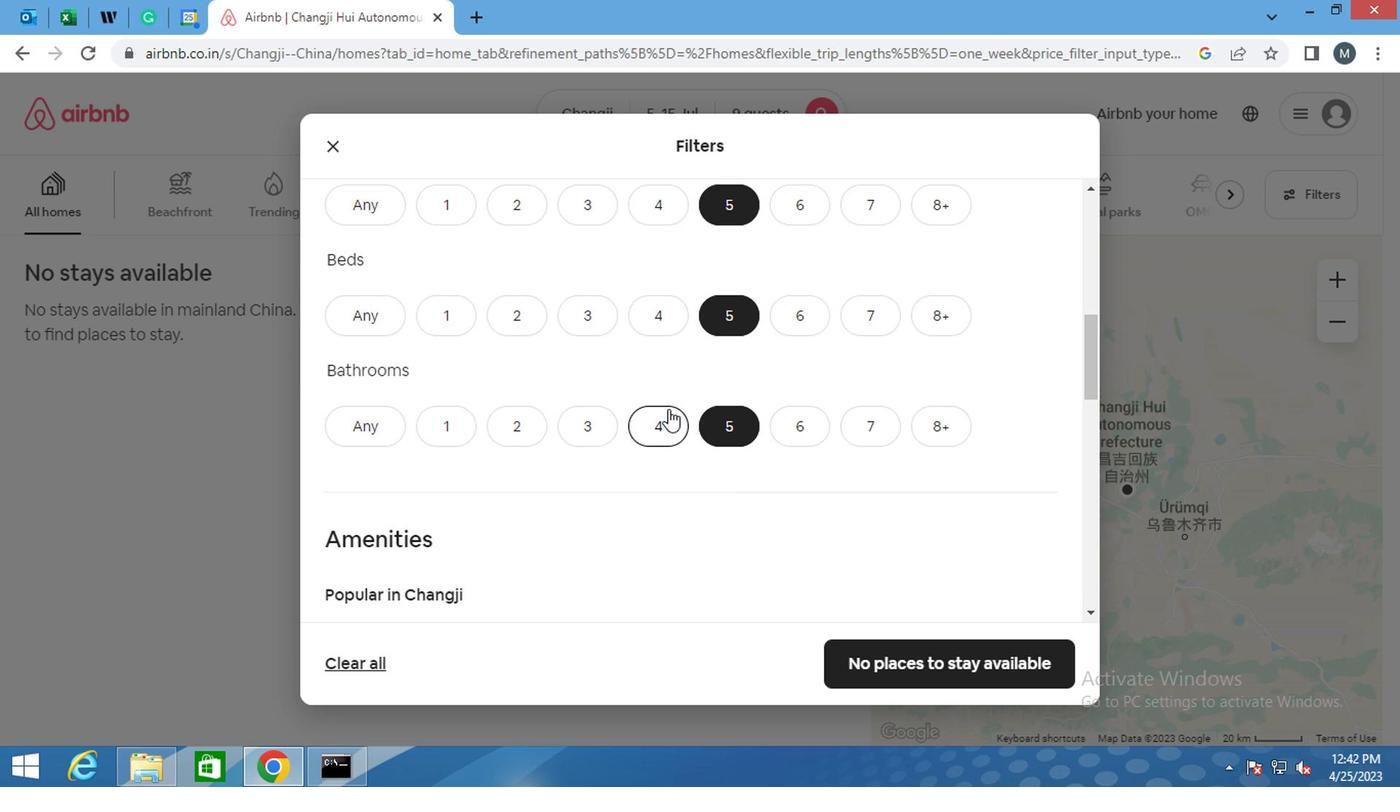 
Action: Mouse scrolled (662, 408) with delta (0, -1)
Screenshot: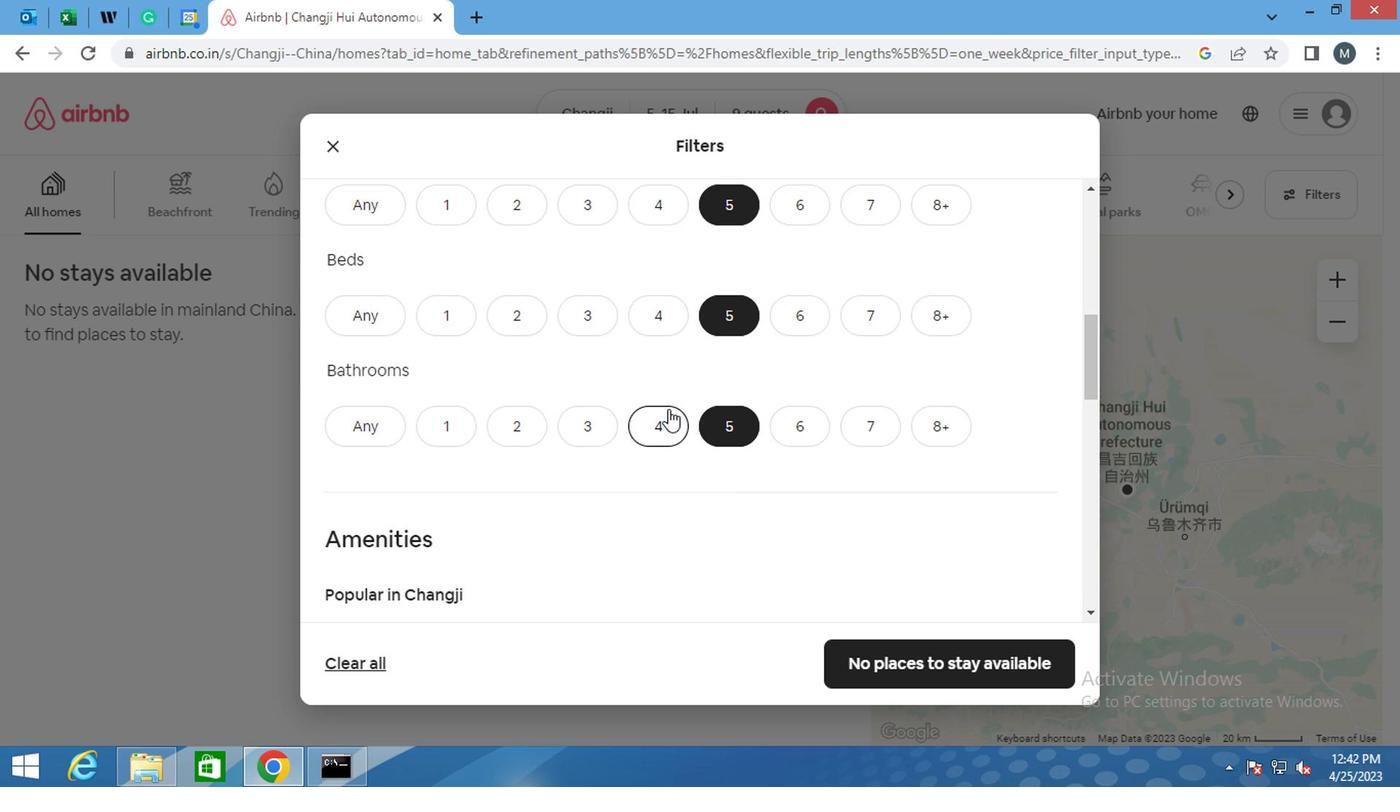 
Action: Mouse moved to (650, 409)
Screenshot: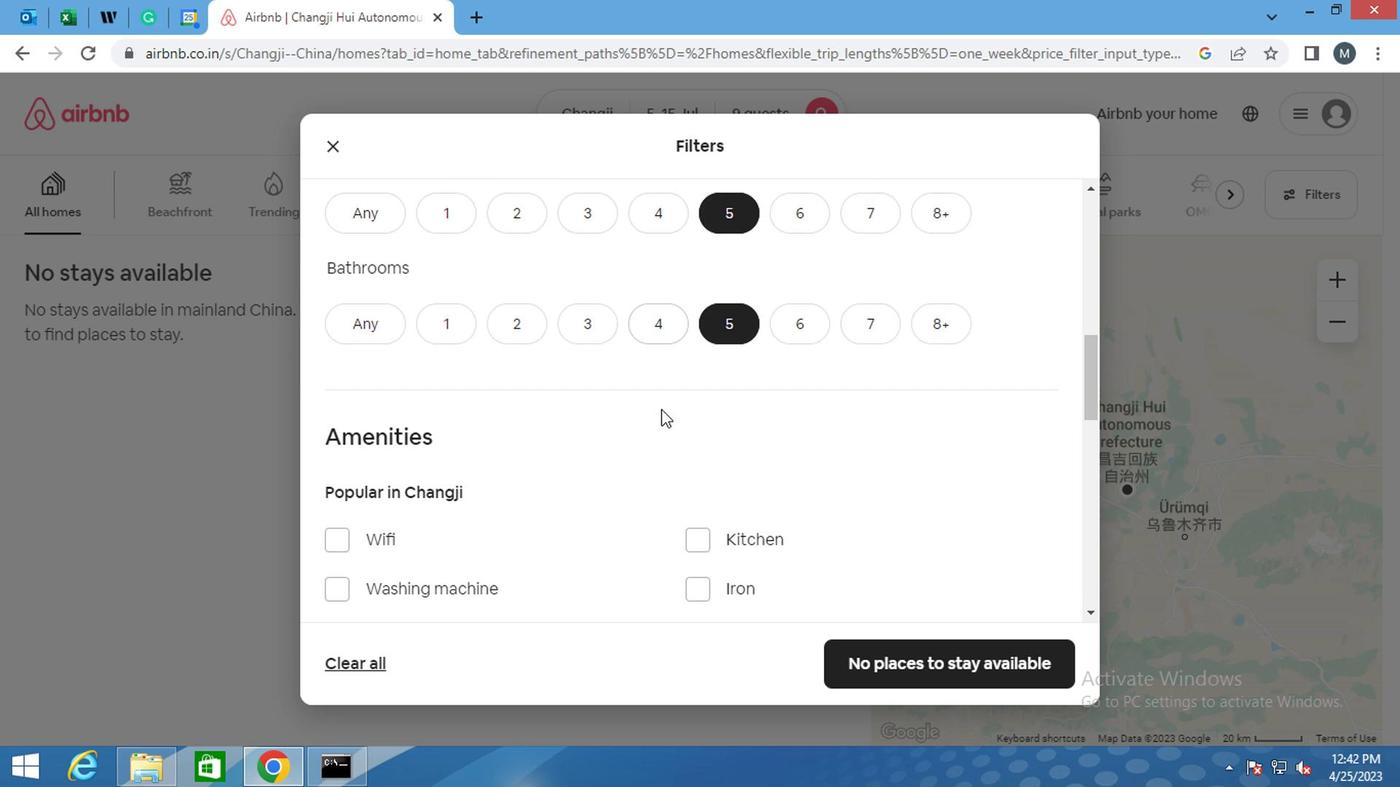 
Action: Mouse scrolled (650, 408) with delta (0, -1)
Screenshot: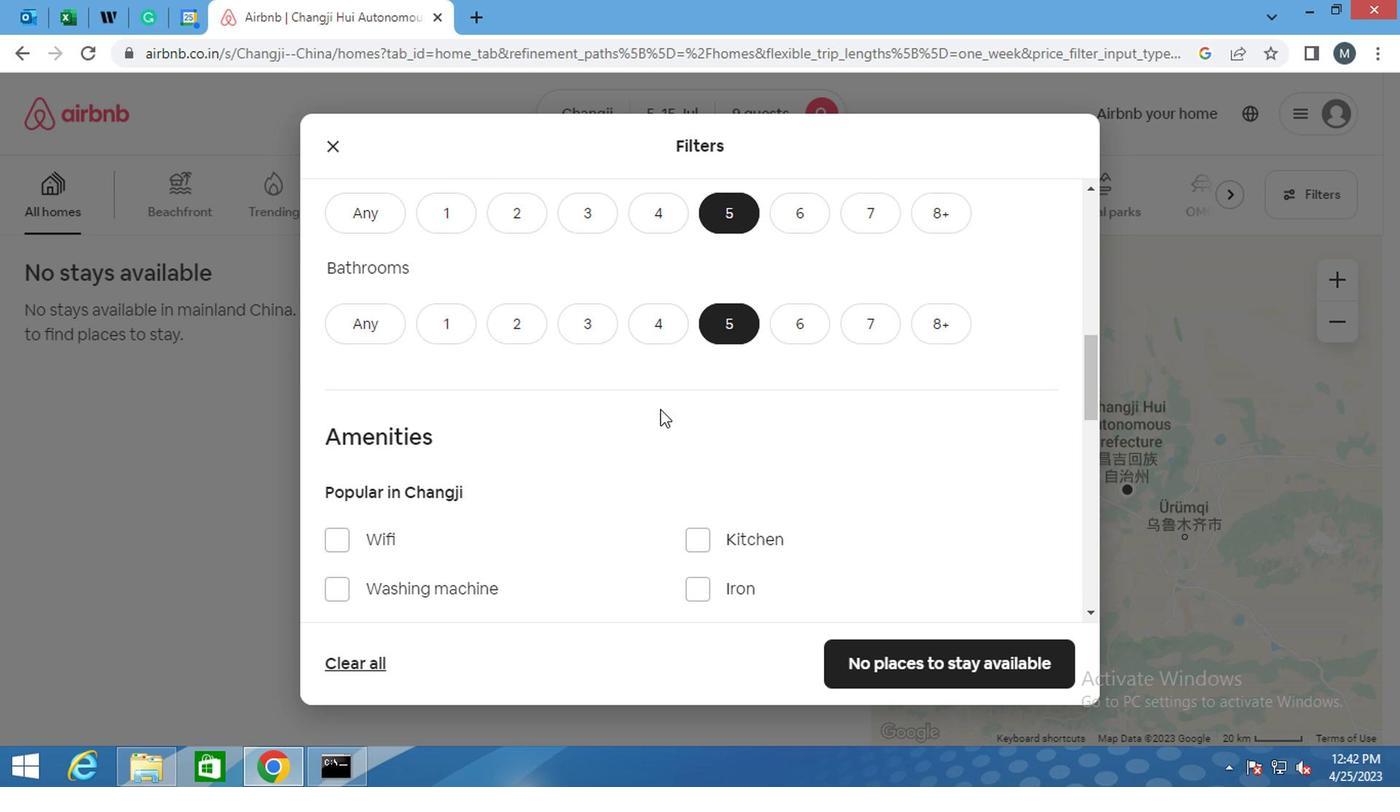 
Action: Mouse moved to (546, 410)
Screenshot: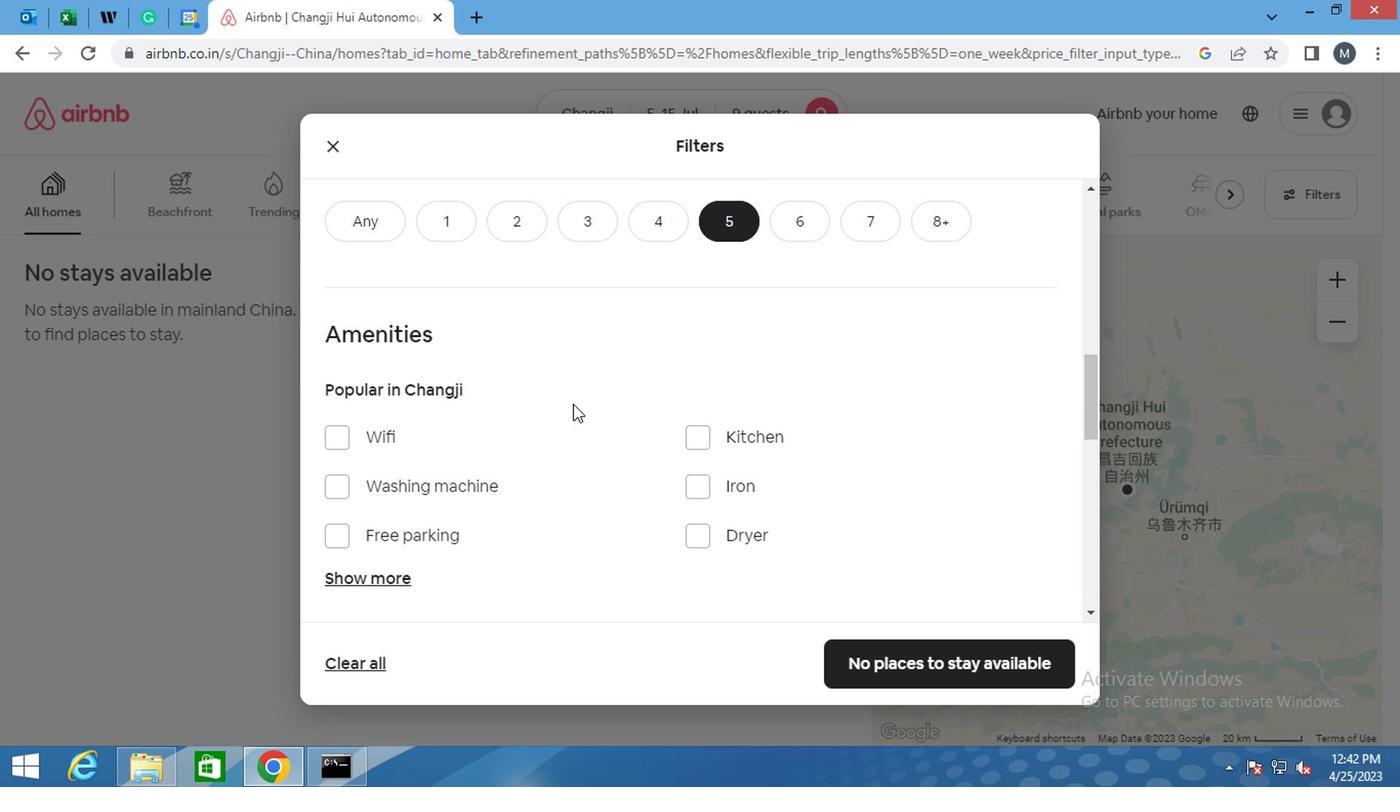 
Action: Mouse scrolled (546, 409) with delta (0, 0)
Screenshot: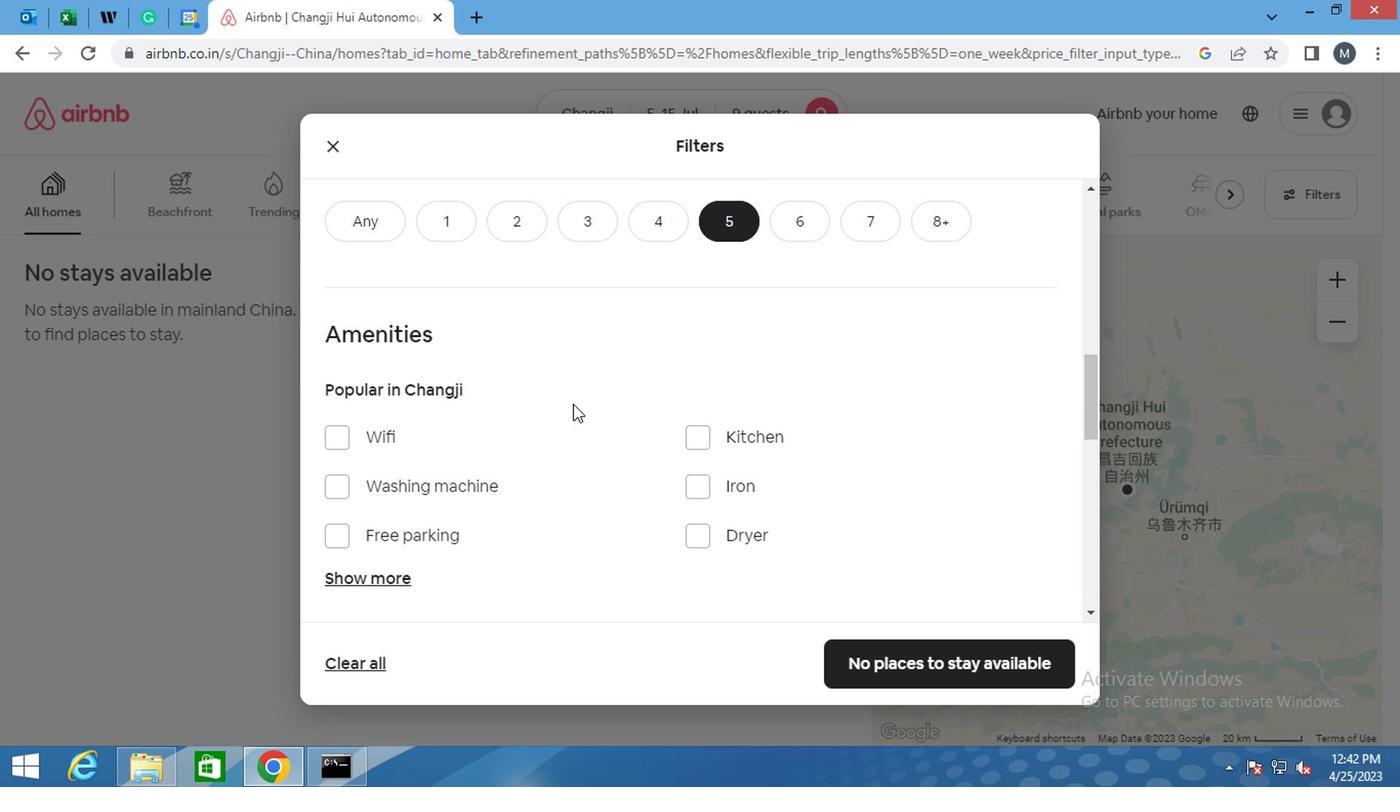 
Action: Mouse moved to (521, 417)
Screenshot: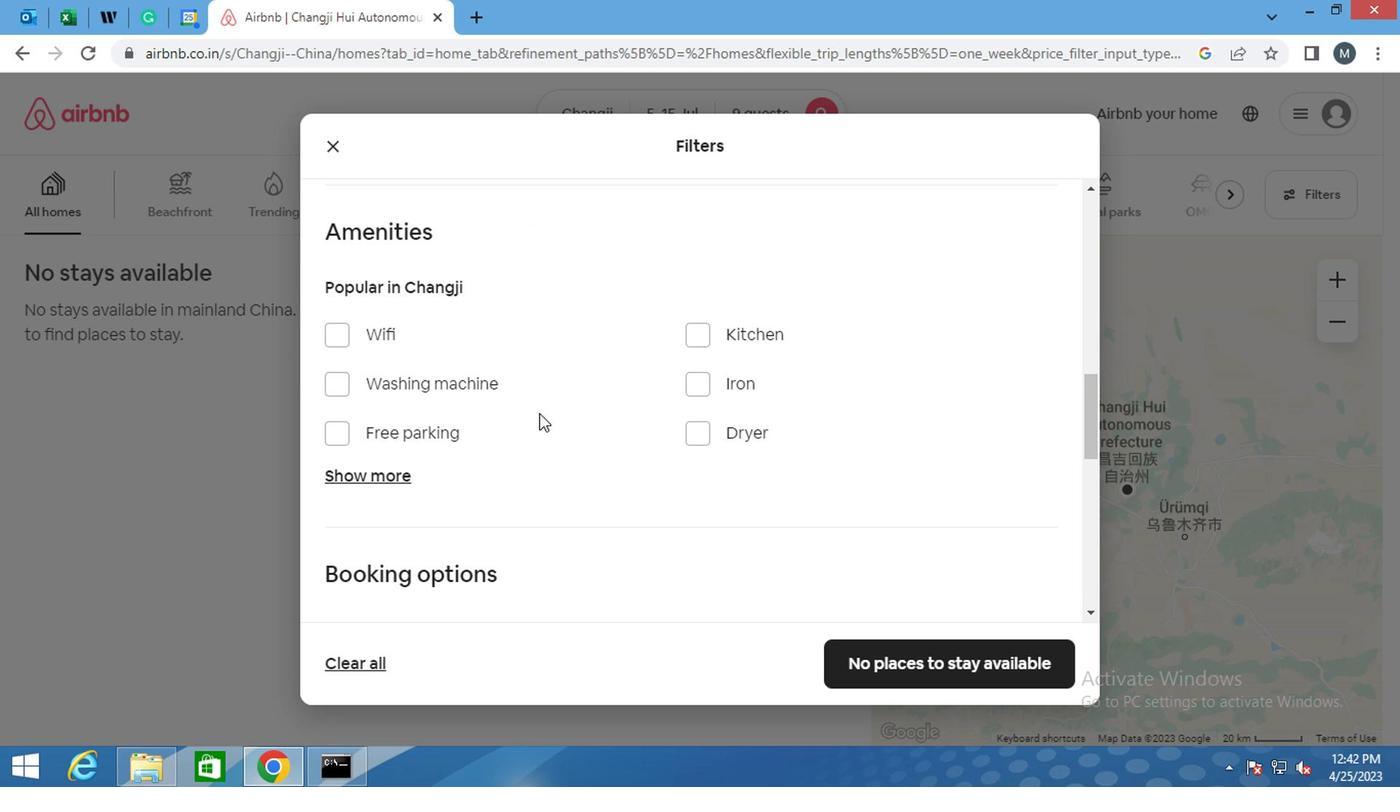 
Action: Mouse scrolled (521, 415) with delta (0, -1)
Screenshot: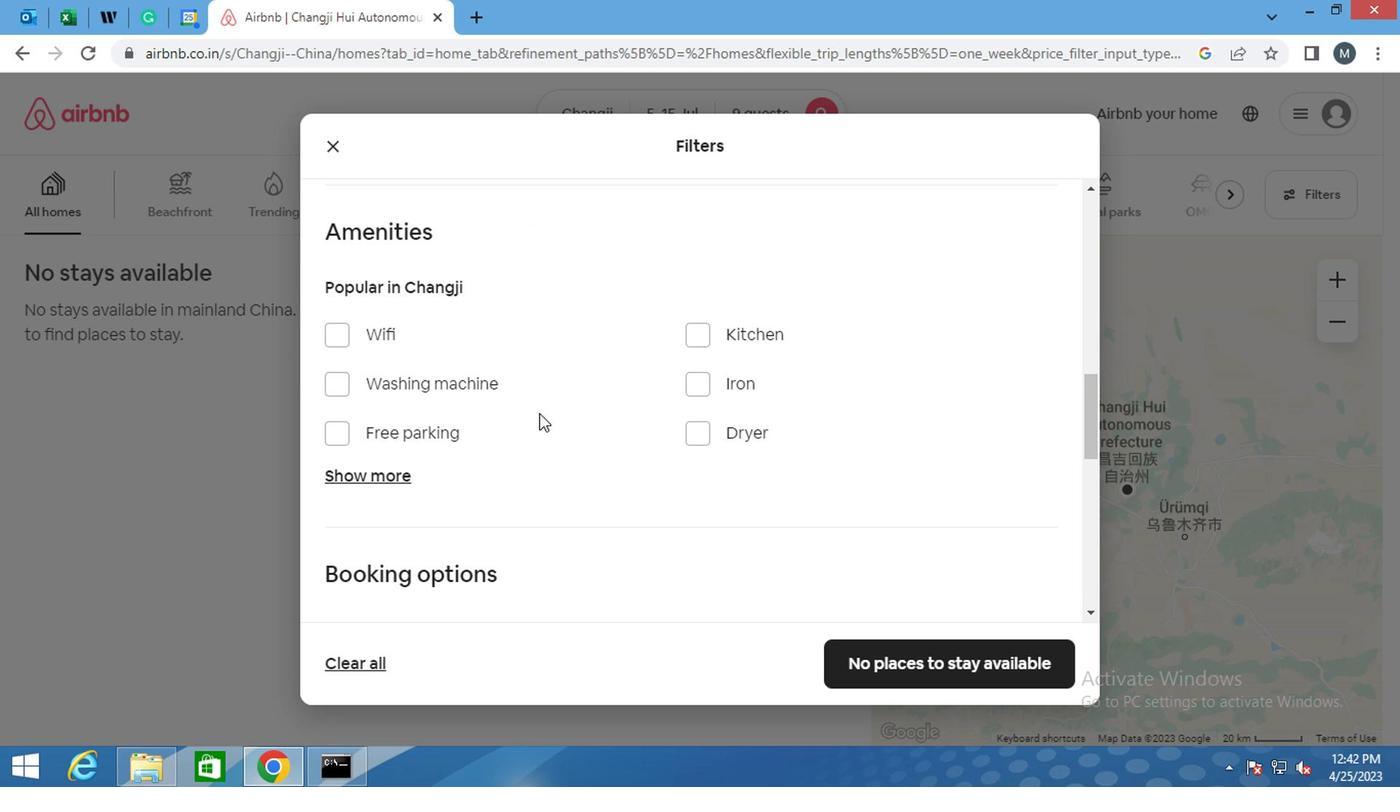 
Action: Mouse moved to (336, 288)
Screenshot: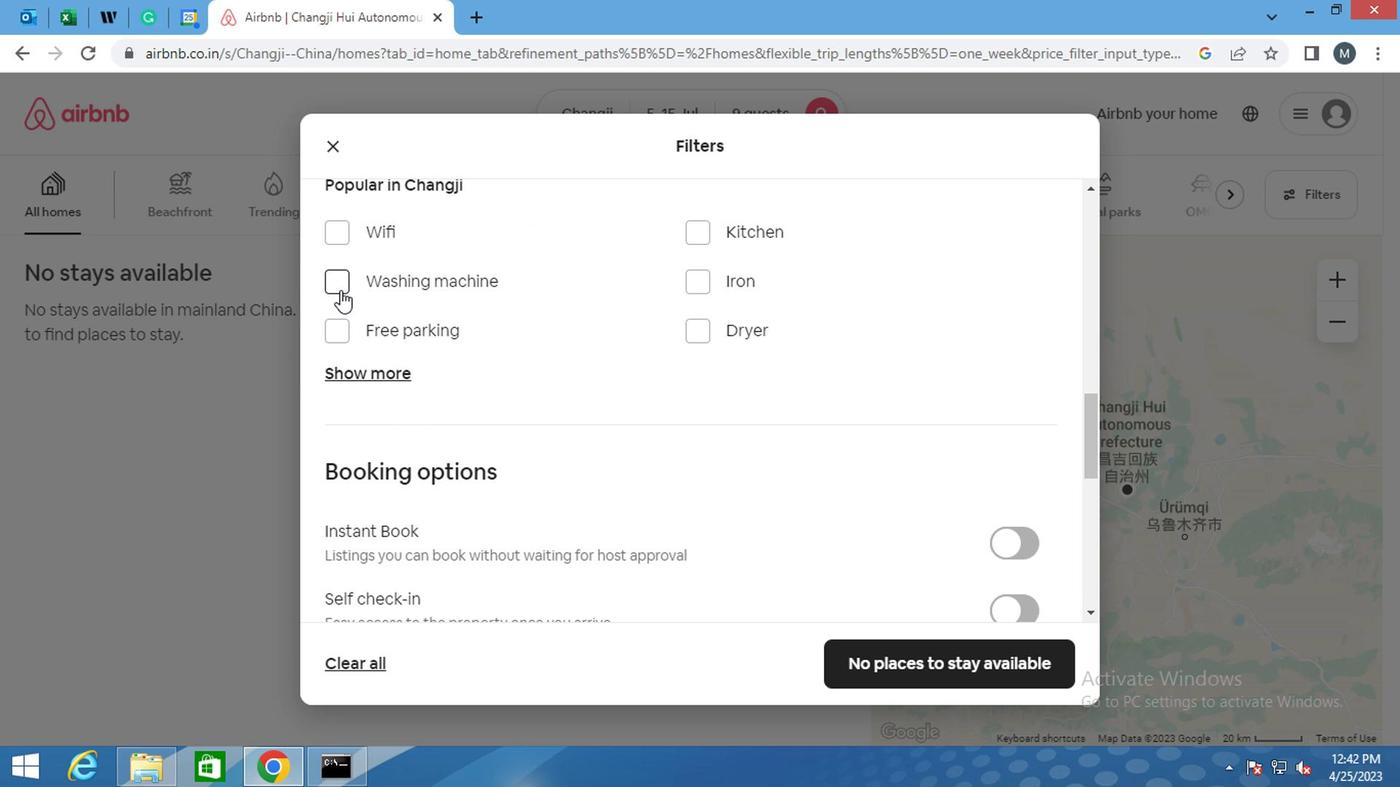 
Action: Mouse pressed left at (336, 288)
Screenshot: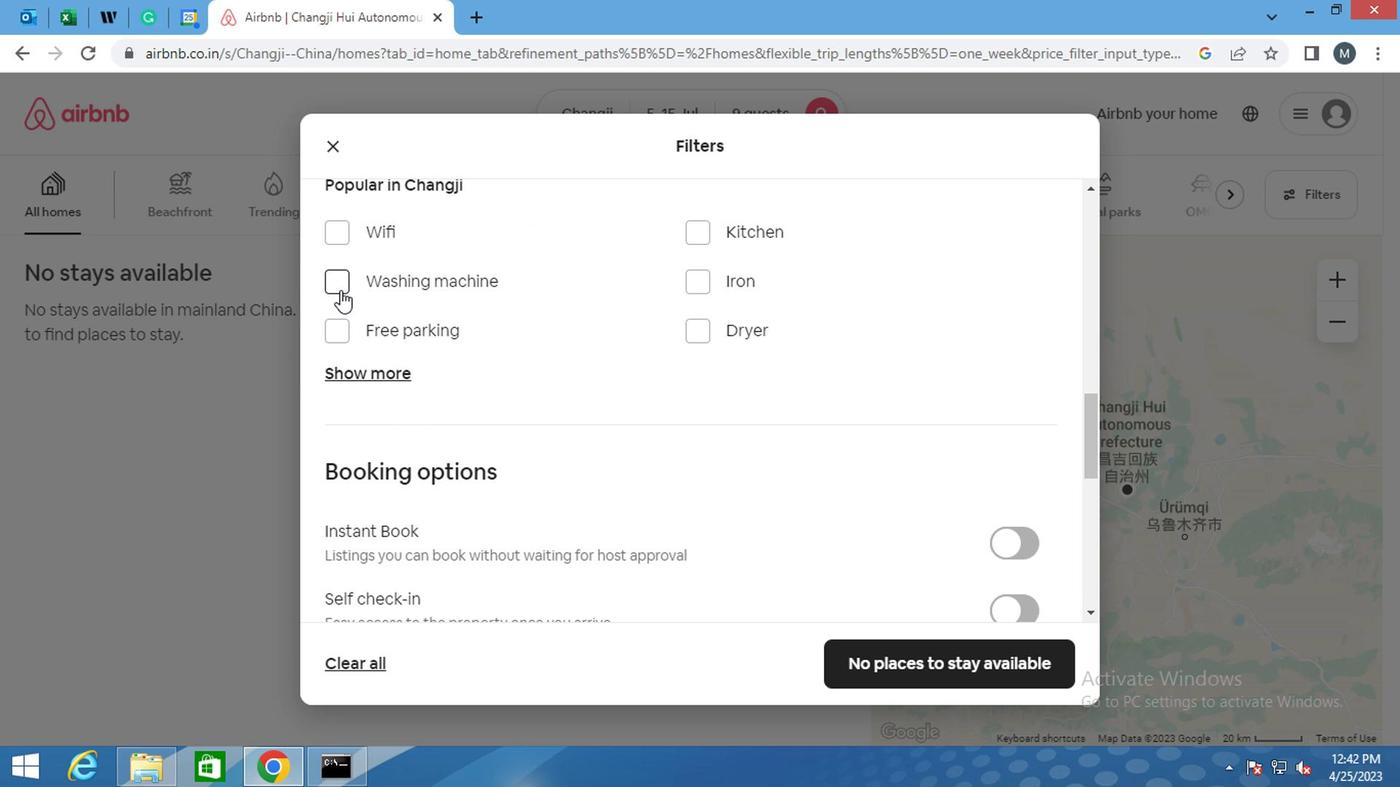 
Action: Mouse moved to (601, 347)
Screenshot: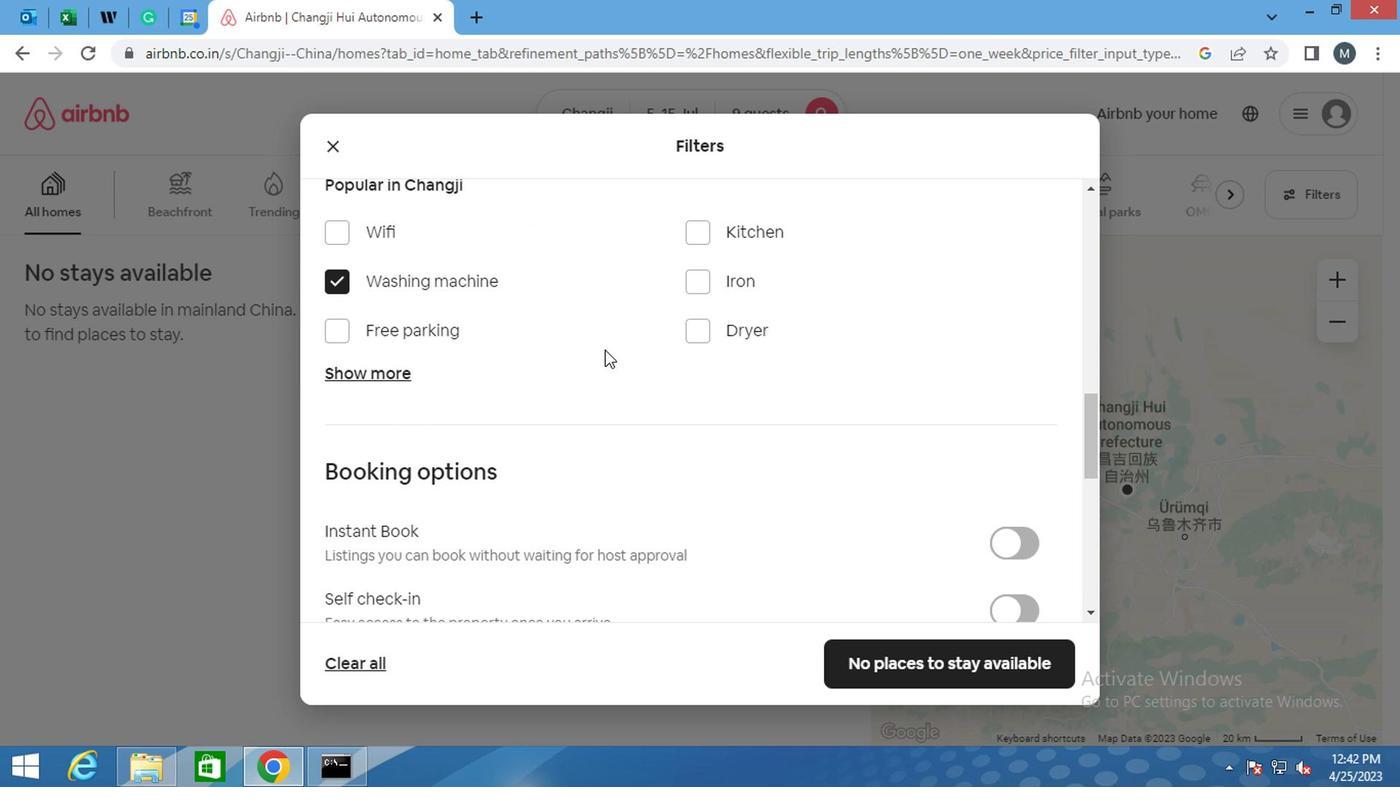 
Action: Mouse scrolled (601, 347) with delta (0, 0)
Screenshot: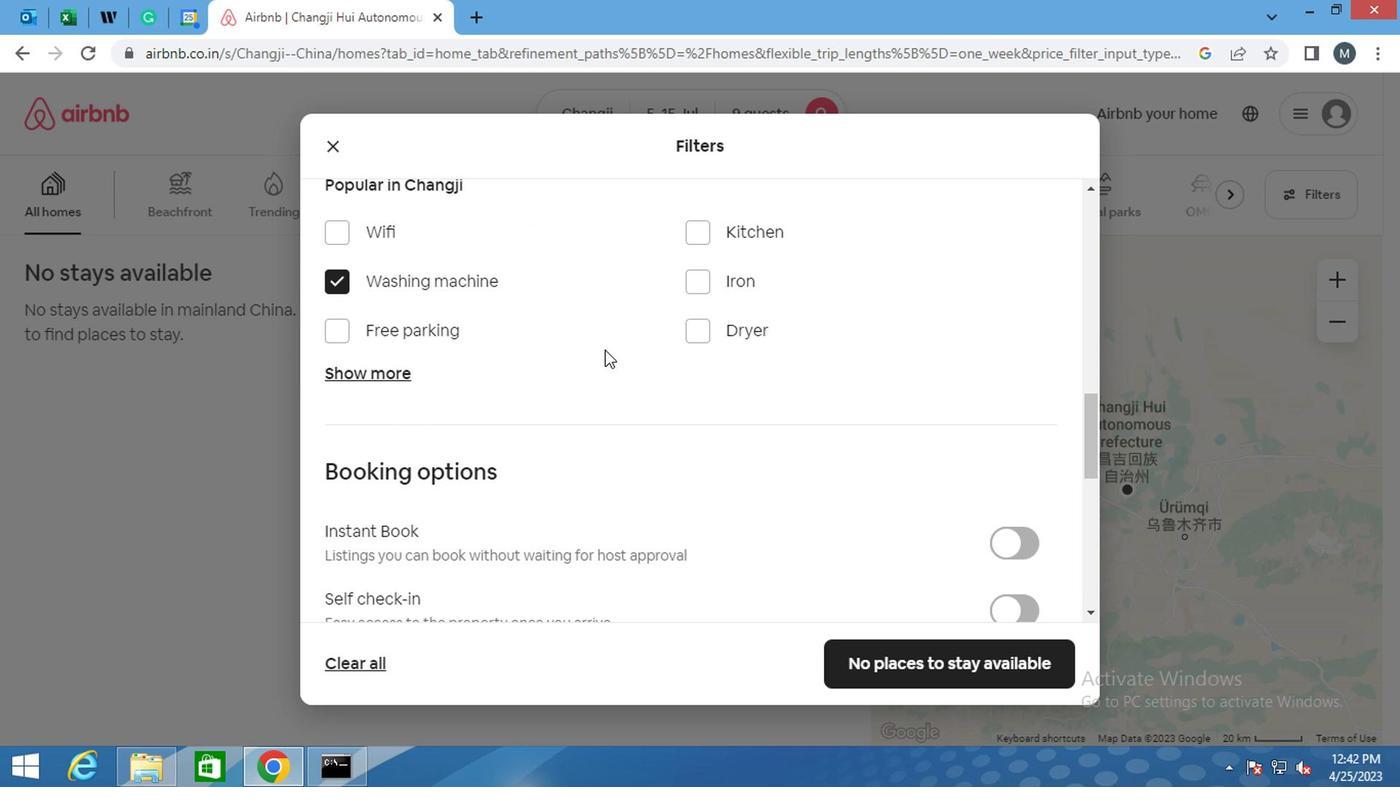 
Action: Mouse moved to (607, 347)
Screenshot: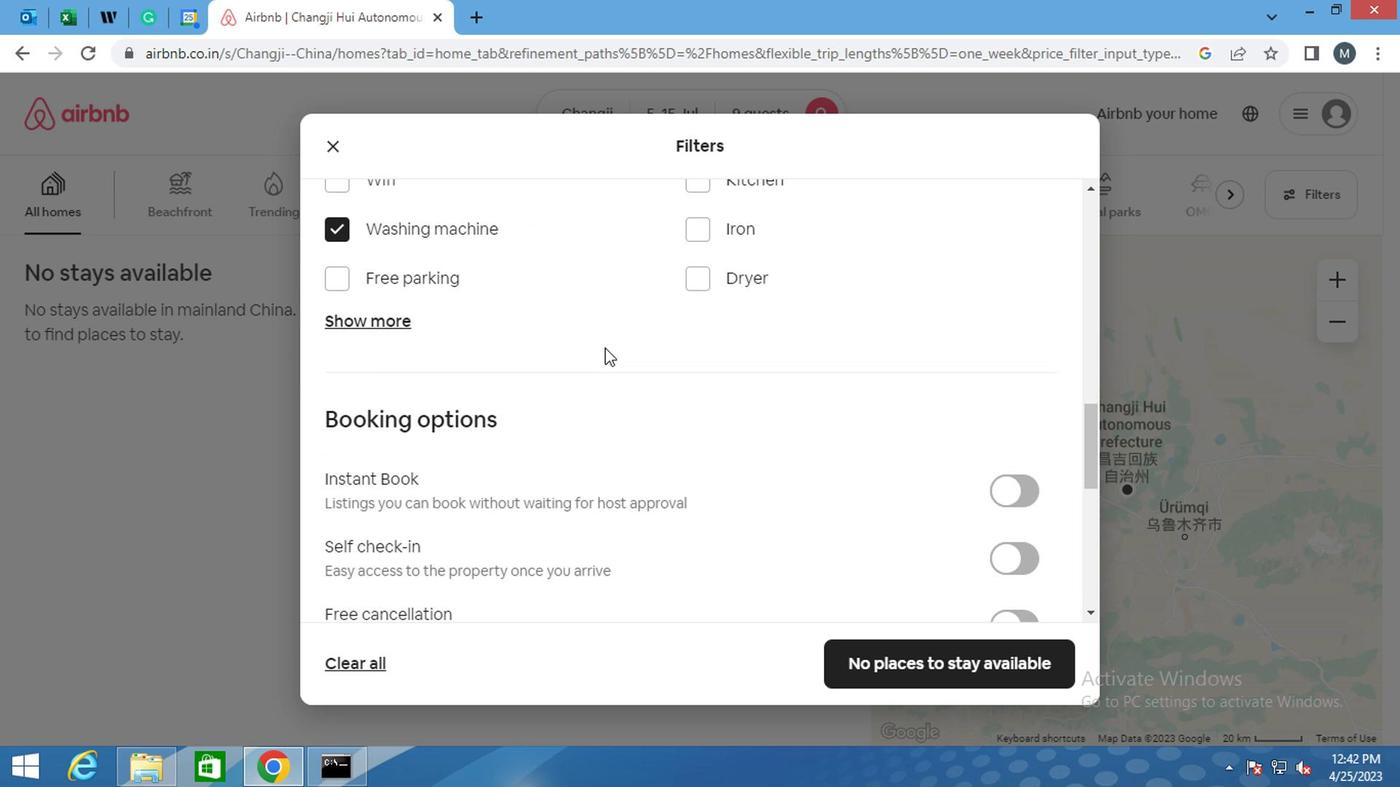 
Action: Mouse scrolled (607, 347) with delta (0, 0)
Screenshot: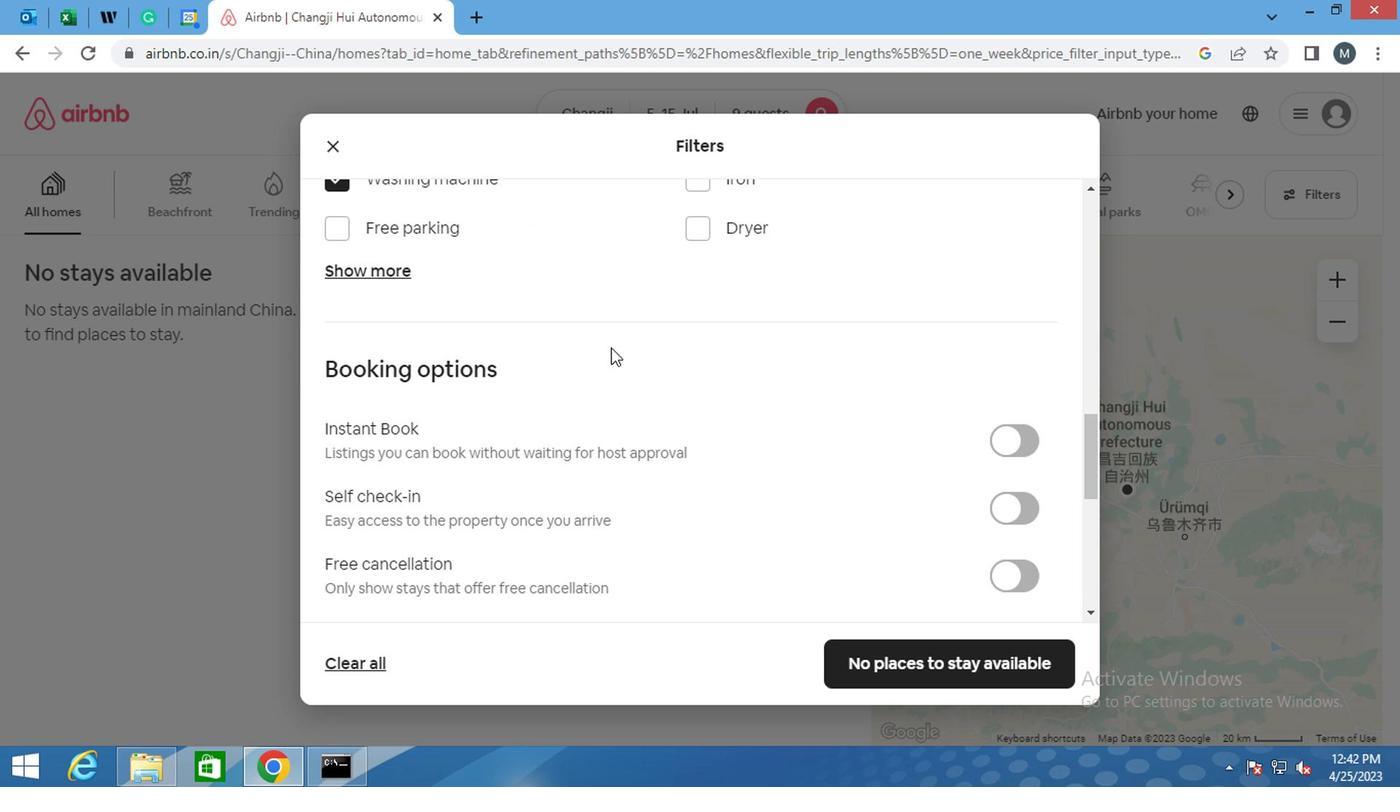 
Action: Mouse moved to (641, 347)
Screenshot: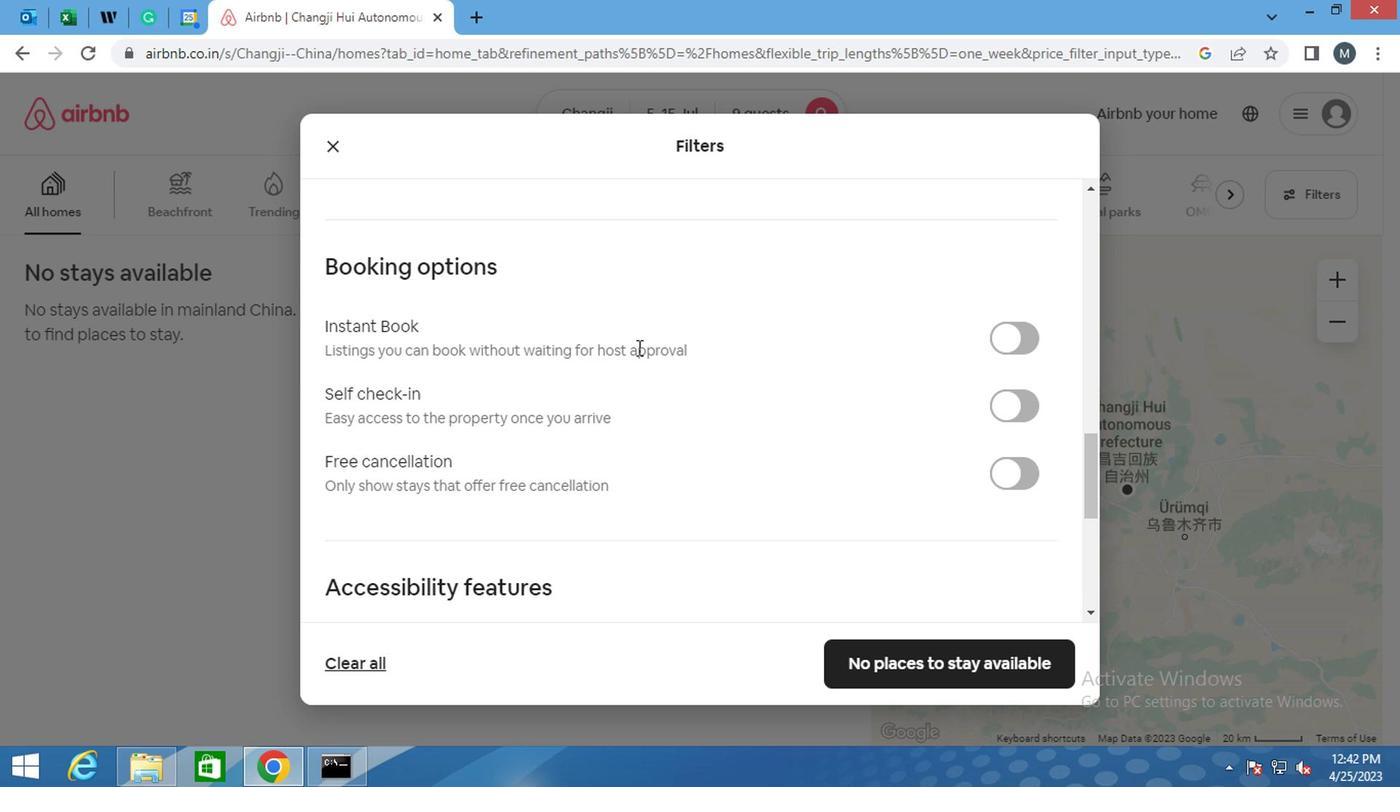 
Action: Mouse scrolled (641, 346) with delta (0, 0)
Screenshot: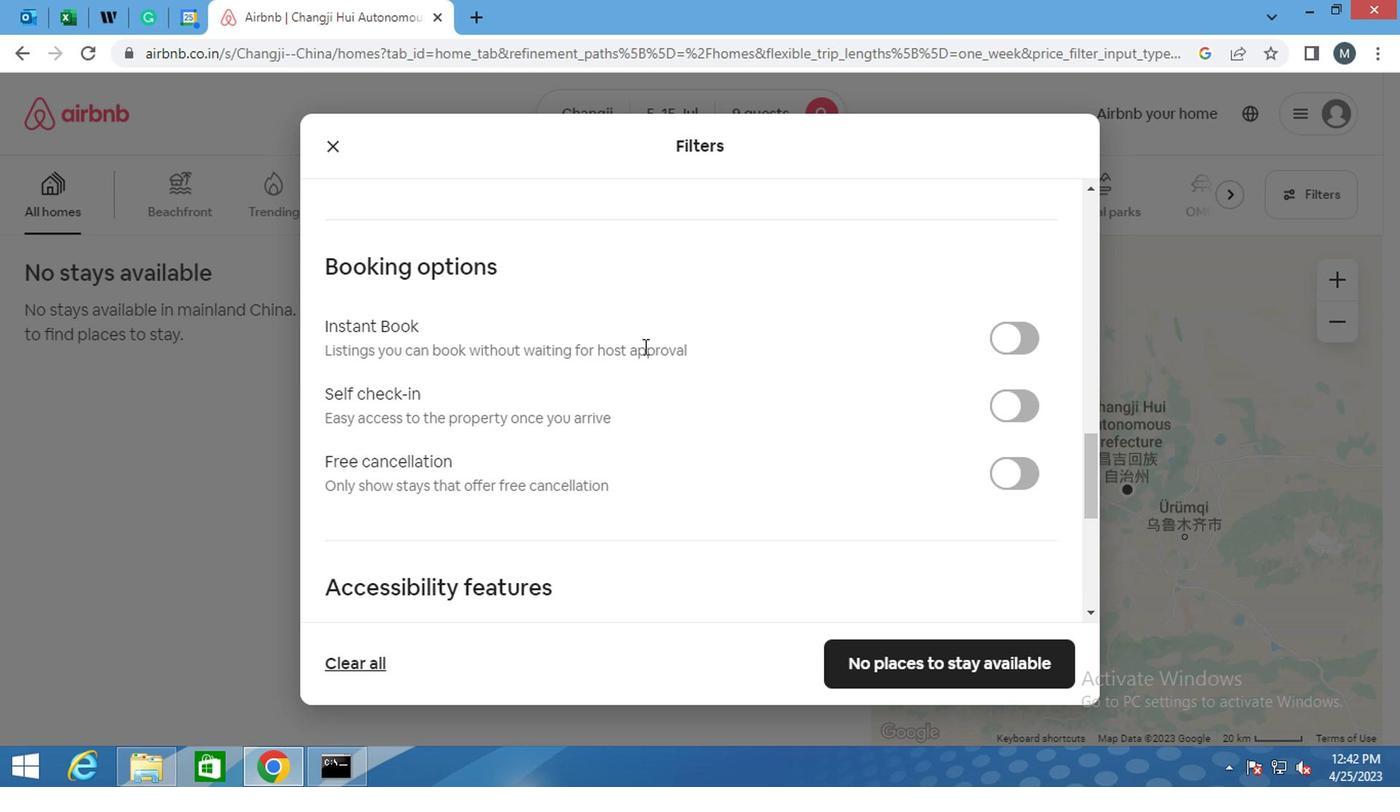 
Action: Mouse moved to (1007, 309)
Screenshot: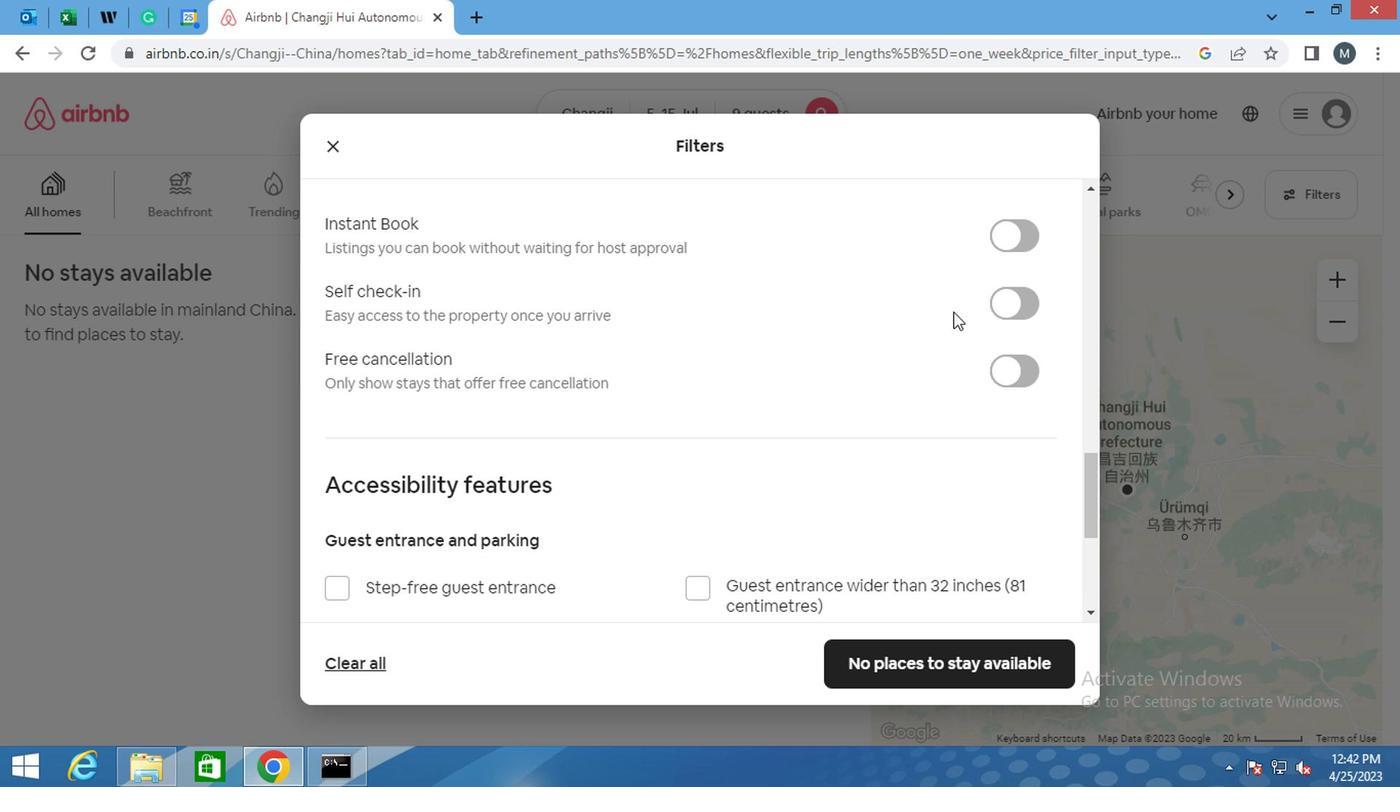 
Action: Mouse pressed left at (1007, 309)
Screenshot: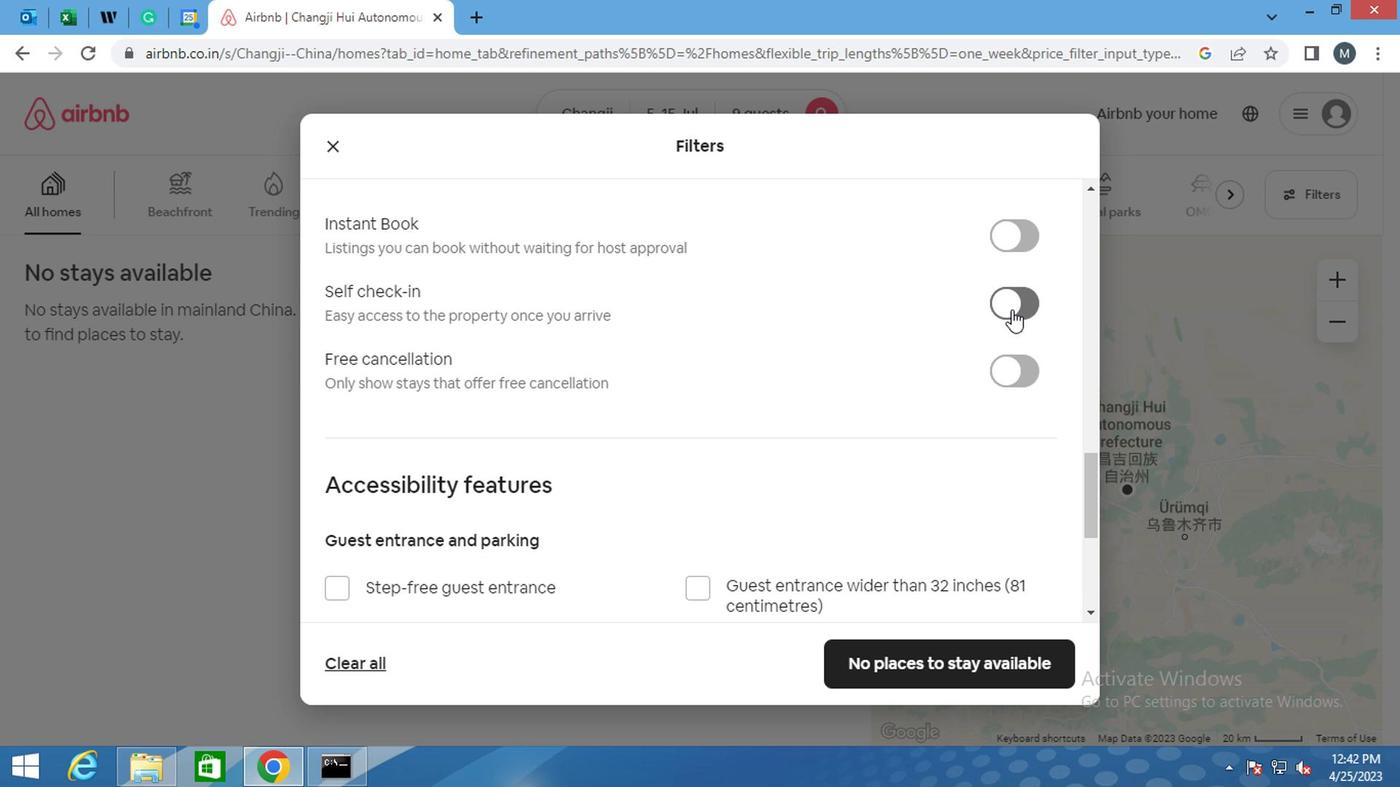 
Action: Mouse moved to (682, 369)
Screenshot: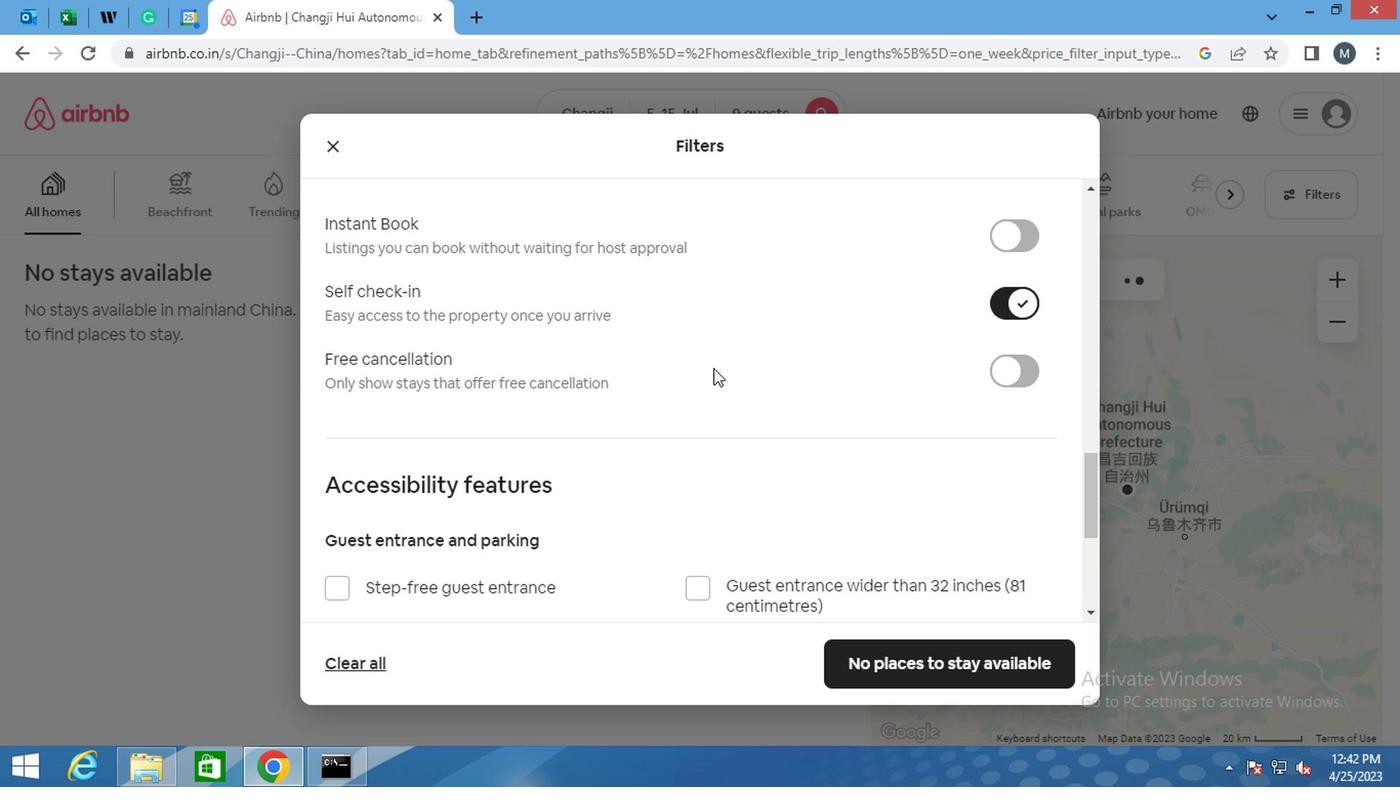 
Action: Mouse scrolled (682, 367) with delta (0, -1)
Screenshot: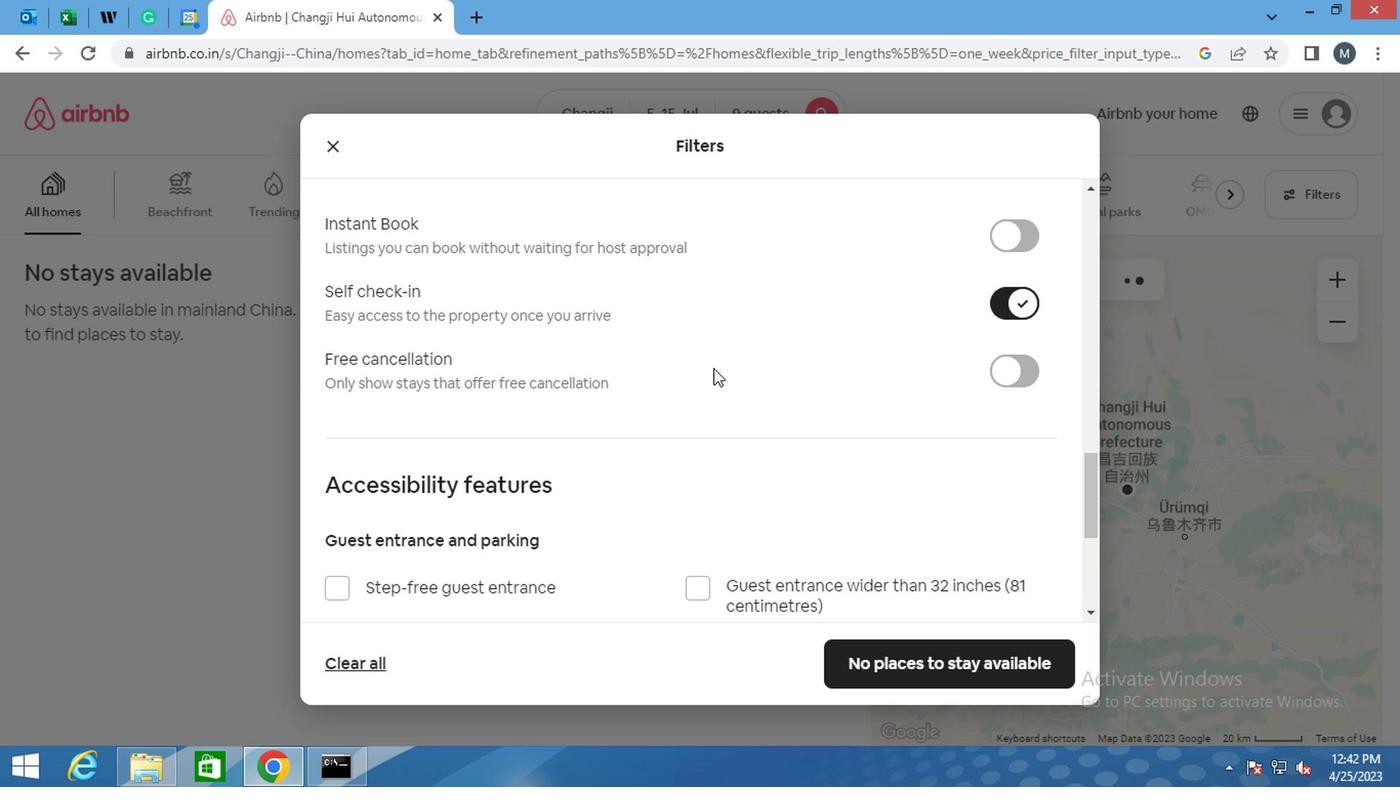 
Action: Mouse scrolled (682, 367) with delta (0, -1)
Screenshot: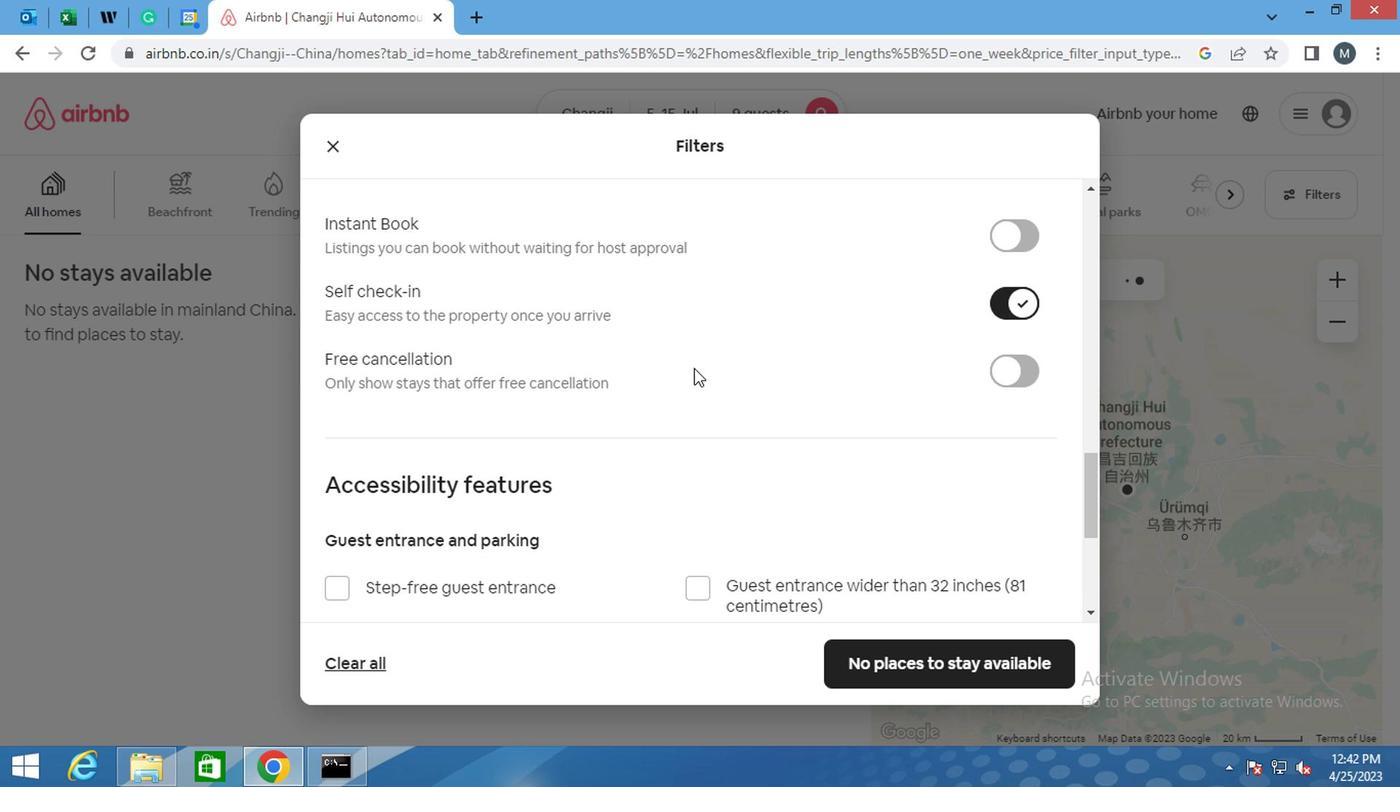 
Action: Mouse moved to (524, 414)
Screenshot: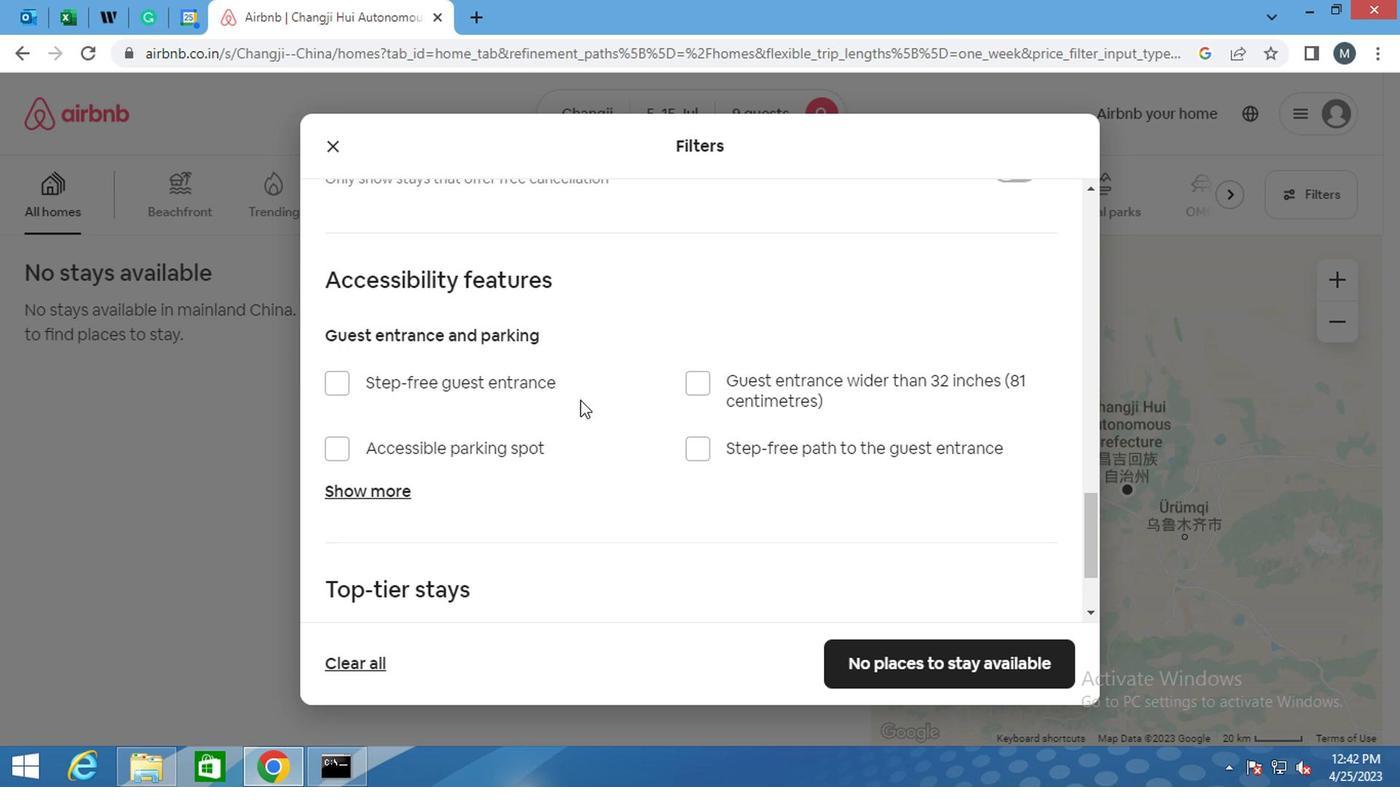 
Action: Mouse scrolled (524, 414) with delta (0, 0)
Screenshot: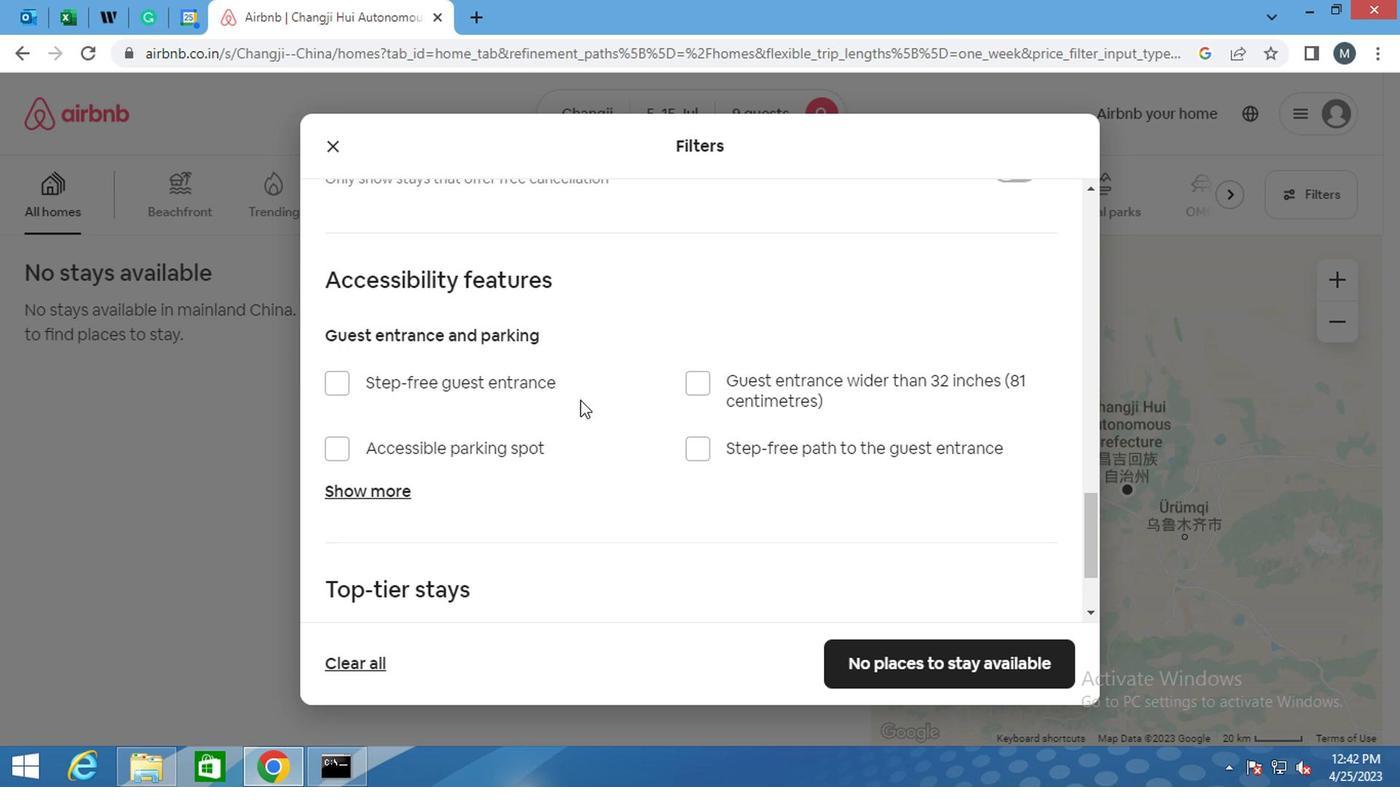 
Action: Mouse moved to (393, 417)
Screenshot: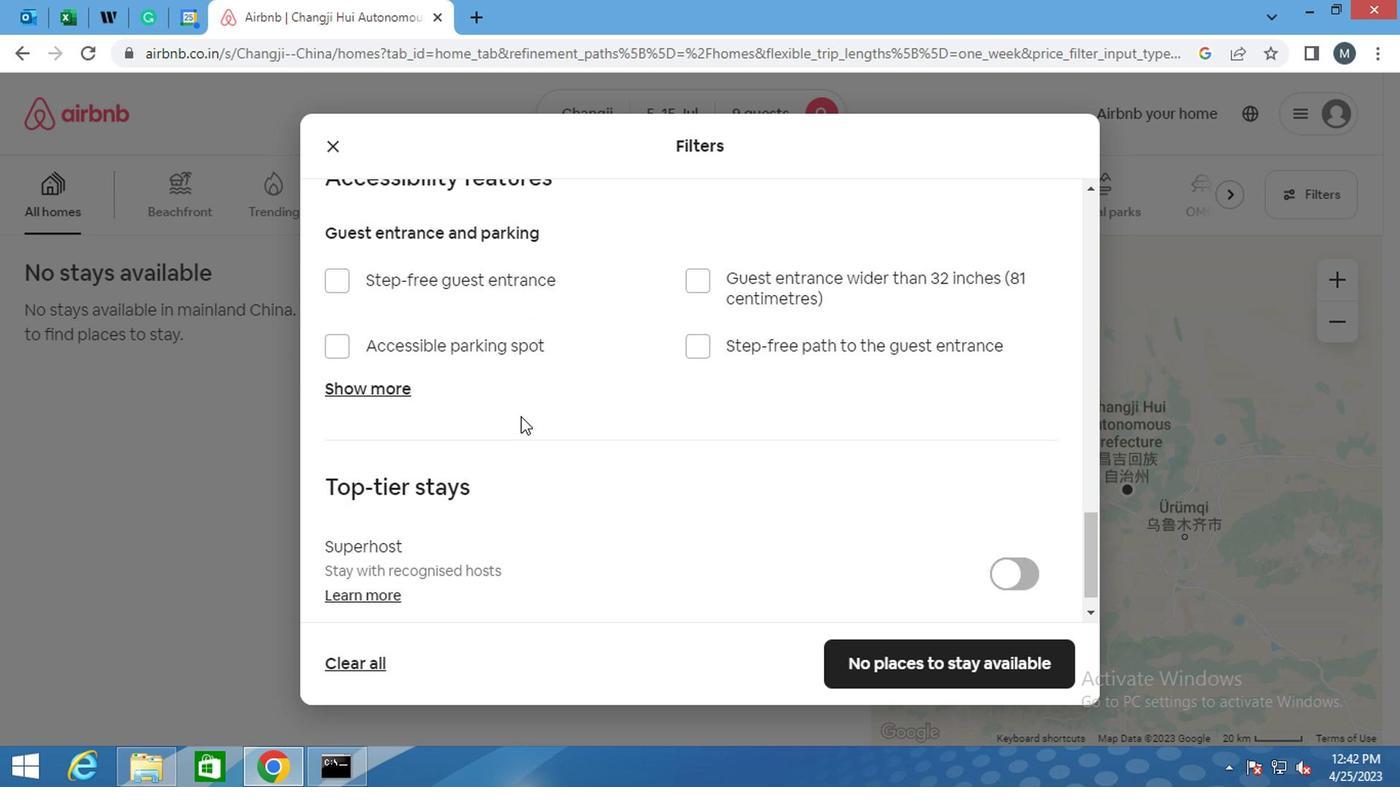 
Action: Mouse scrolled (393, 417) with delta (0, 0)
Screenshot: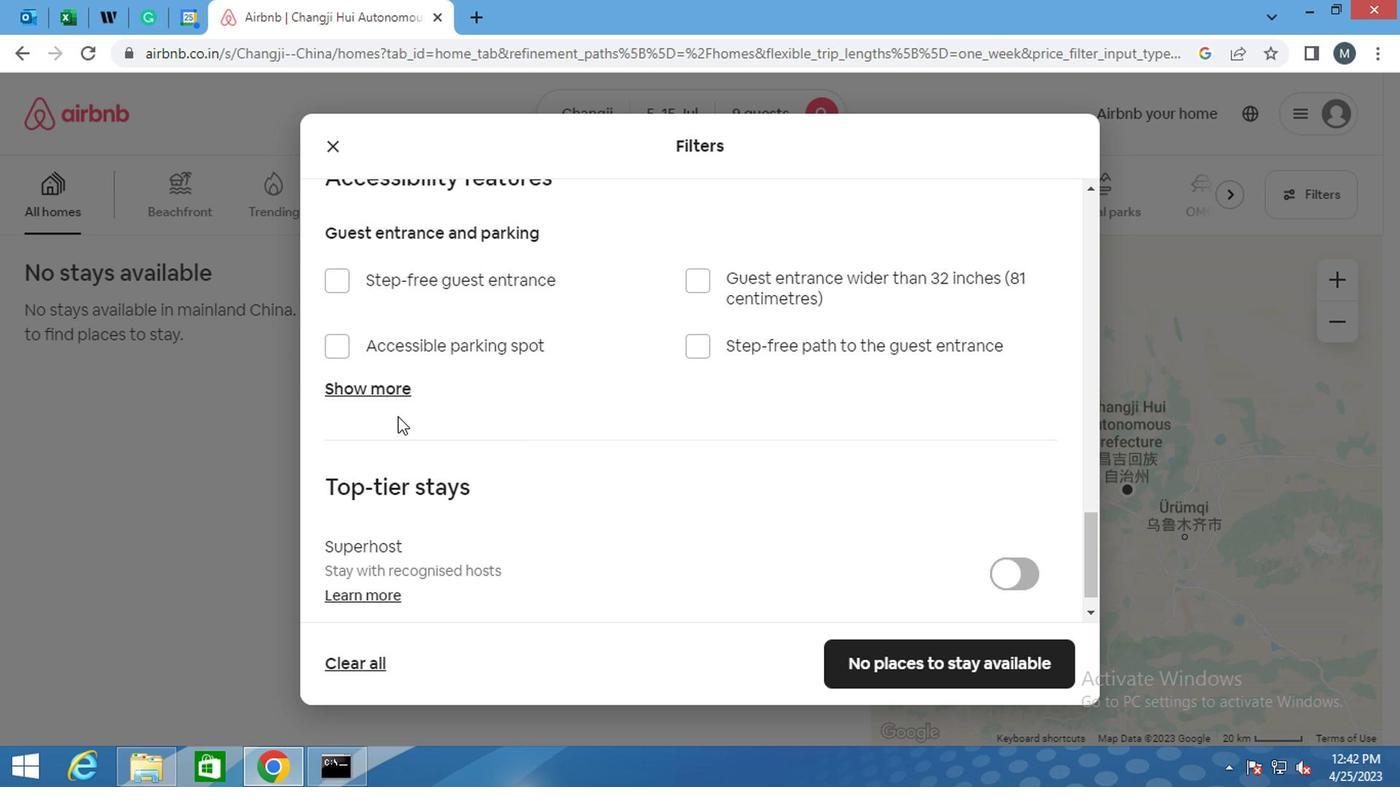 
Action: Mouse scrolled (393, 417) with delta (0, 0)
Screenshot: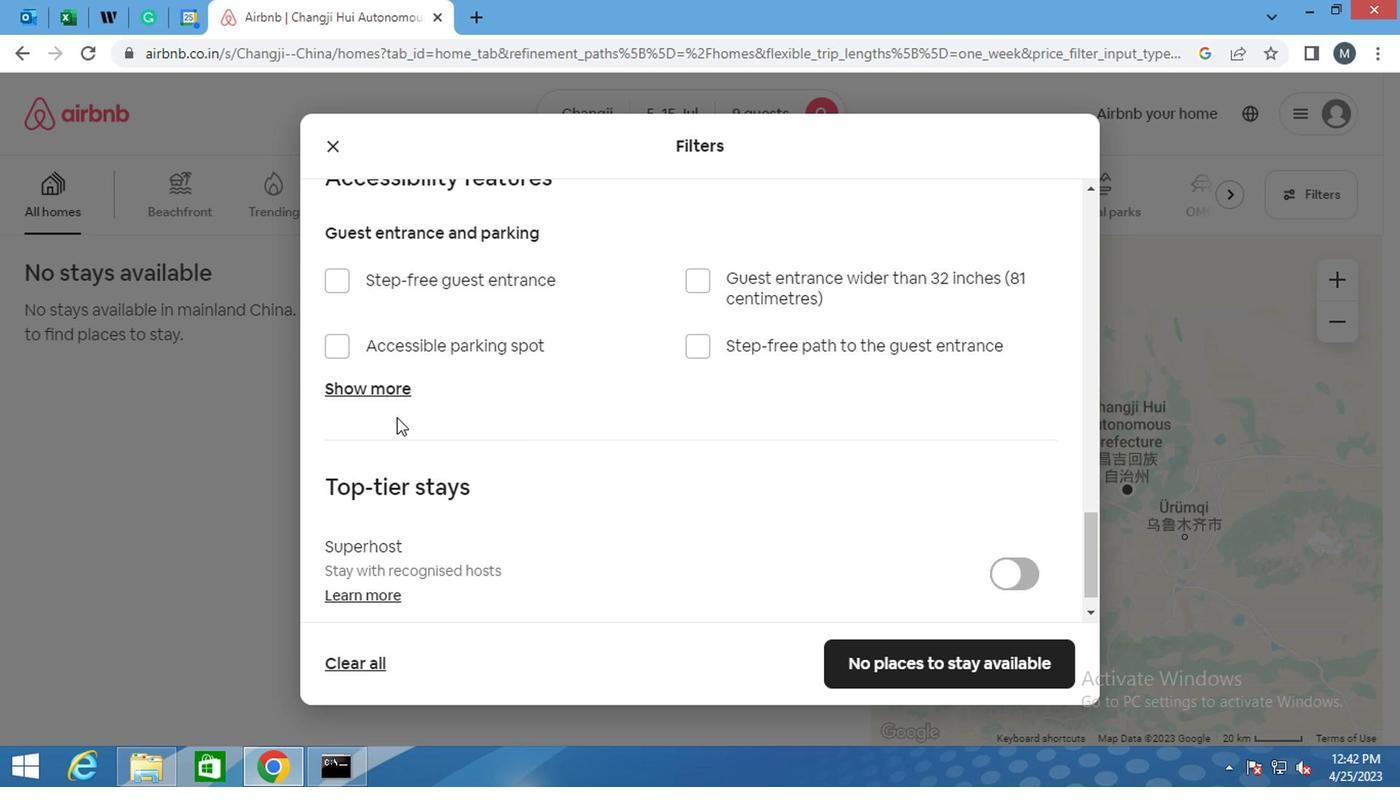
Action: Mouse moved to (573, 441)
Screenshot: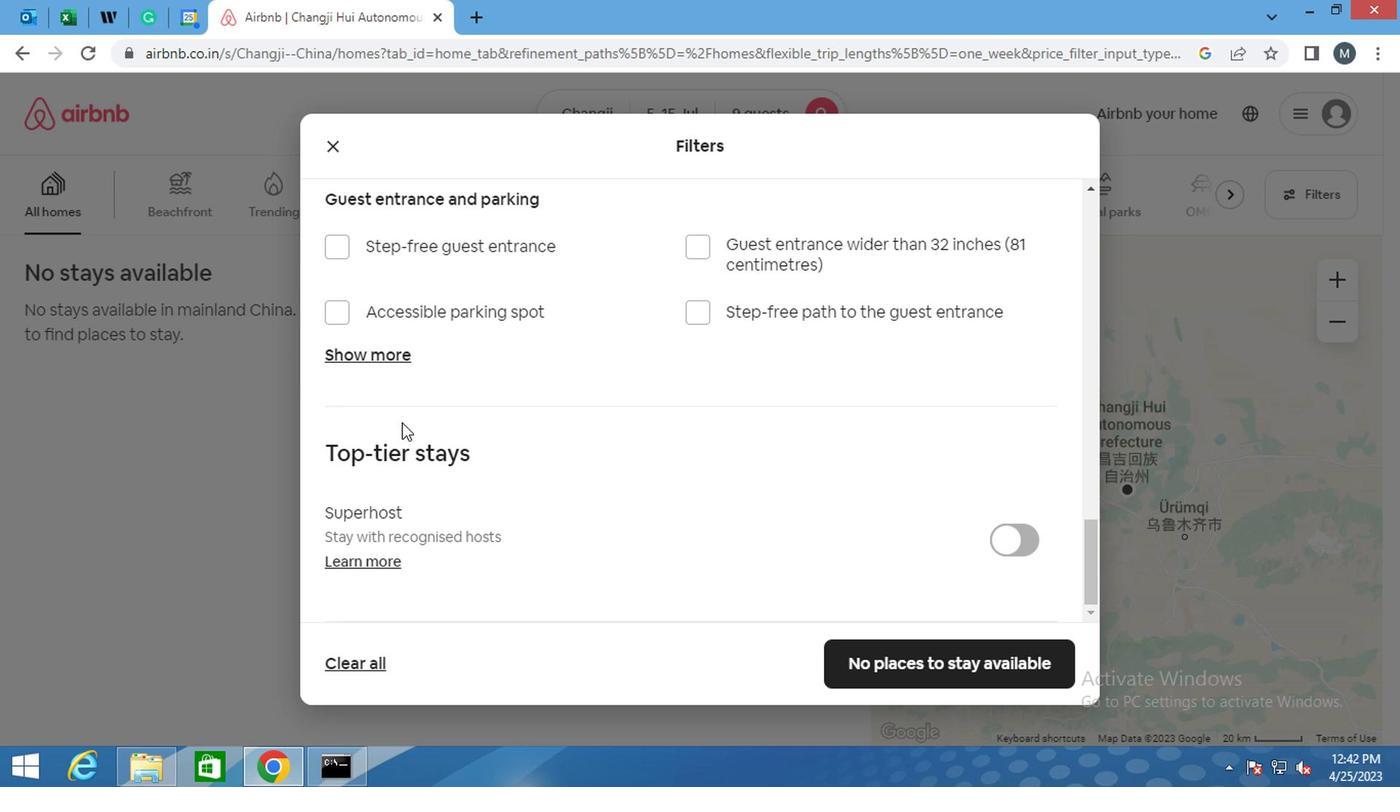 
Action: Mouse scrolled (573, 440) with delta (0, -1)
Screenshot: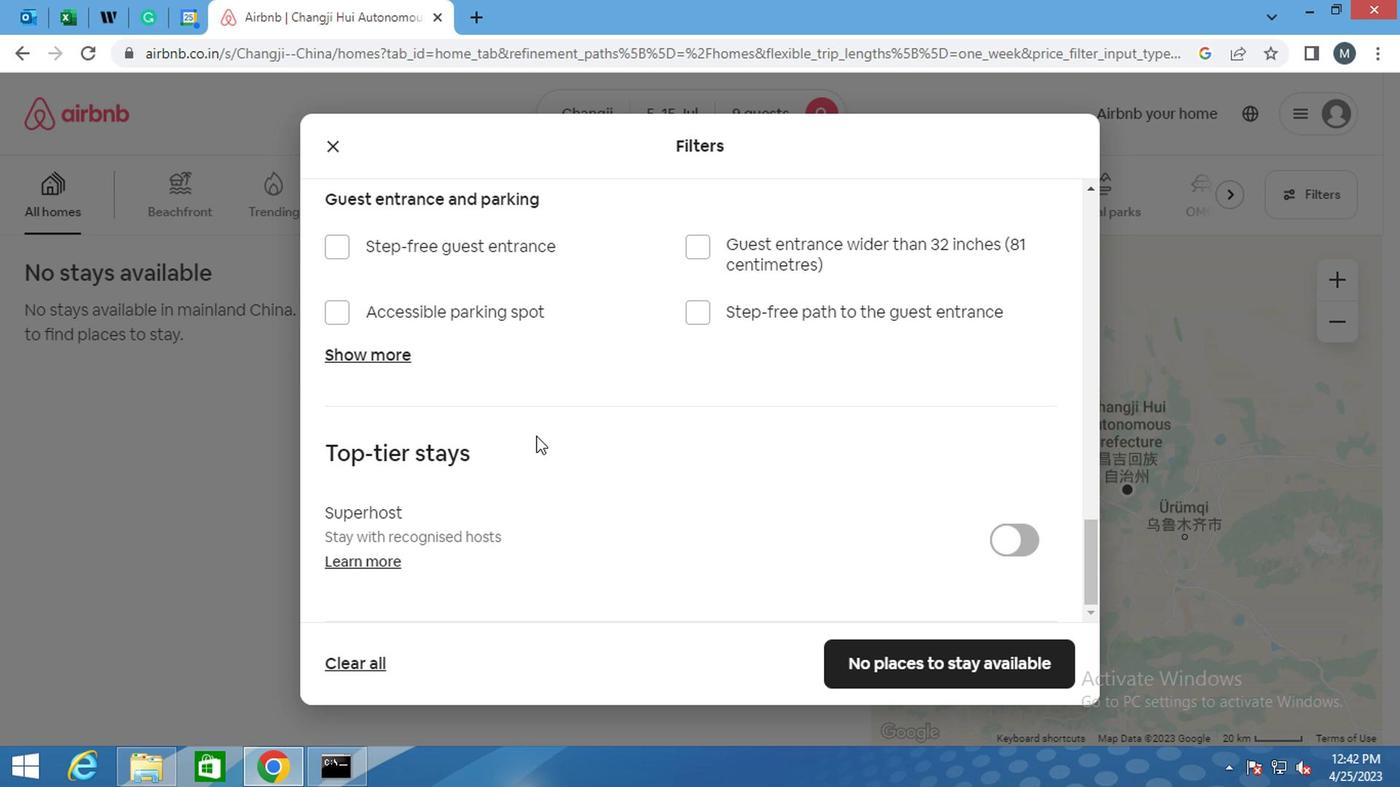
Action: Mouse moved to (576, 441)
Screenshot: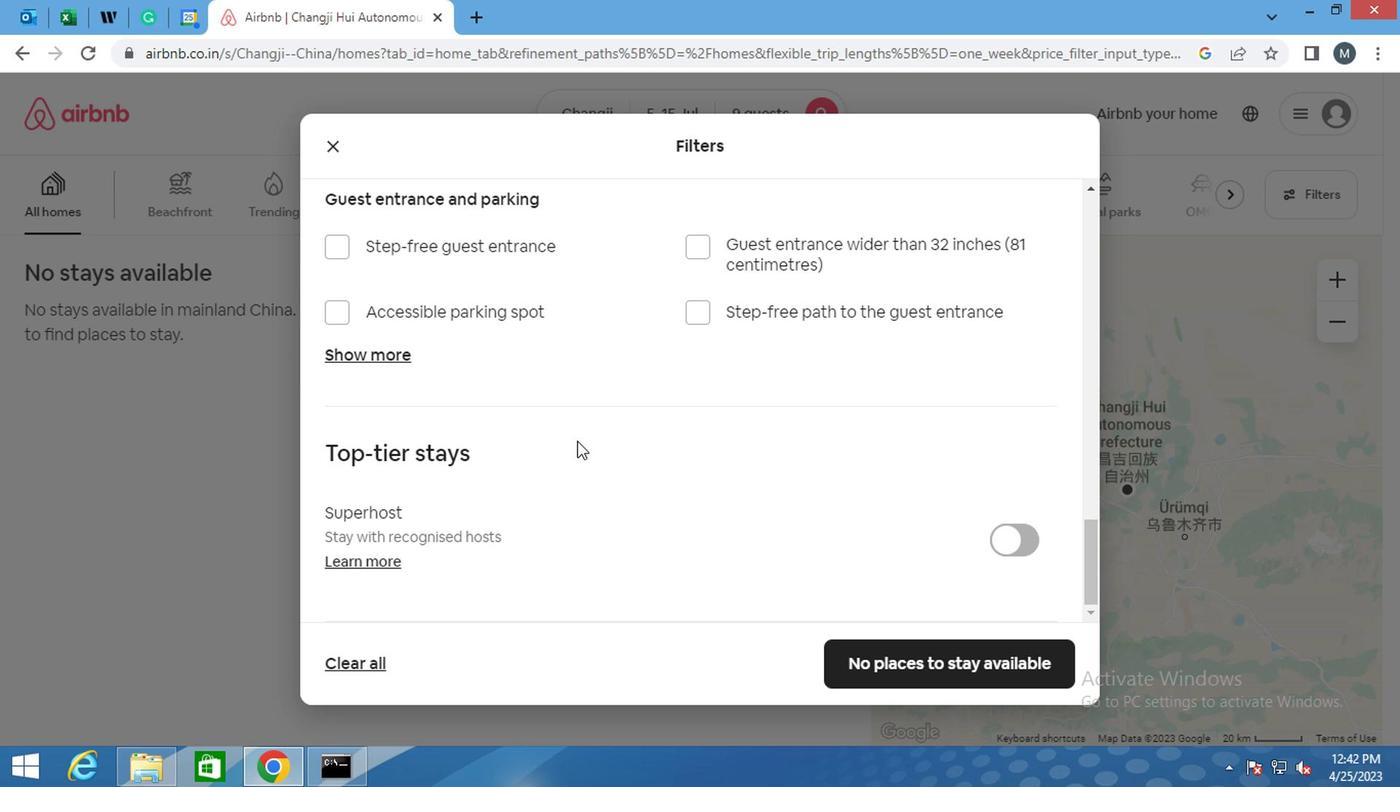 
Action: Mouse scrolled (576, 440) with delta (0, -1)
Screenshot: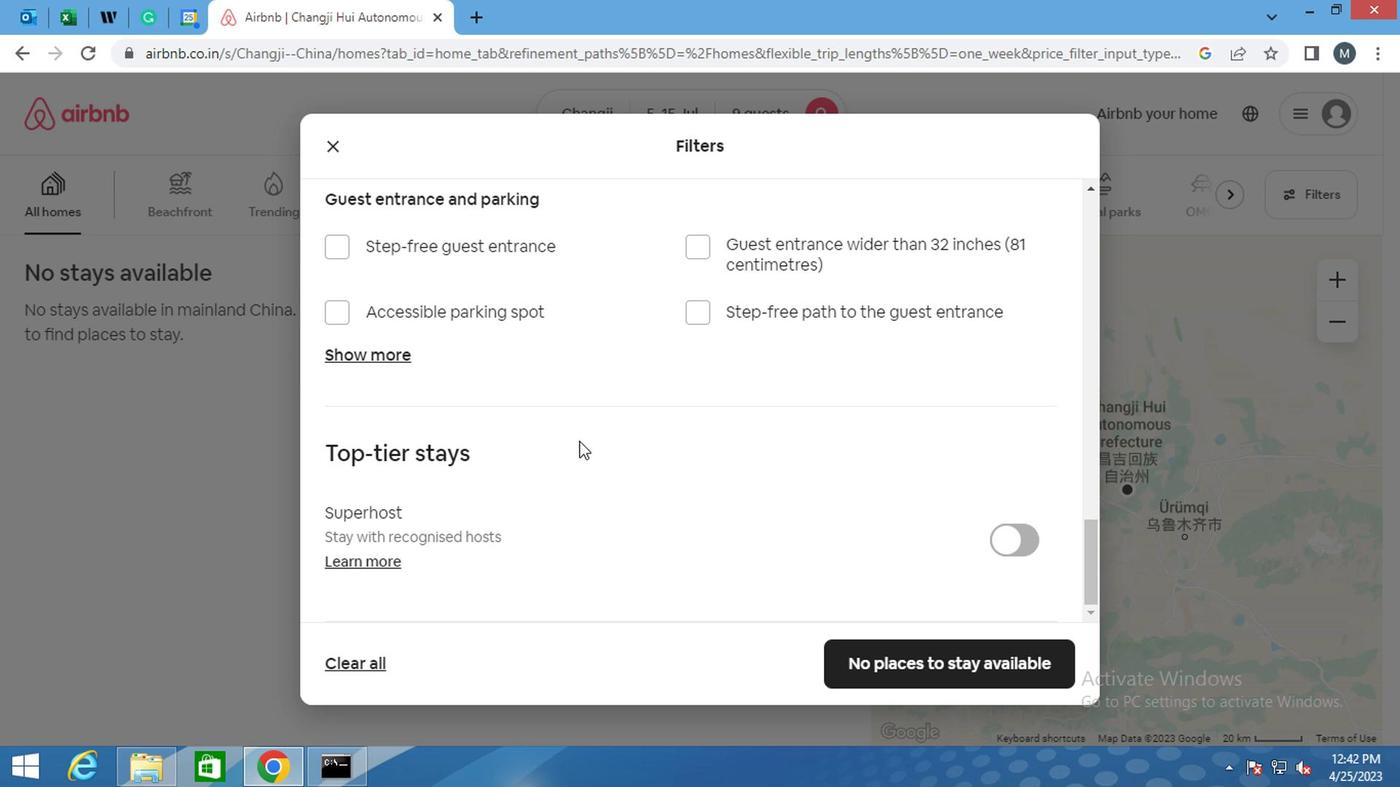 
Action: Mouse moved to (577, 447)
Screenshot: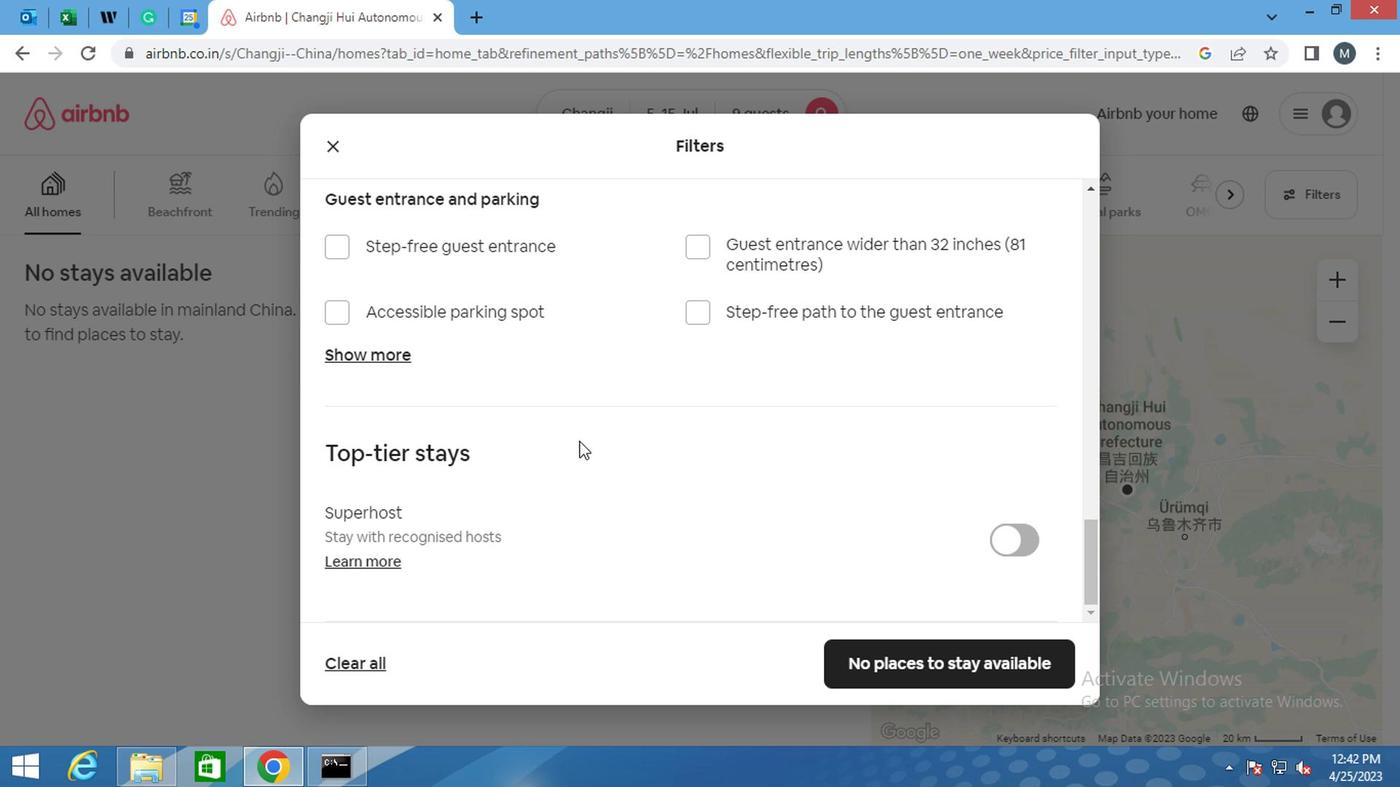 
Action: Mouse scrolled (577, 447) with delta (0, 0)
Screenshot: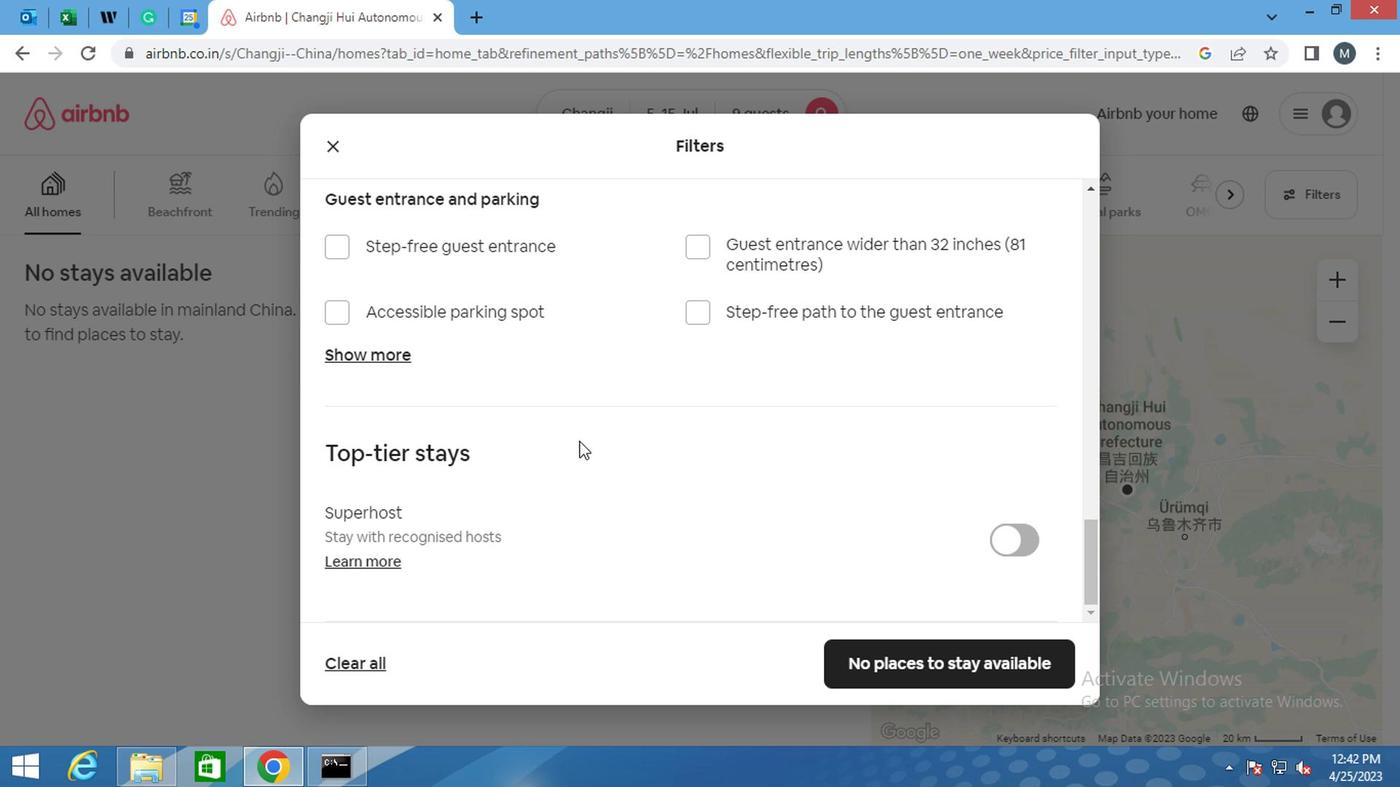 
Action: Mouse moved to (964, 669)
Screenshot: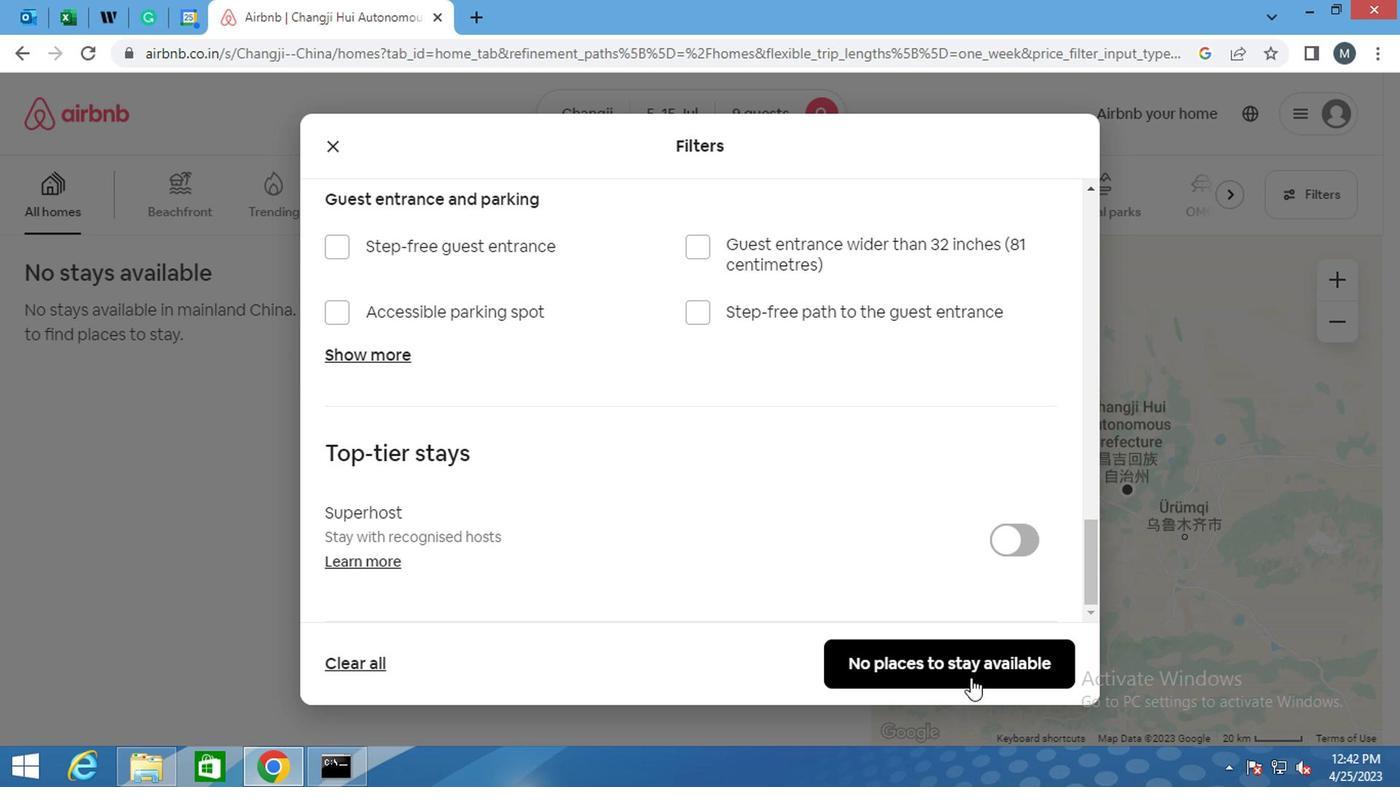 
Action: Mouse pressed left at (964, 669)
Screenshot: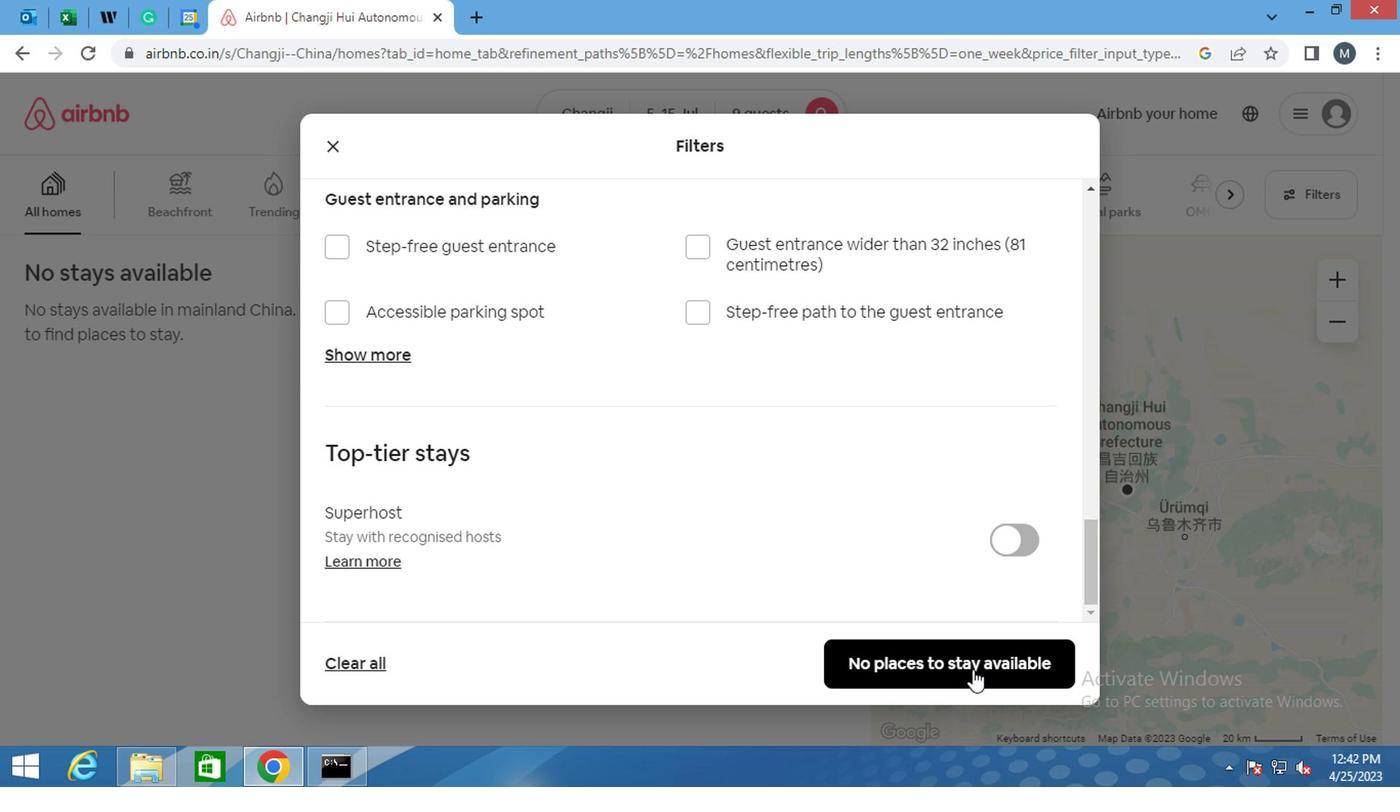 
